 Task: Search for people on LinkedIn who work at 'Management Solution International', studied at 'MICA', offer 'Mobile Marketing' services, and have 'Foreman' in their title.
Action: Mouse moved to (728, 94)
Screenshot: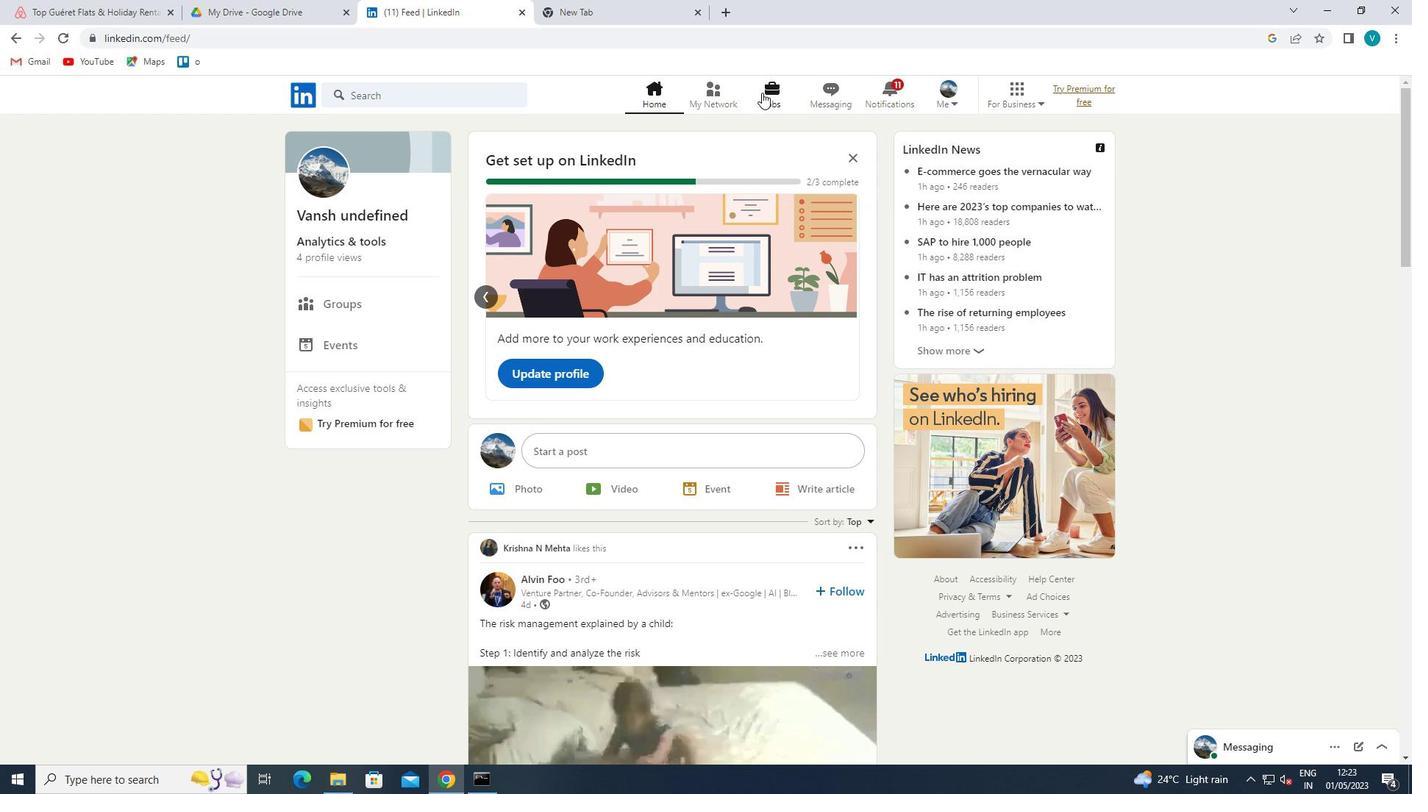 
Action: Mouse pressed left at (728, 94)
Screenshot: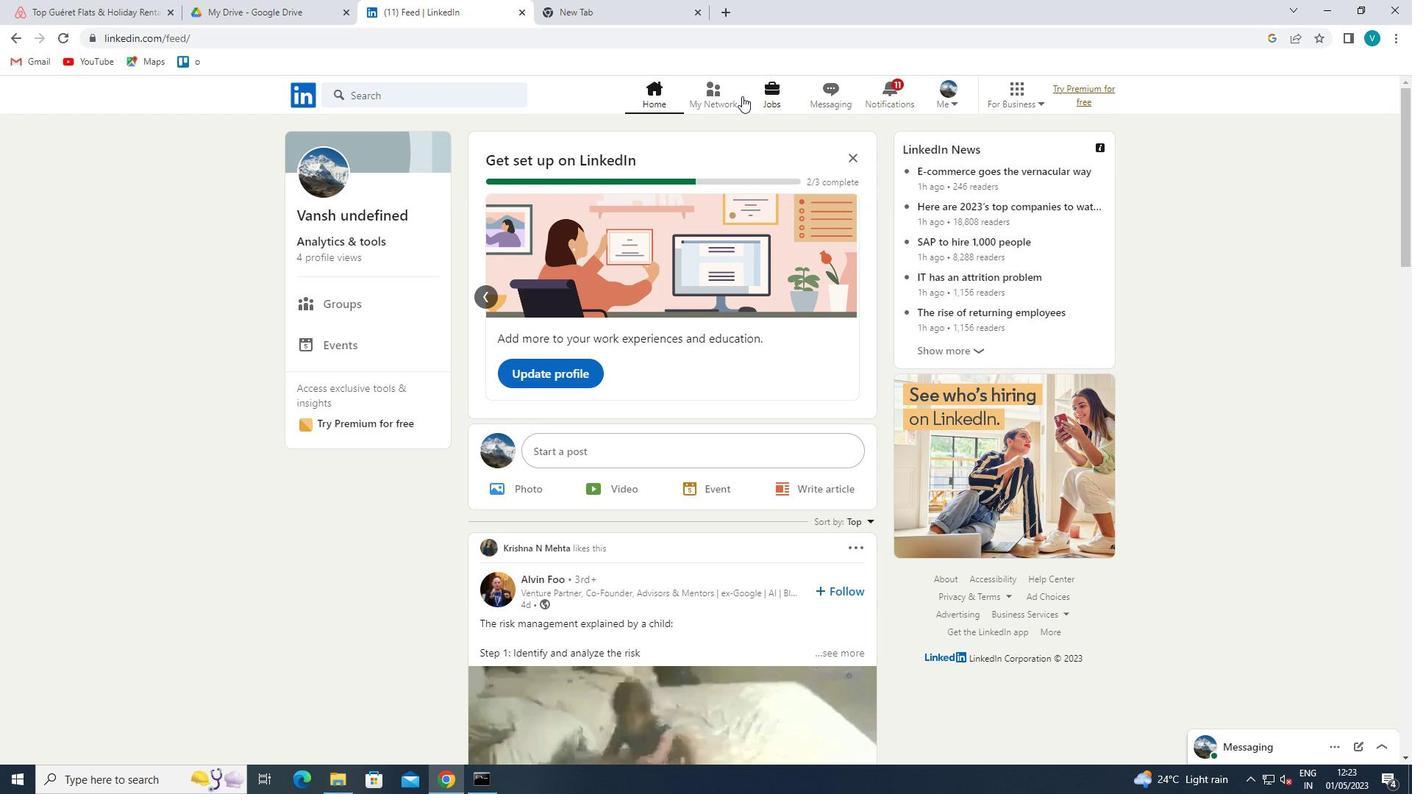 
Action: Mouse moved to (417, 180)
Screenshot: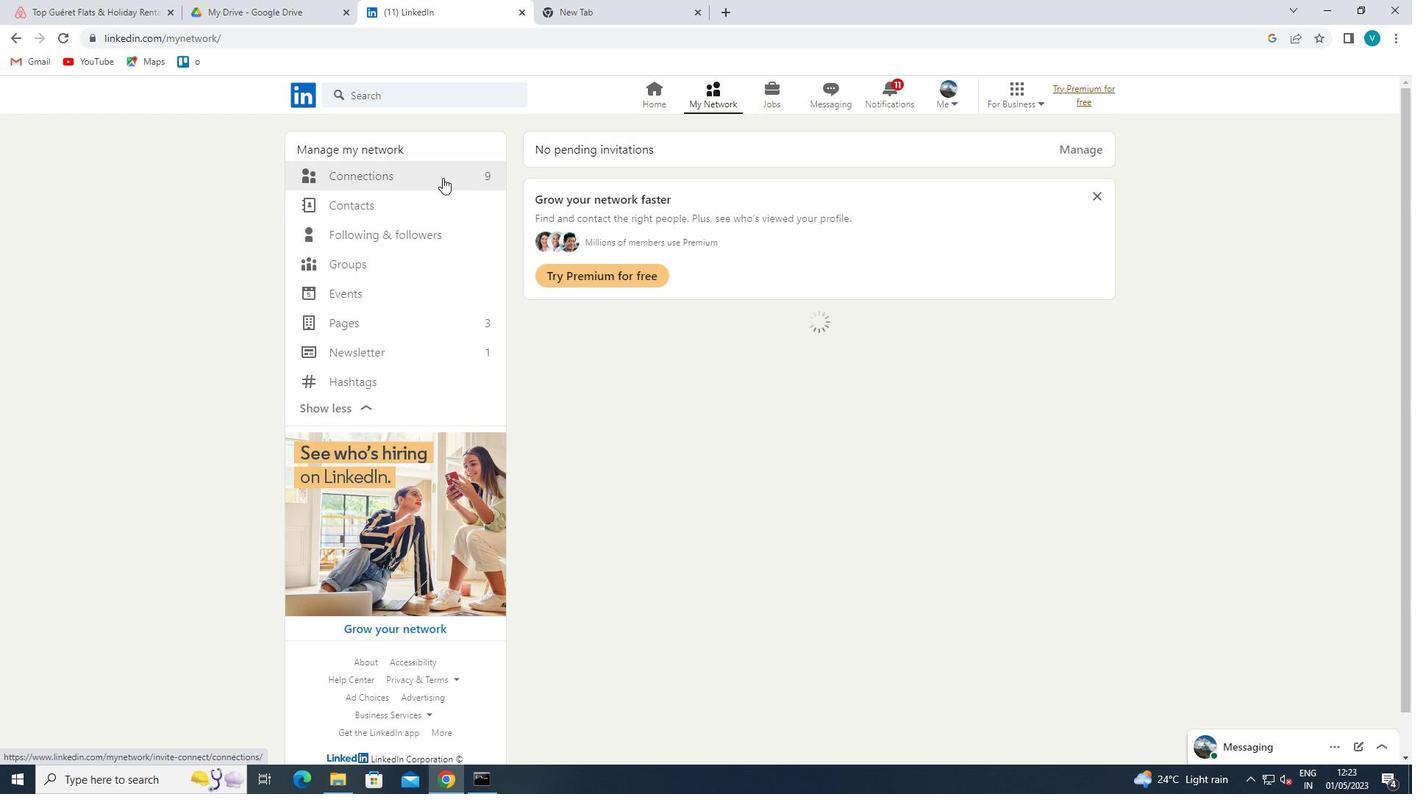 
Action: Mouse pressed left at (417, 180)
Screenshot: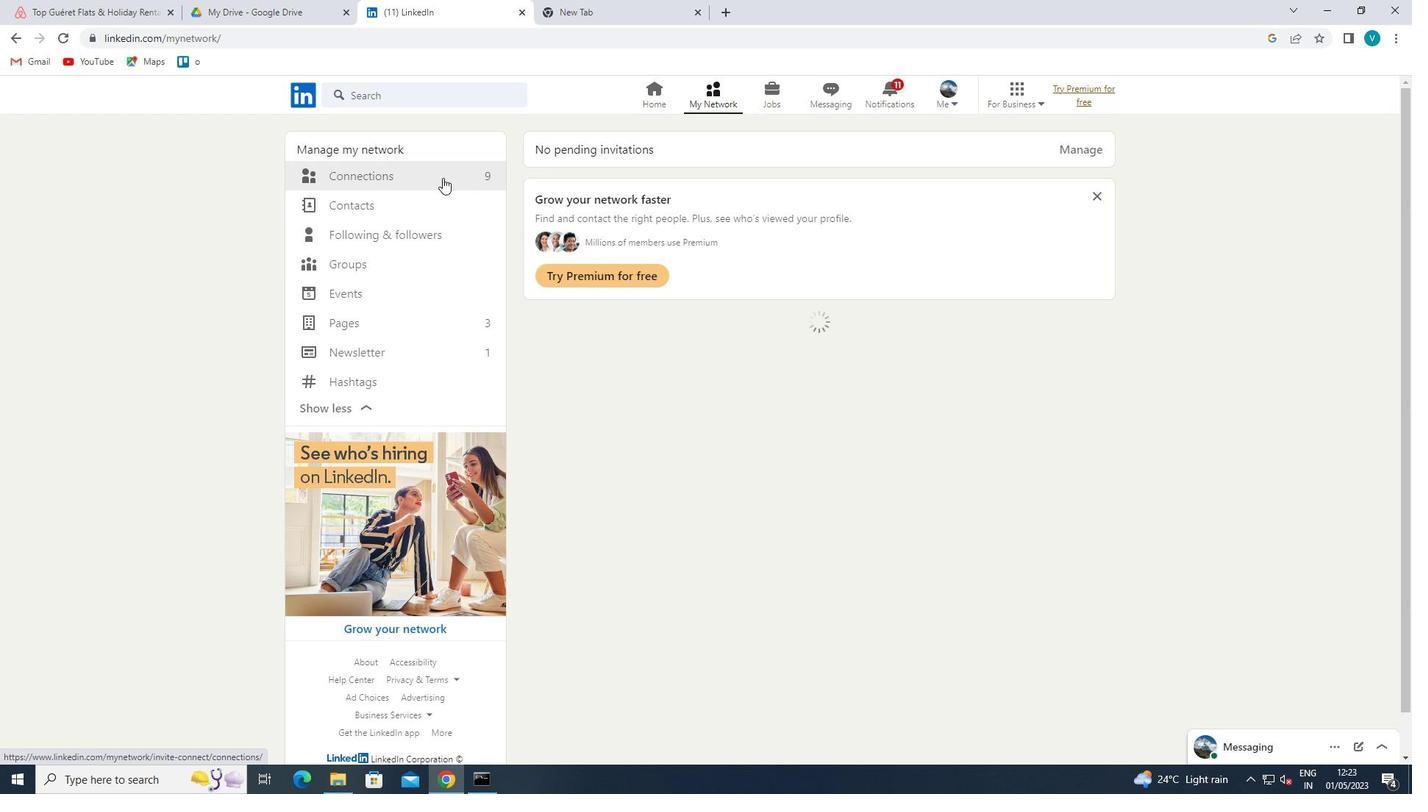 
Action: Mouse moved to (786, 174)
Screenshot: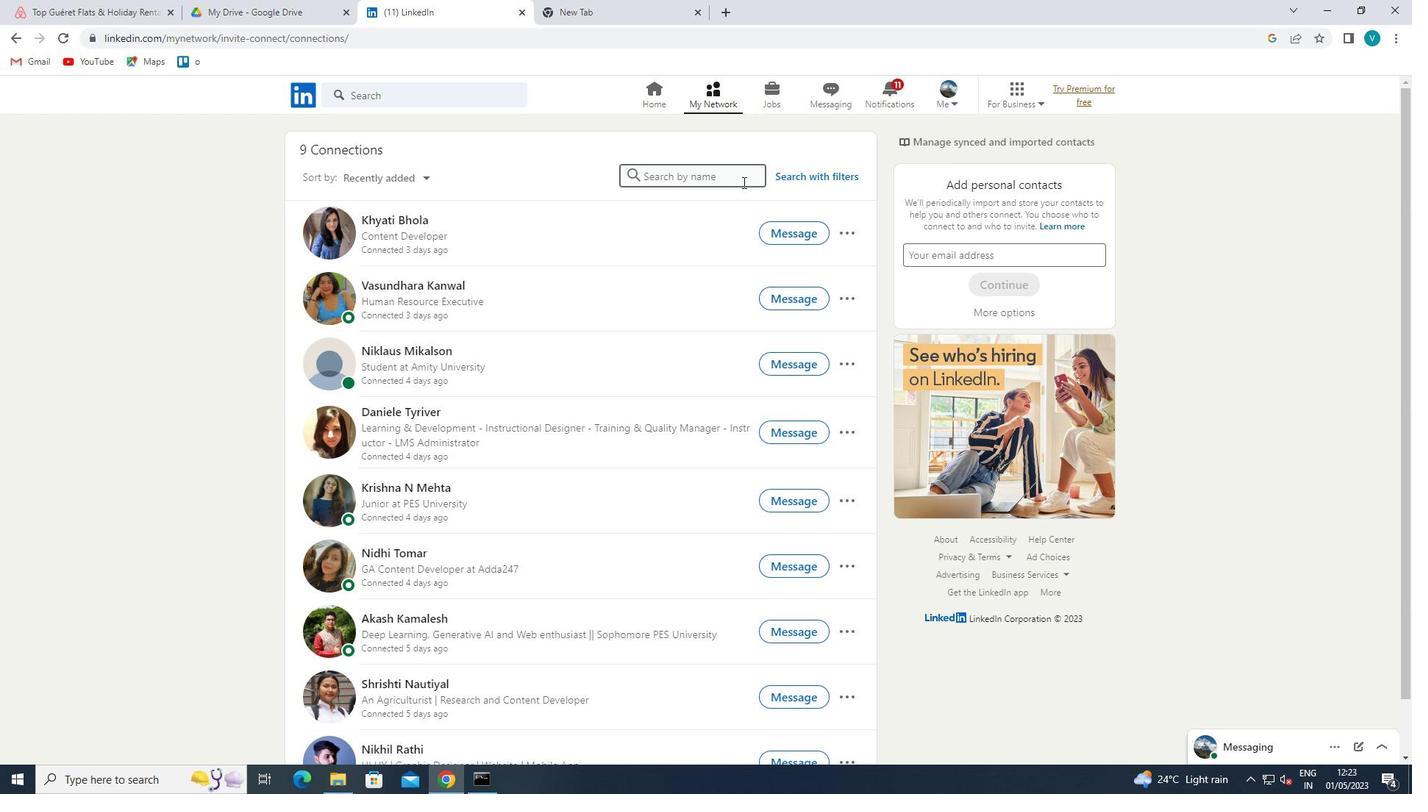 
Action: Mouse pressed left at (786, 174)
Screenshot: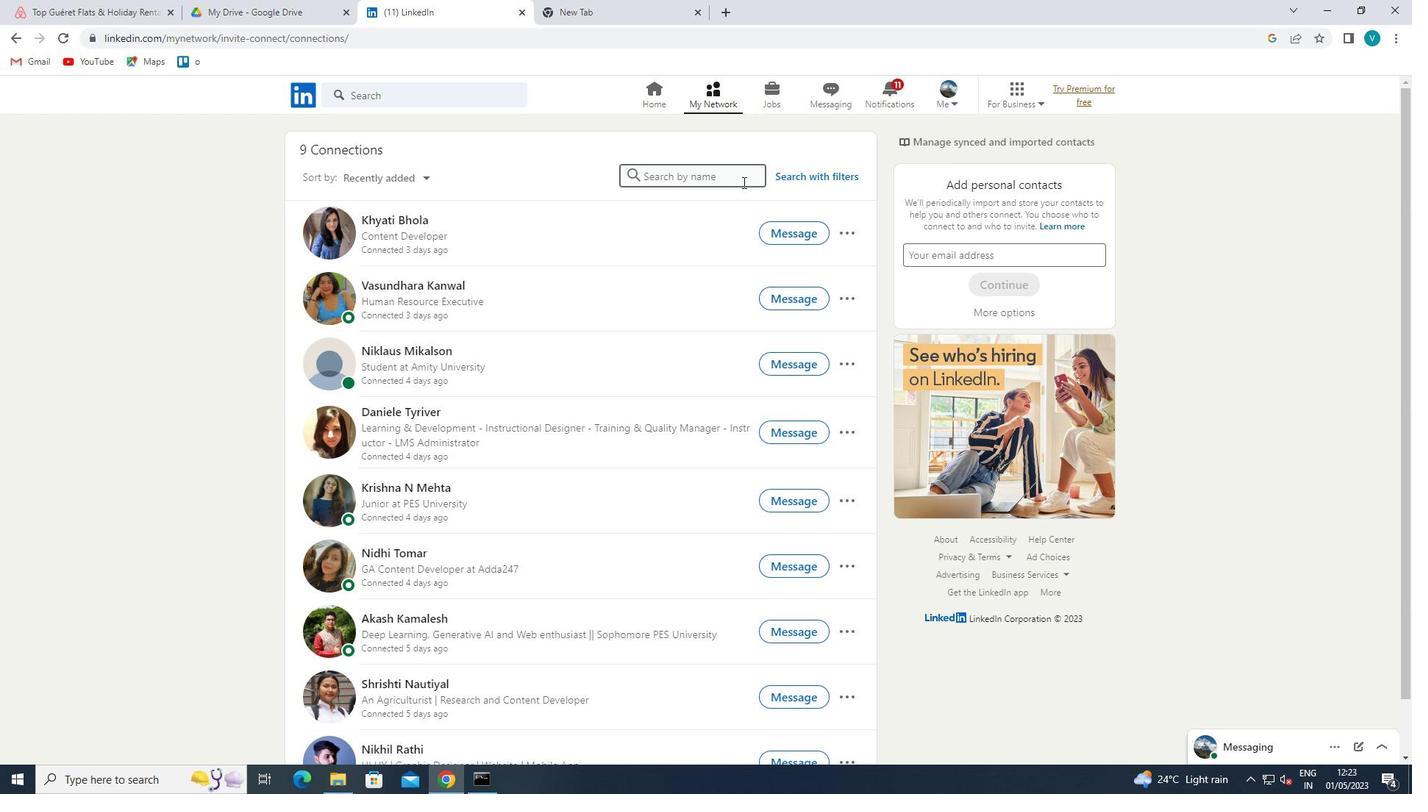 
Action: Mouse moved to (672, 133)
Screenshot: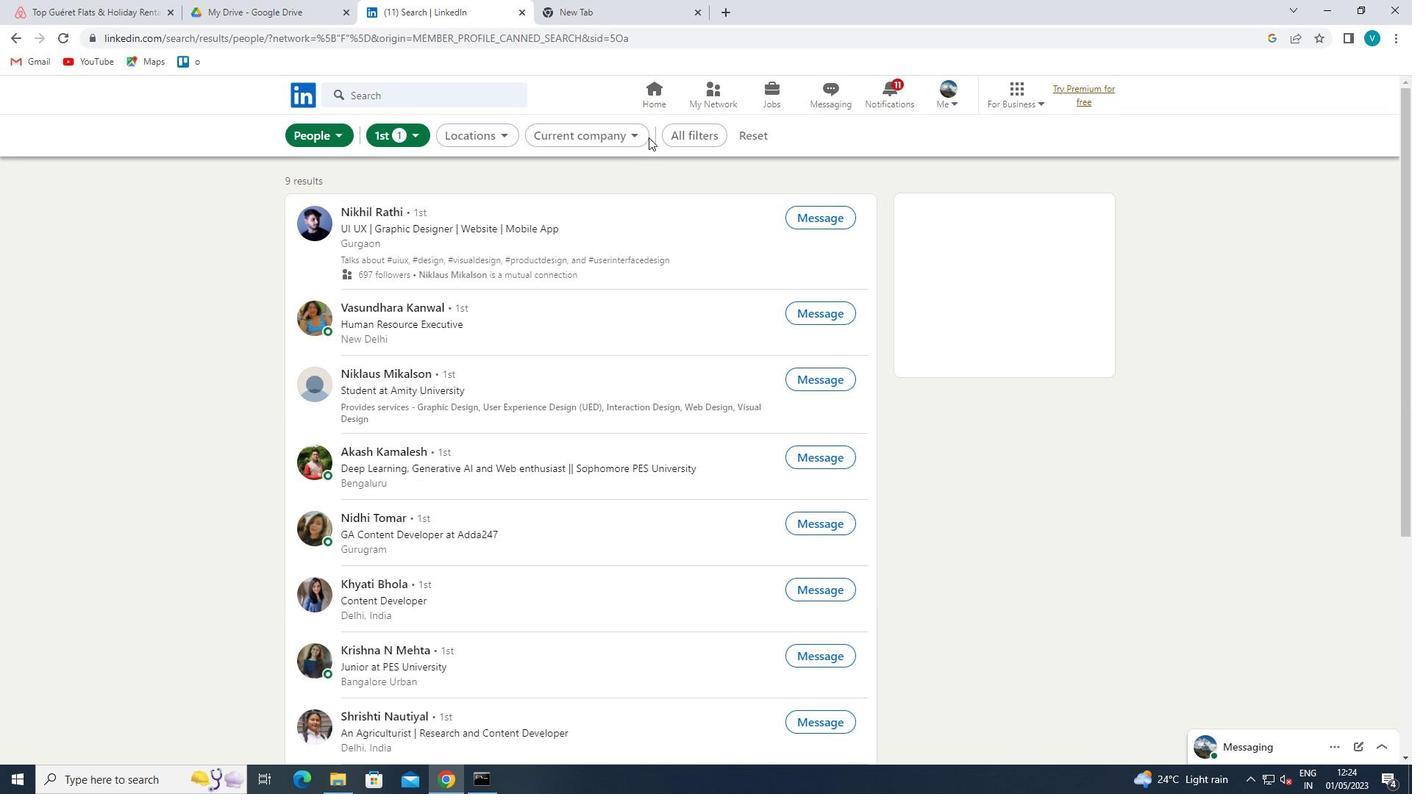 
Action: Mouse pressed left at (672, 133)
Screenshot: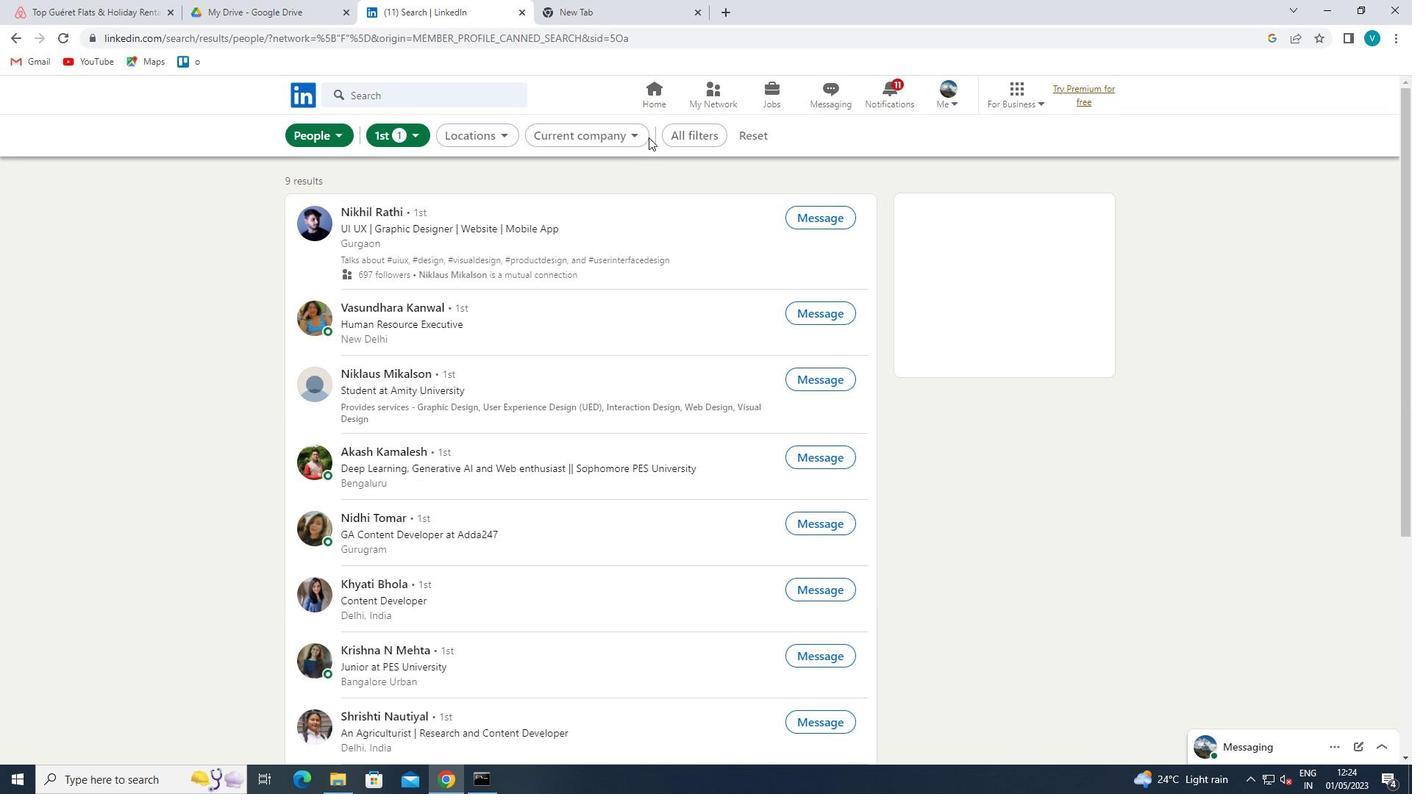 
Action: Mouse moved to (1142, 463)
Screenshot: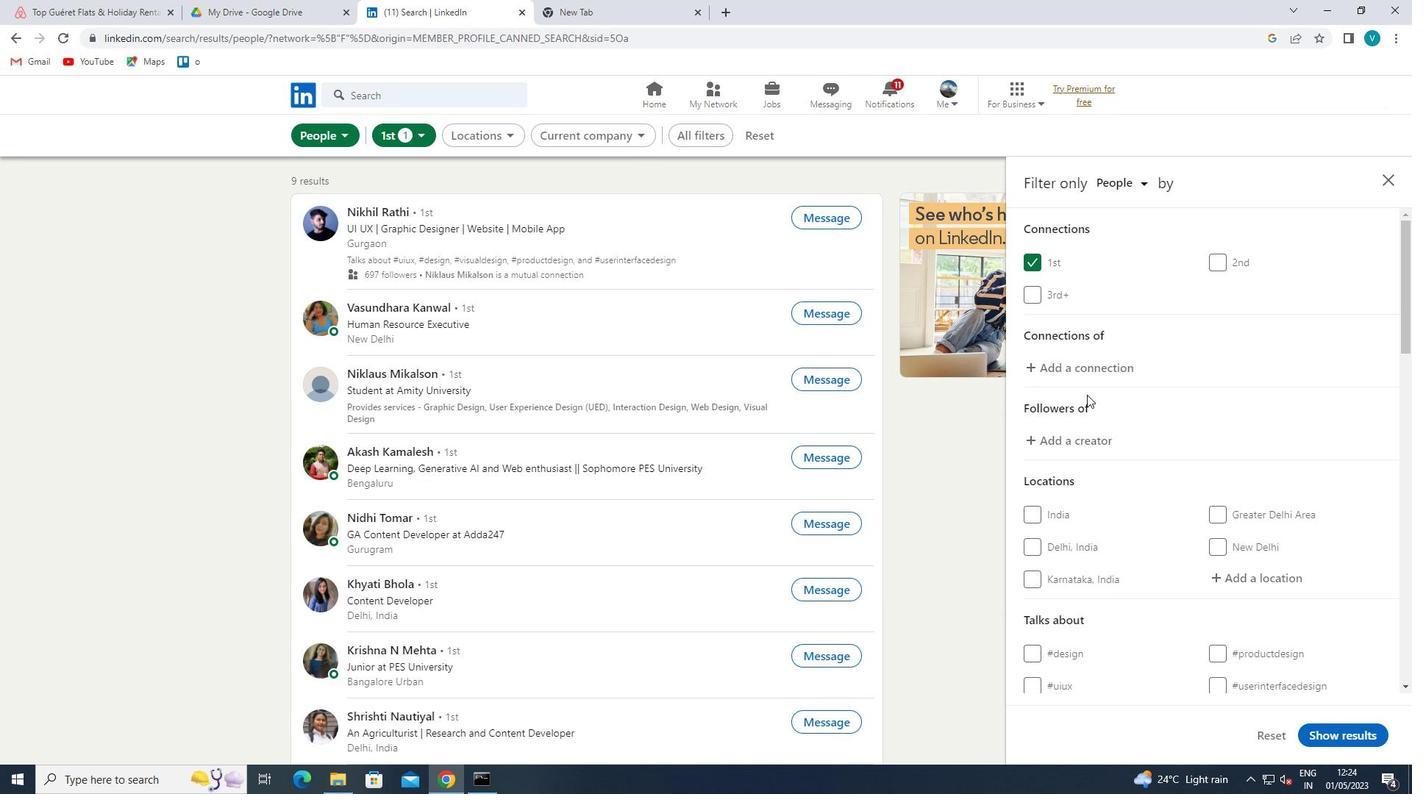 
Action: Mouse scrolled (1142, 462) with delta (0, 0)
Screenshot: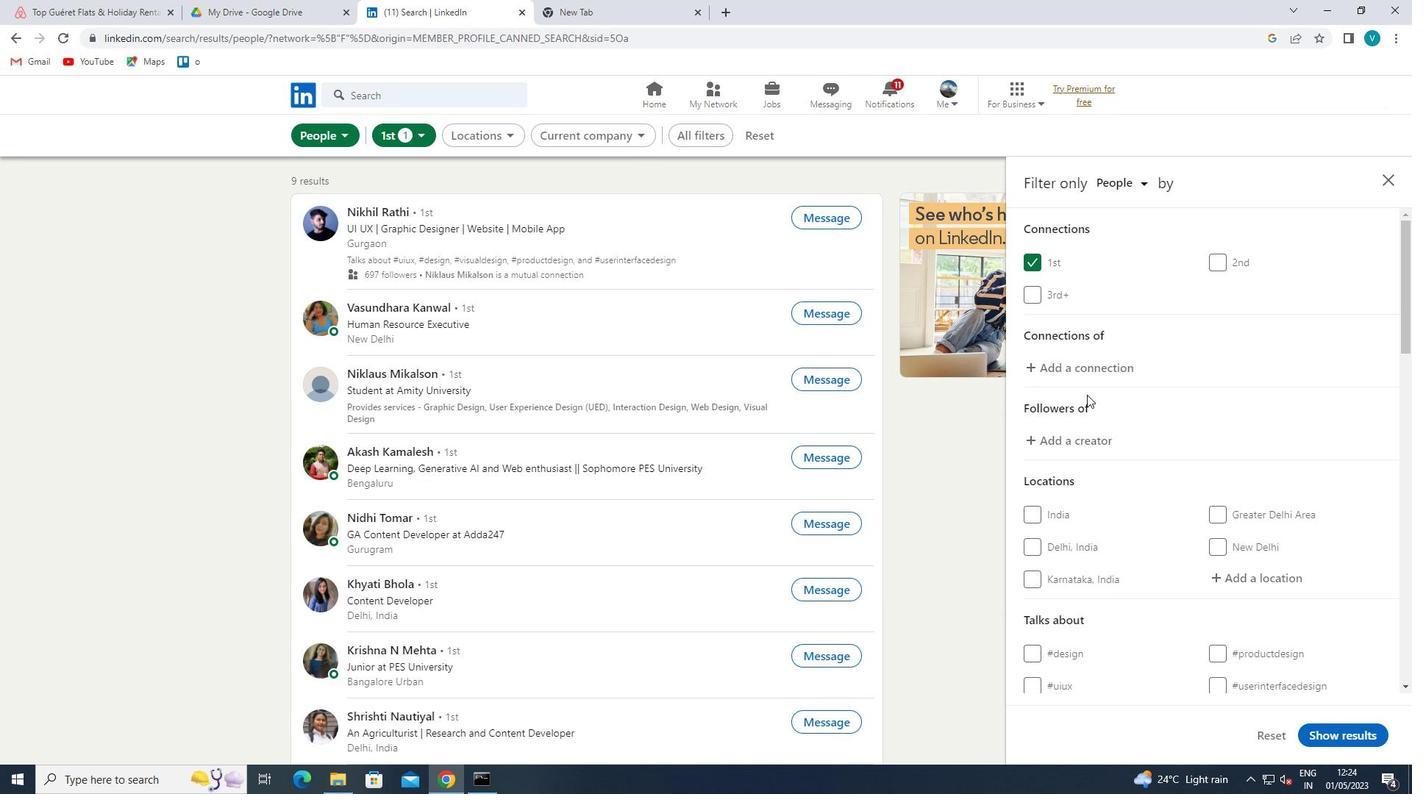 
Action: Mouse moved to (1143, 464)
Screenshot: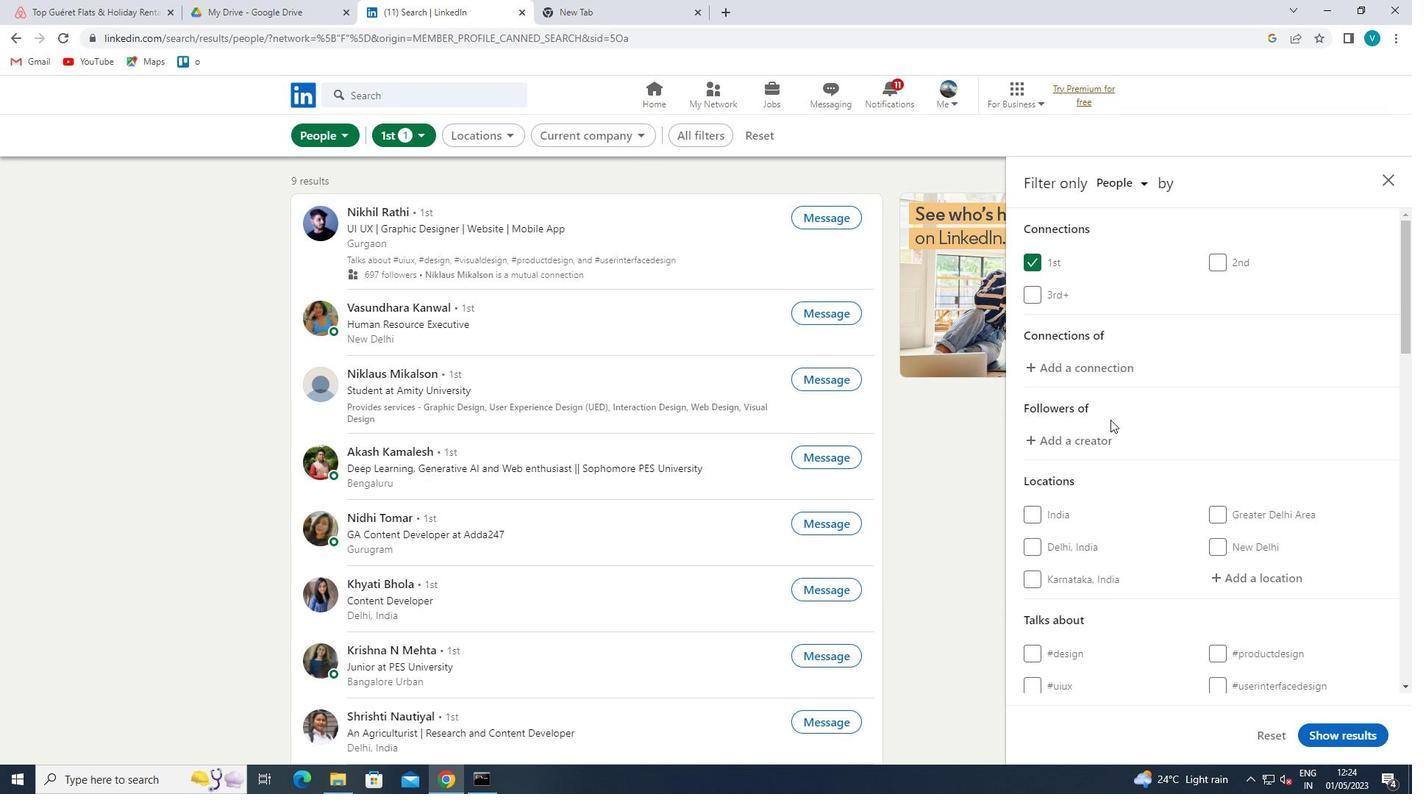 
Action: Mouse scrolled (1143, 464) with delta (0, 0)
Screenshot: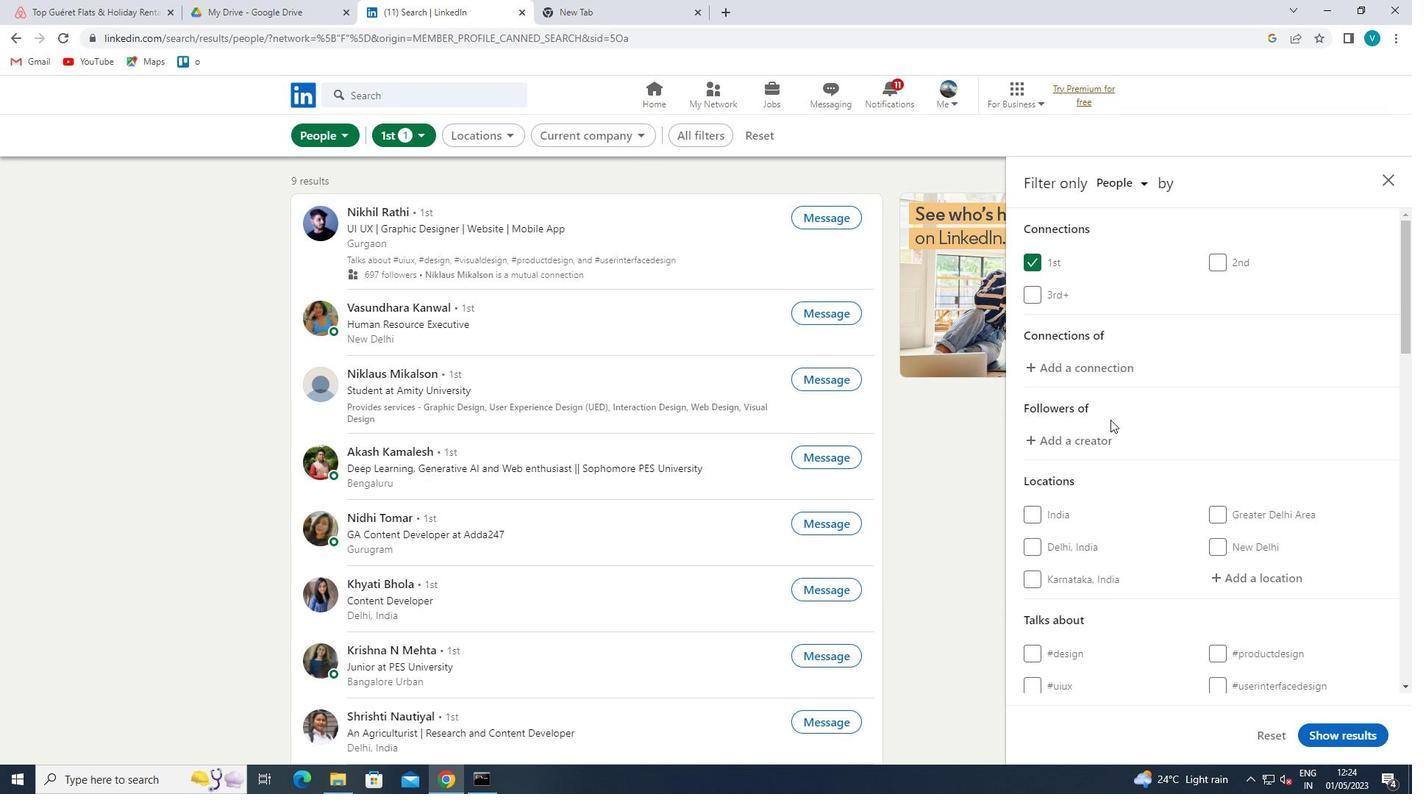 
Action: Mouse moved to (1231, 435)
Screenshot: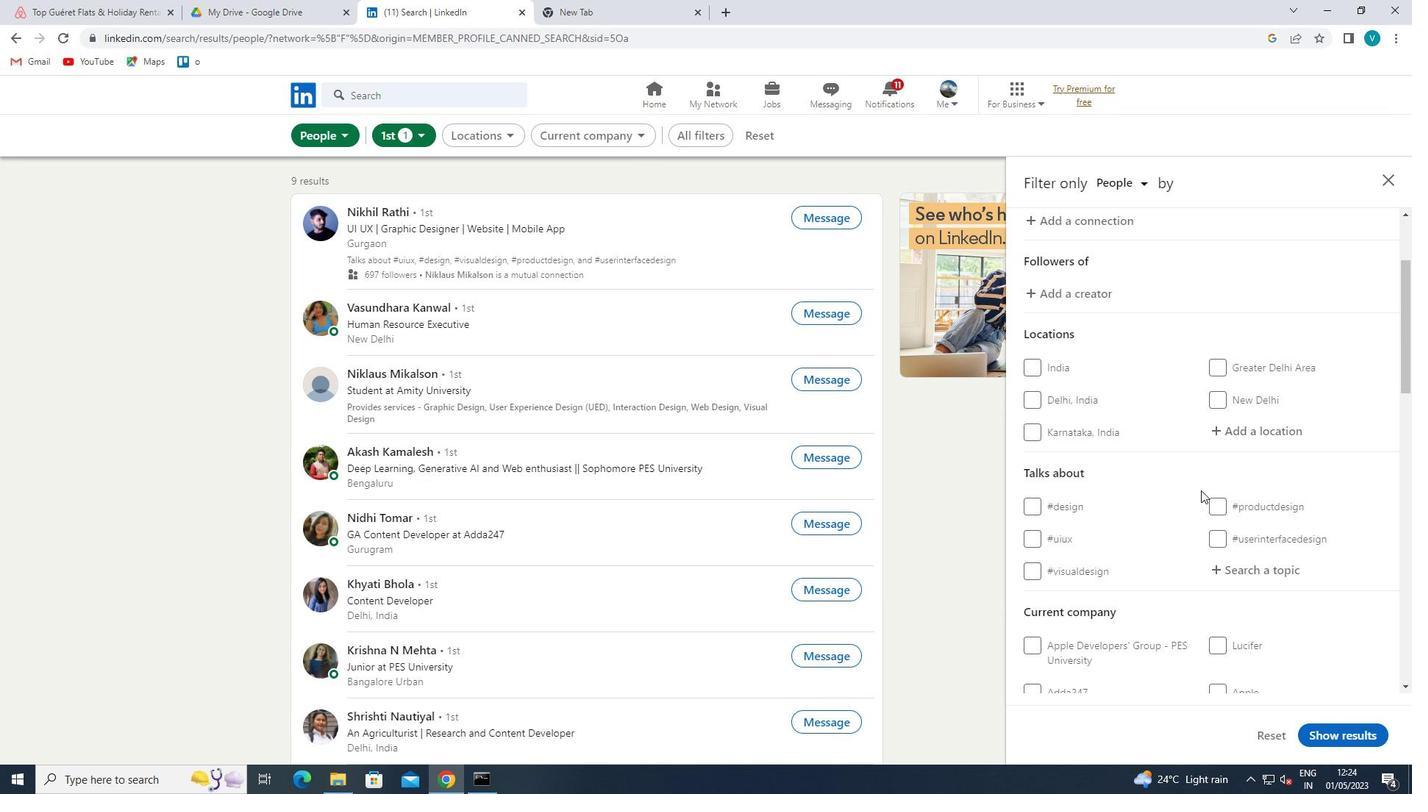 
Action: Mouse pressed left at (1231, 435)
Screenshot: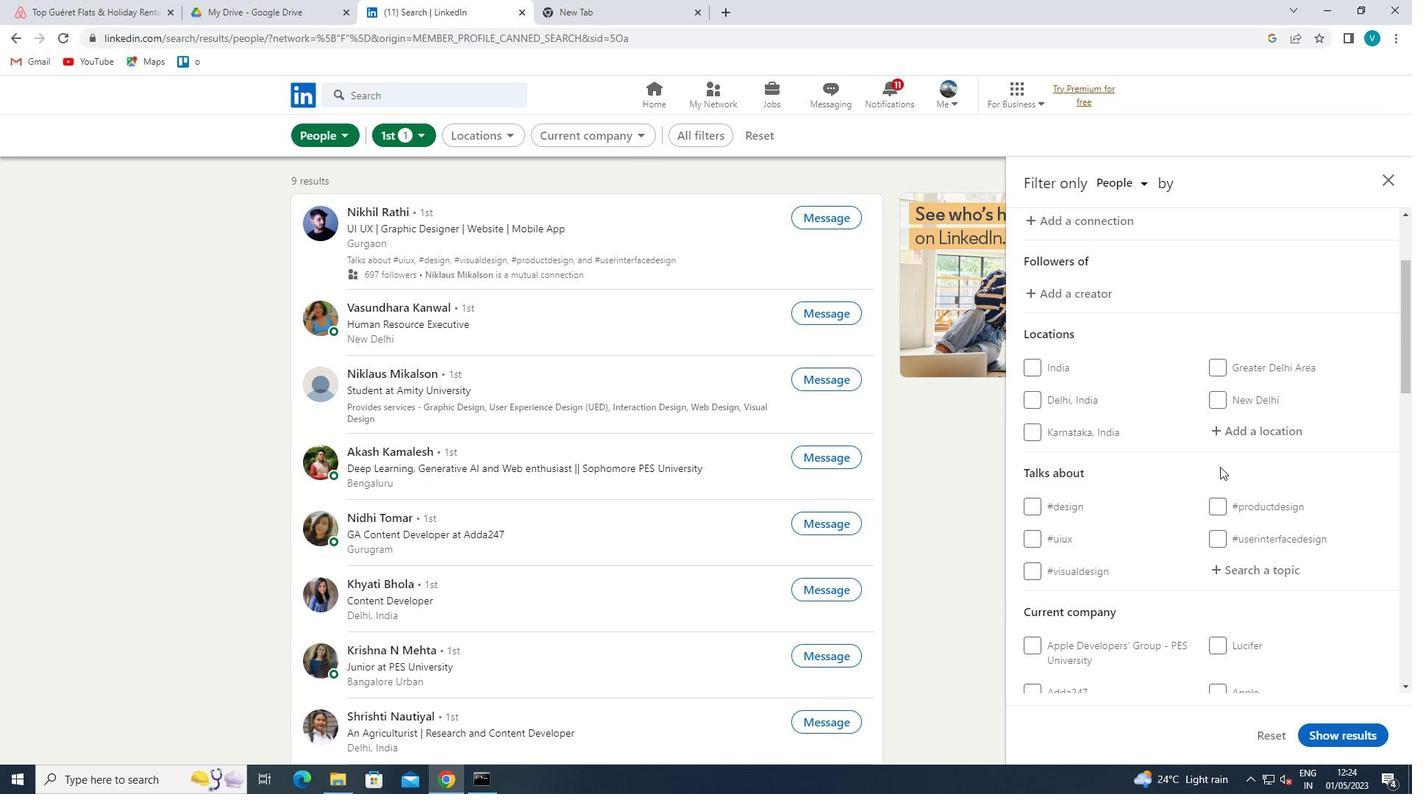 
Action: Mouse moved to (1148, 482)
Screenshot: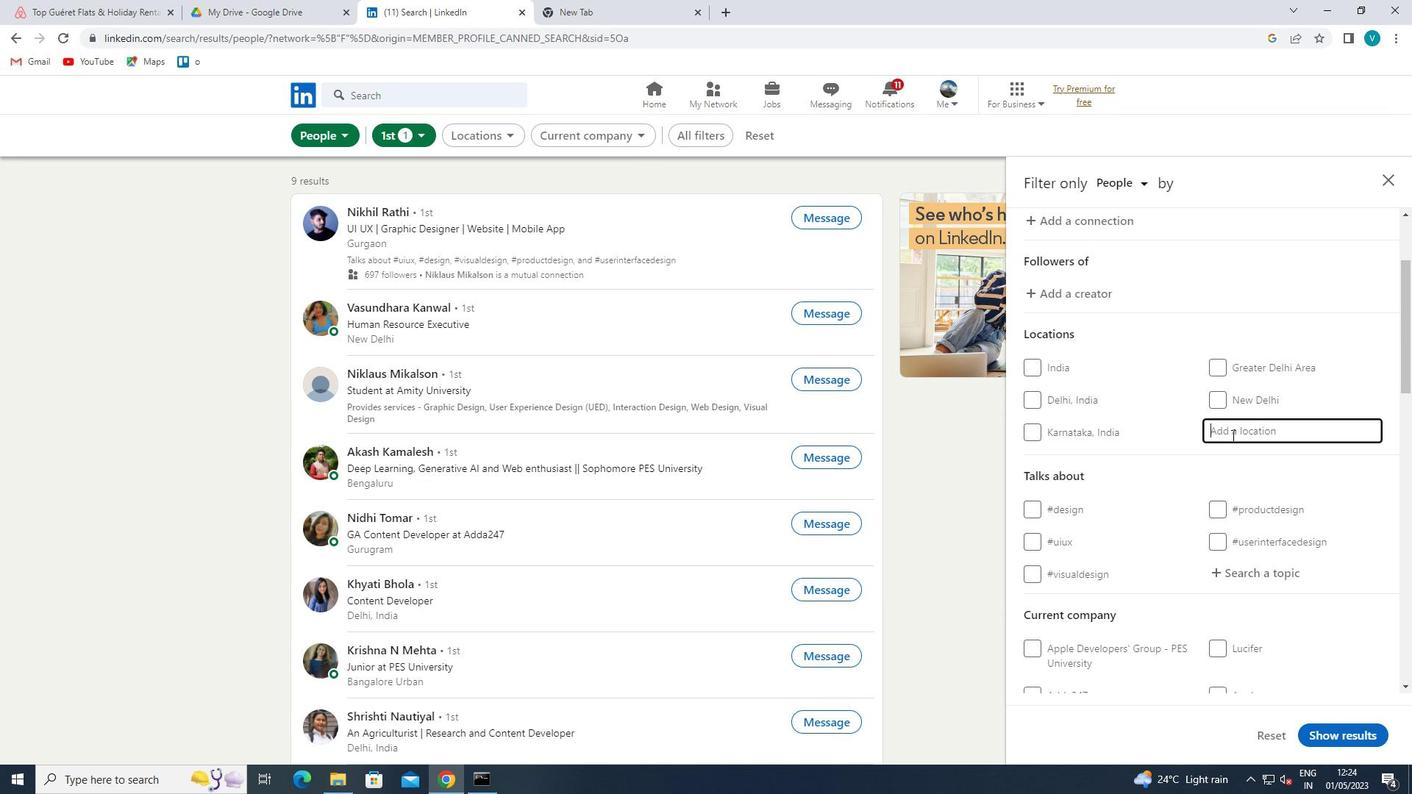 
Action: Key pressed <Key.shift>PANSHI<Key.space>
Screenshot: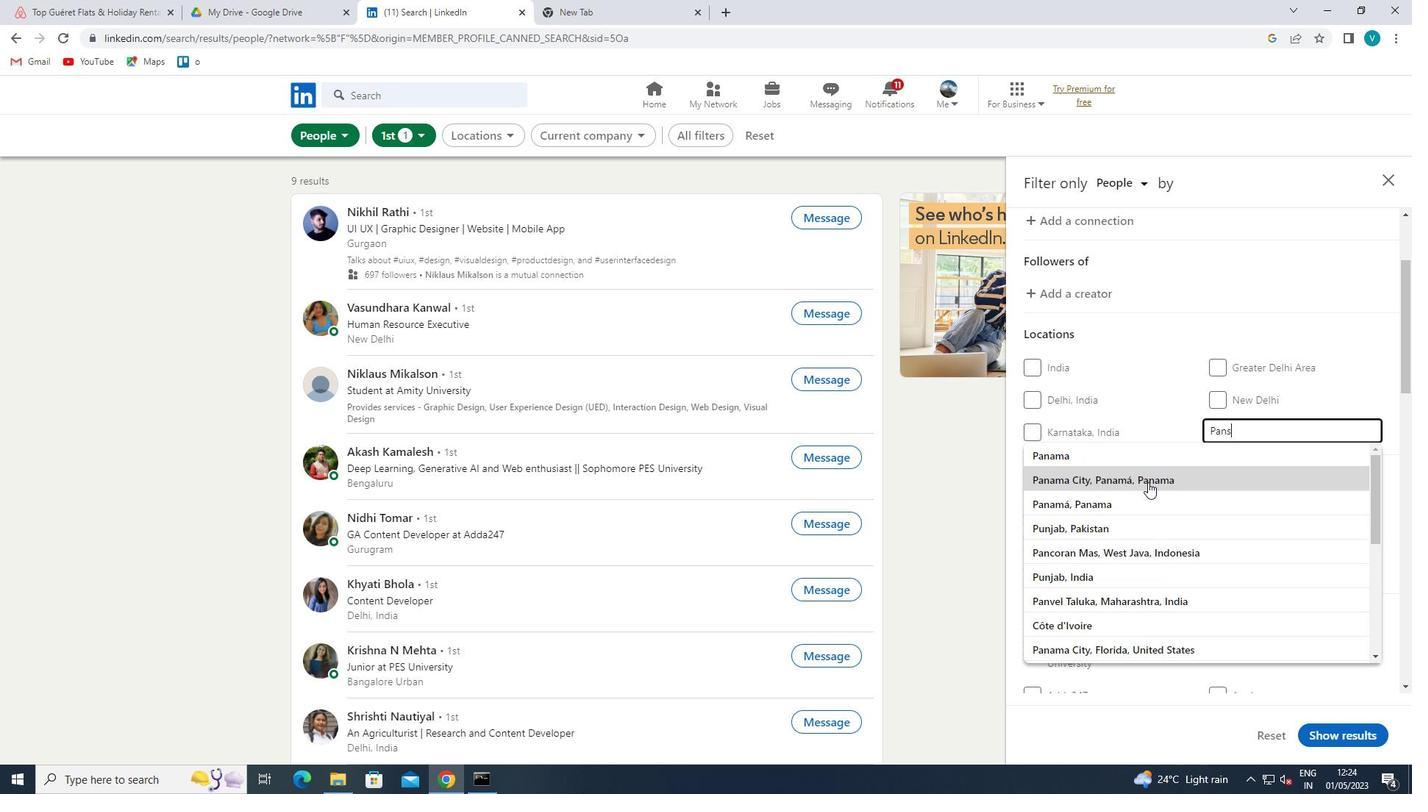 
Action: Mouse moved to (1182, 422)
Screenshot: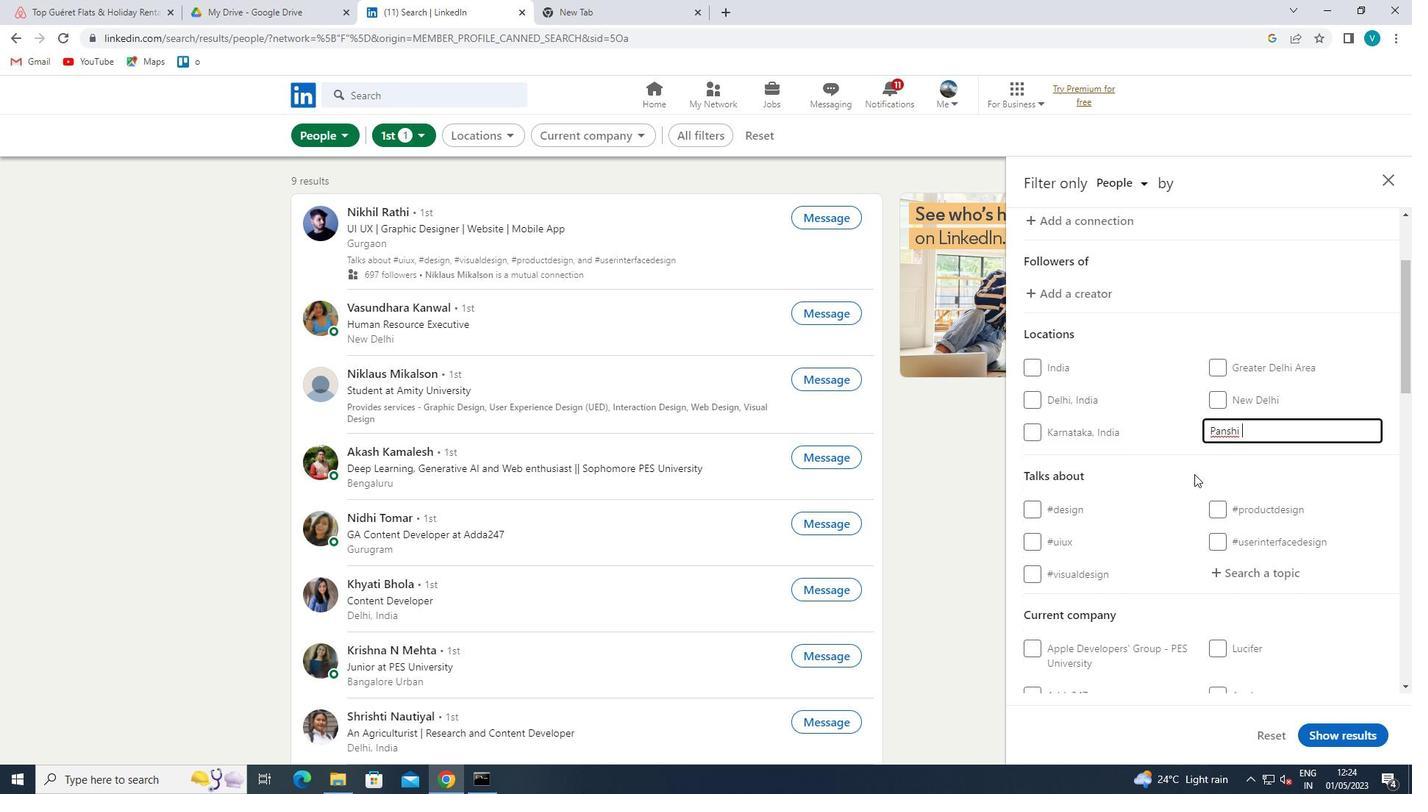 
Action: Mouse pressed left at (1182, 422)
Screenshot: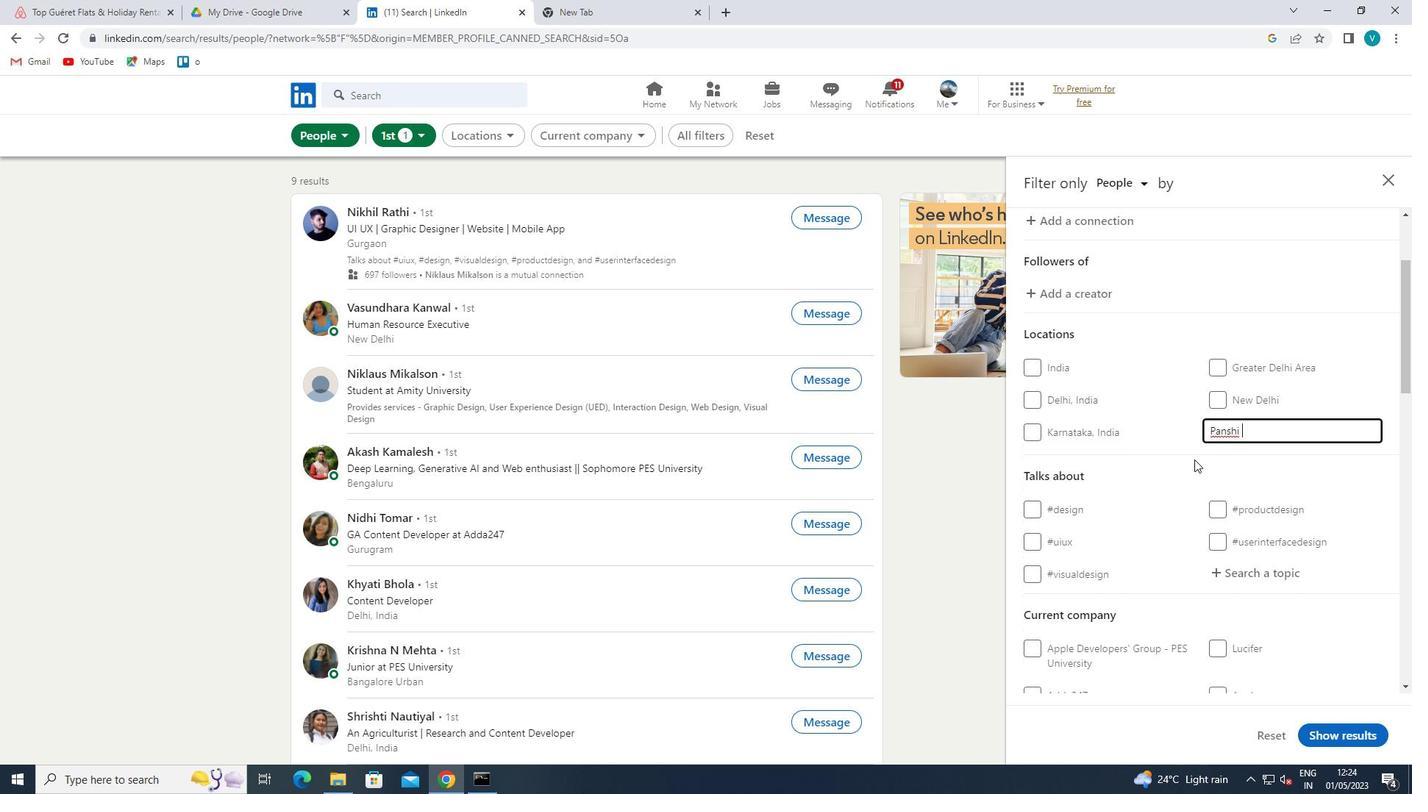 
Action: Mouse moved to (1177, 415)
Screenshot: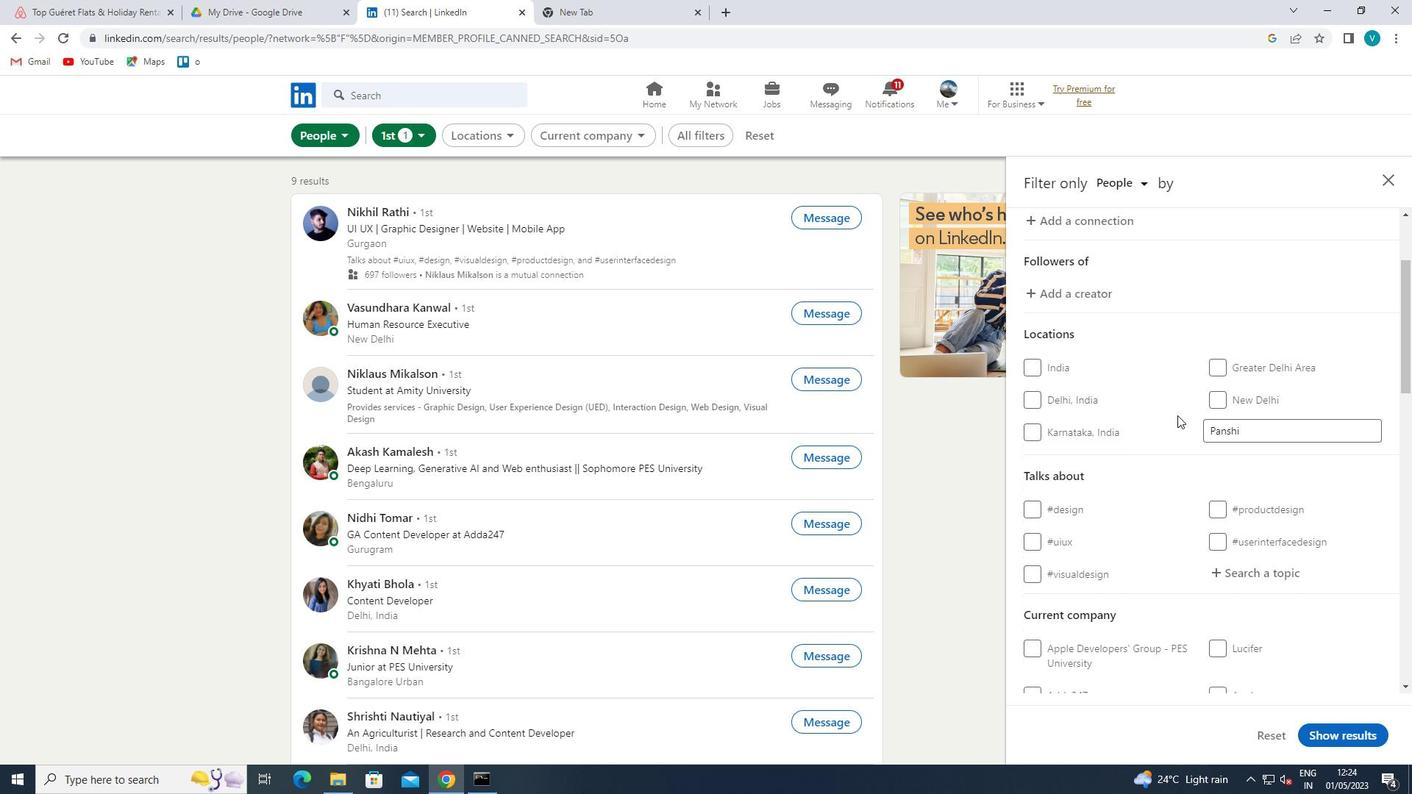 
Action: Mouse scrolled (1177, 414) with delta (0, 0)
Screenshot: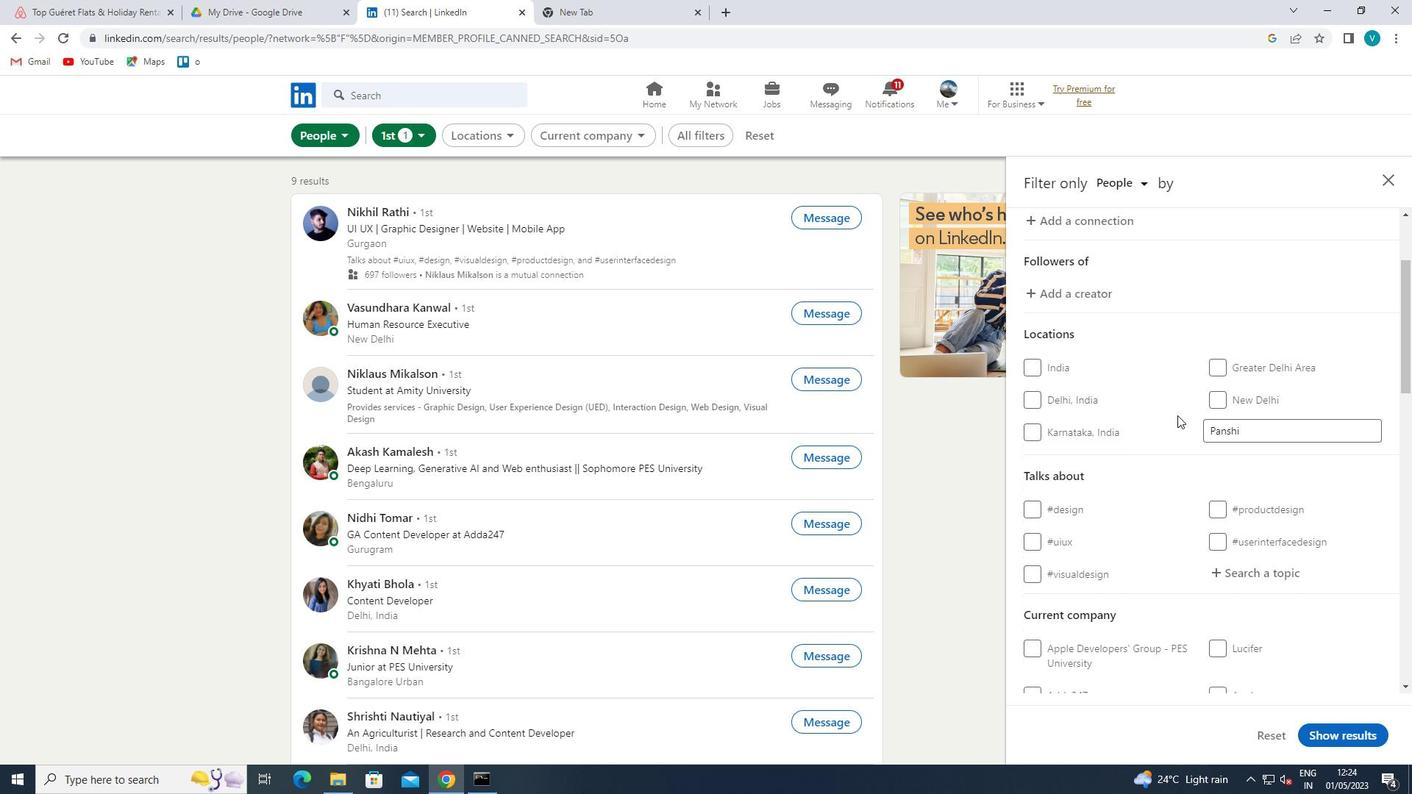 
Action: Mouse moved to (1203, 450)
Screenshot: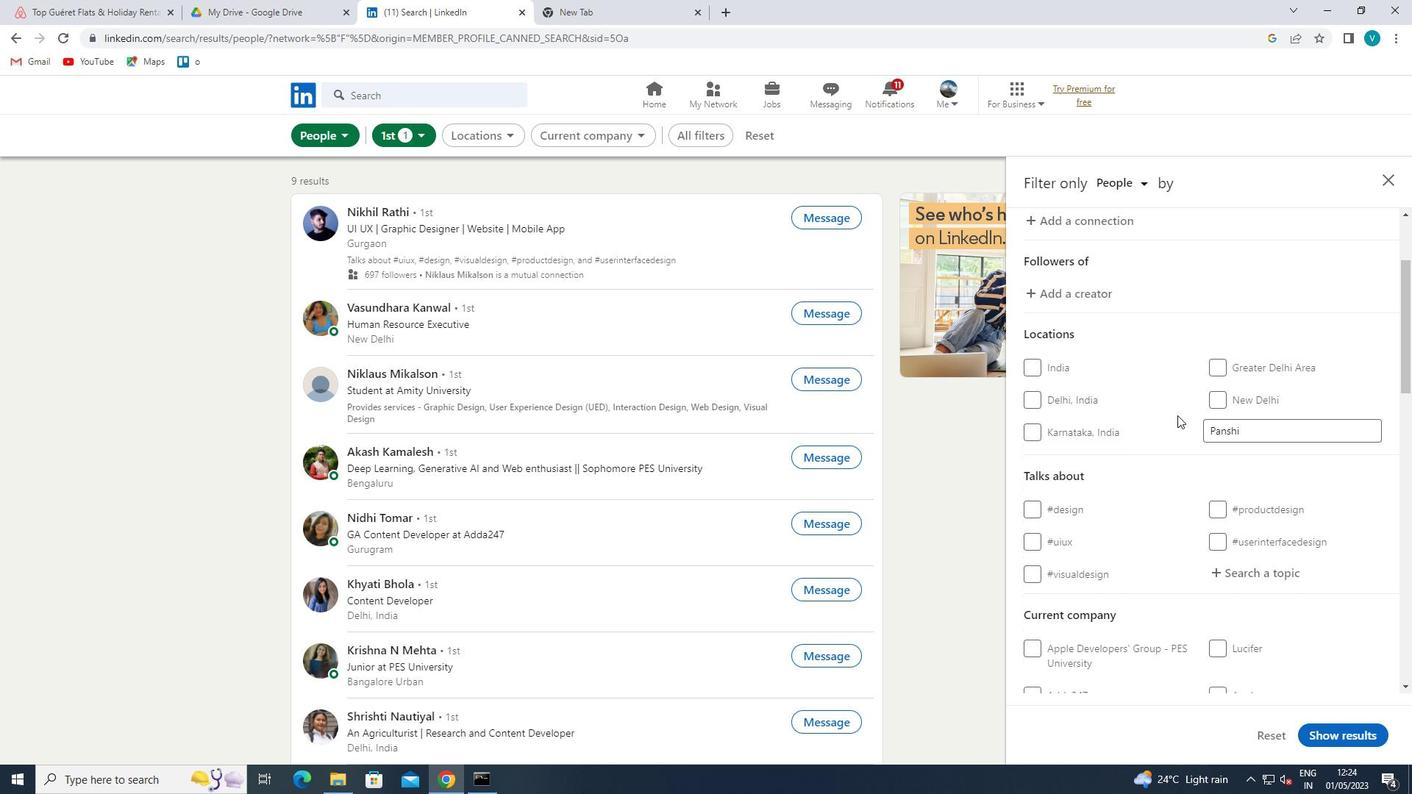 
Action: Mouse scrolled (1203, 449) with delta (0, 0)
Screenshot: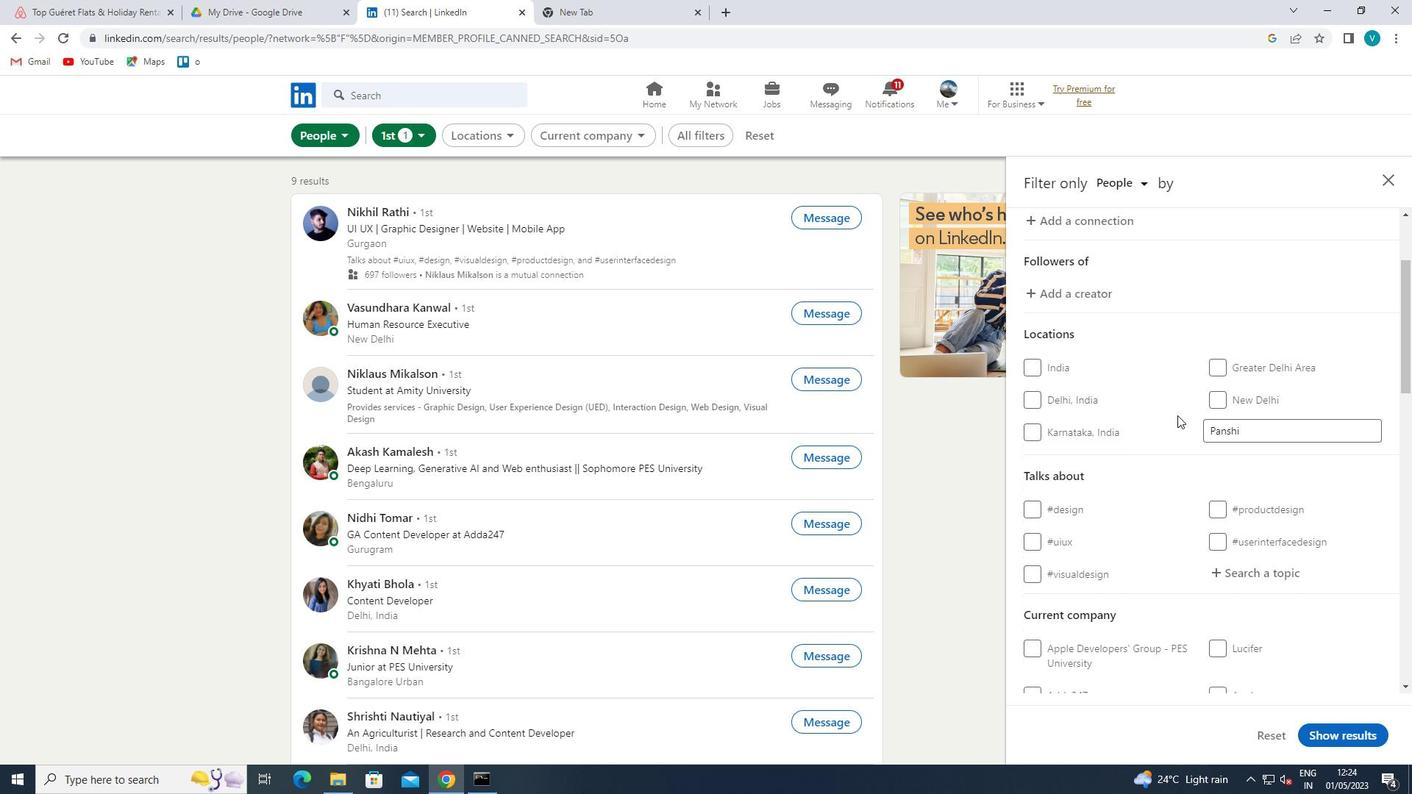 
Action: Mouse moved to (1283, 425)
Screenshot: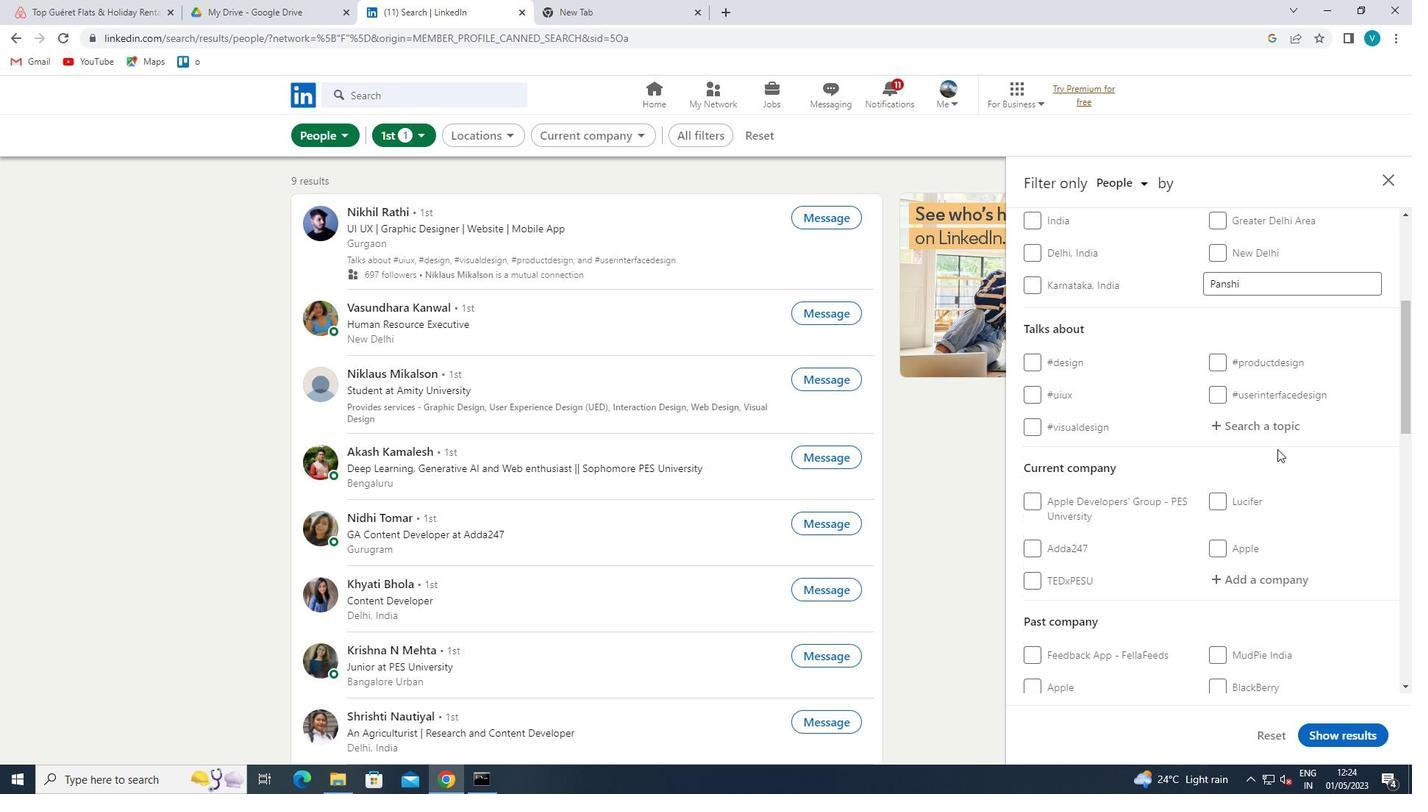 
Action: Mouse pressed left at (1283, 425)
Screenshot: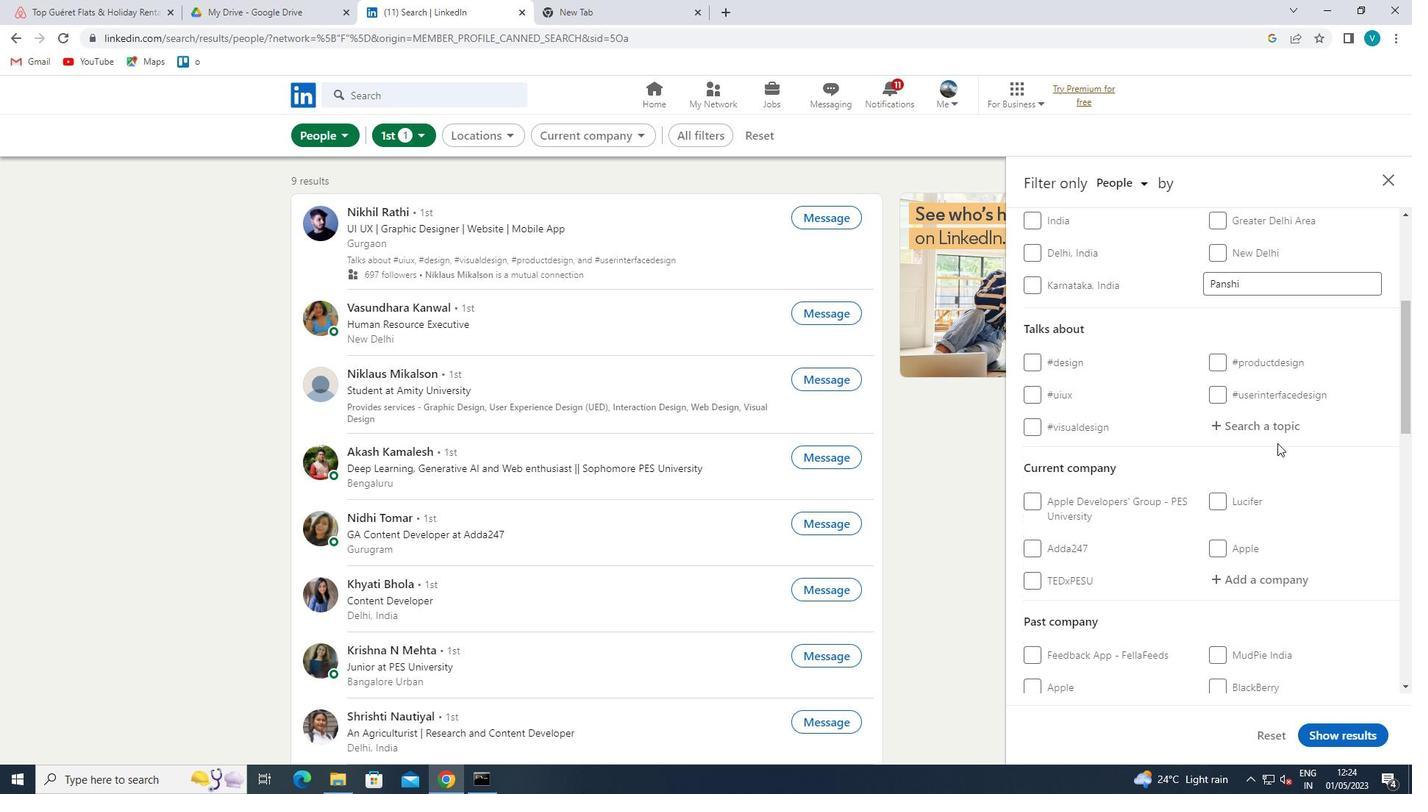 
Action: Key pressed <Key.shift>
Screenshot: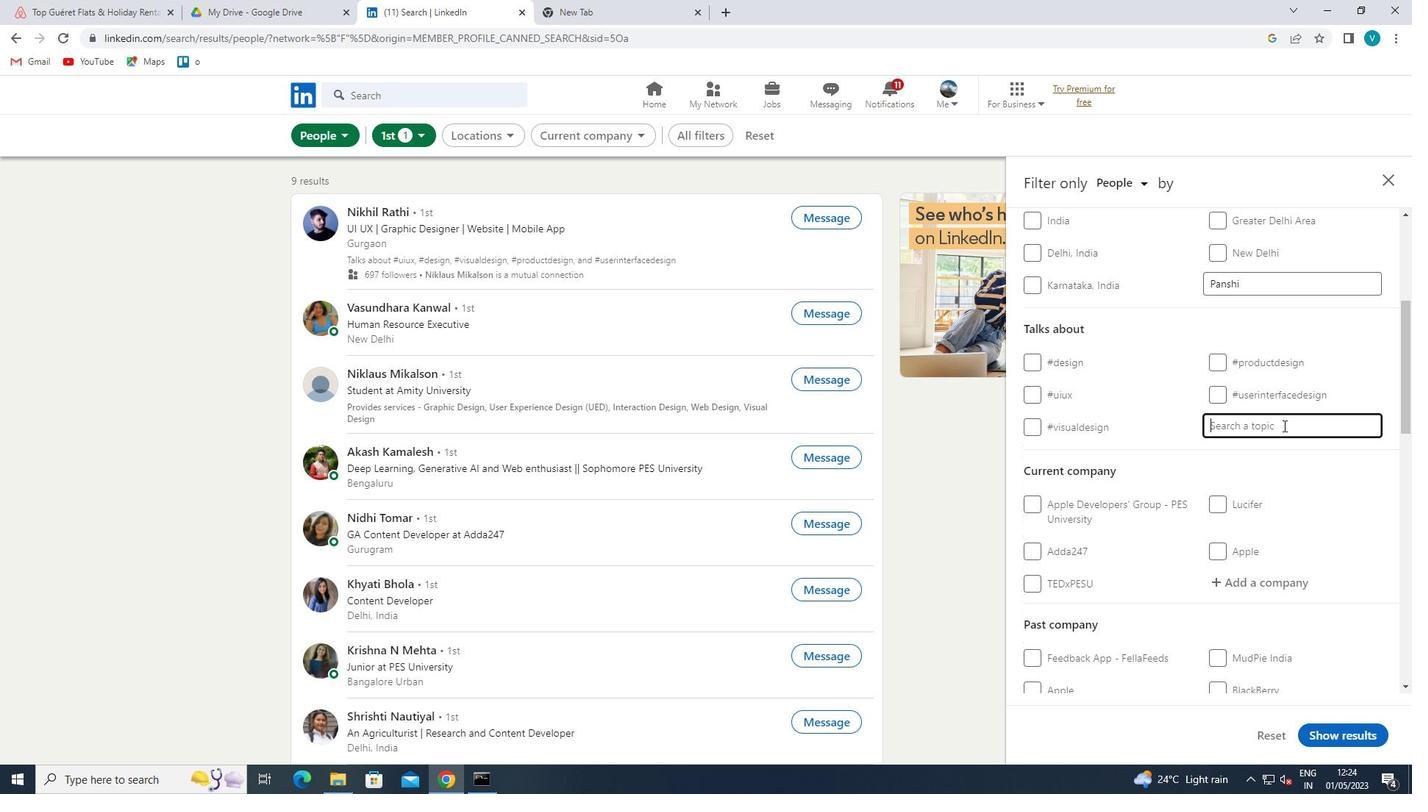 
Action: Mouse moved to (1278, 428)
Screenshot: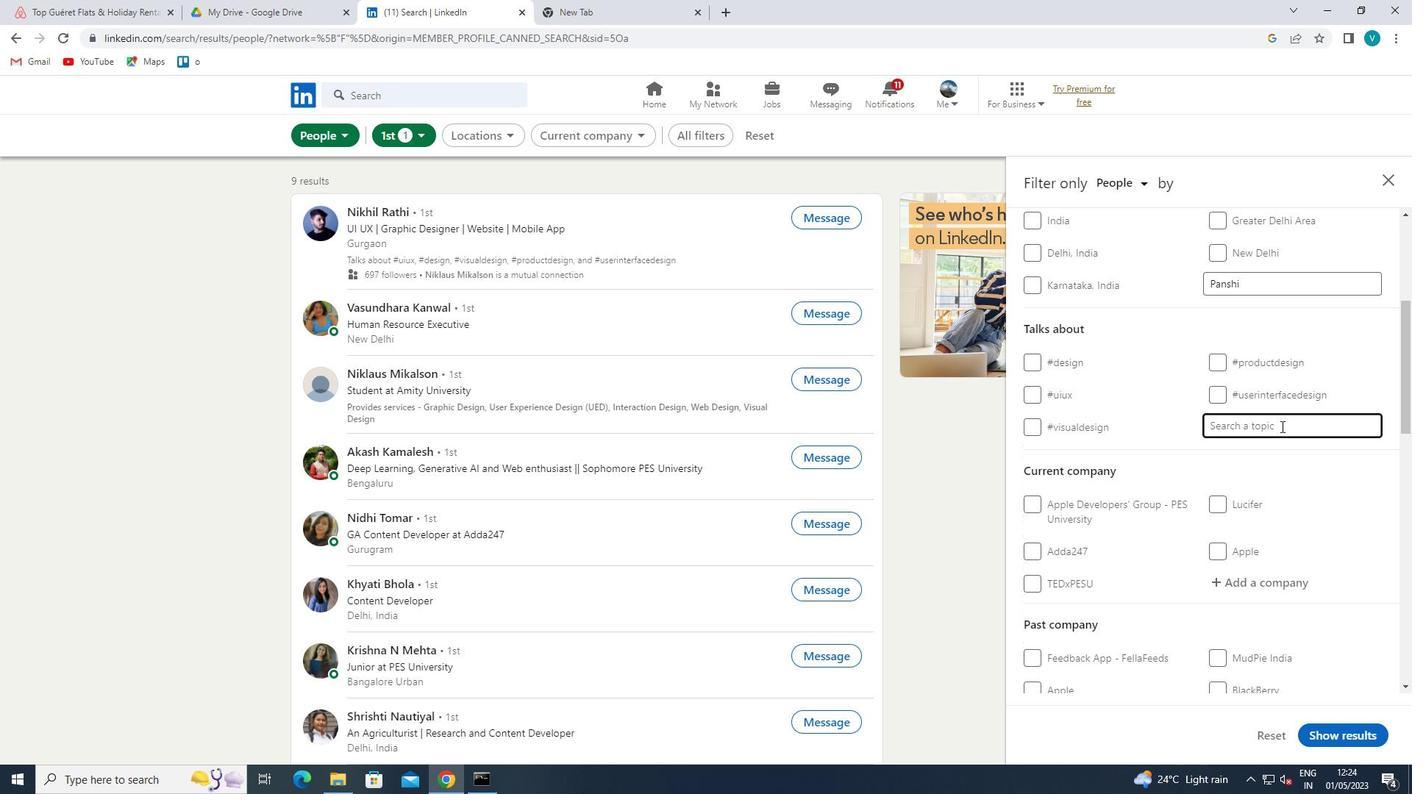 
Action: Key pressed <Key.shift><Key.shift>
Screenshot: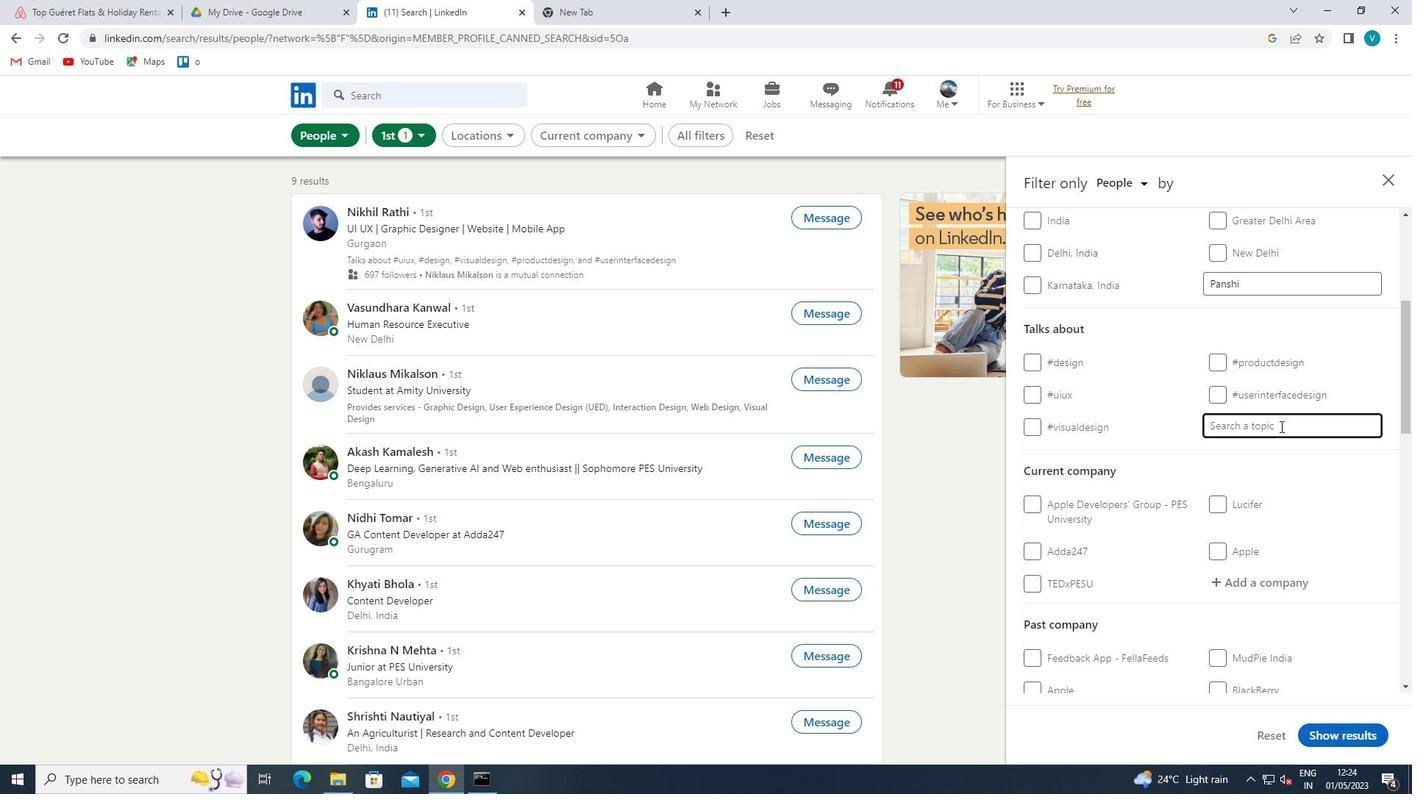 
Action: Mouse moved to (1277, 428)
Screenshot: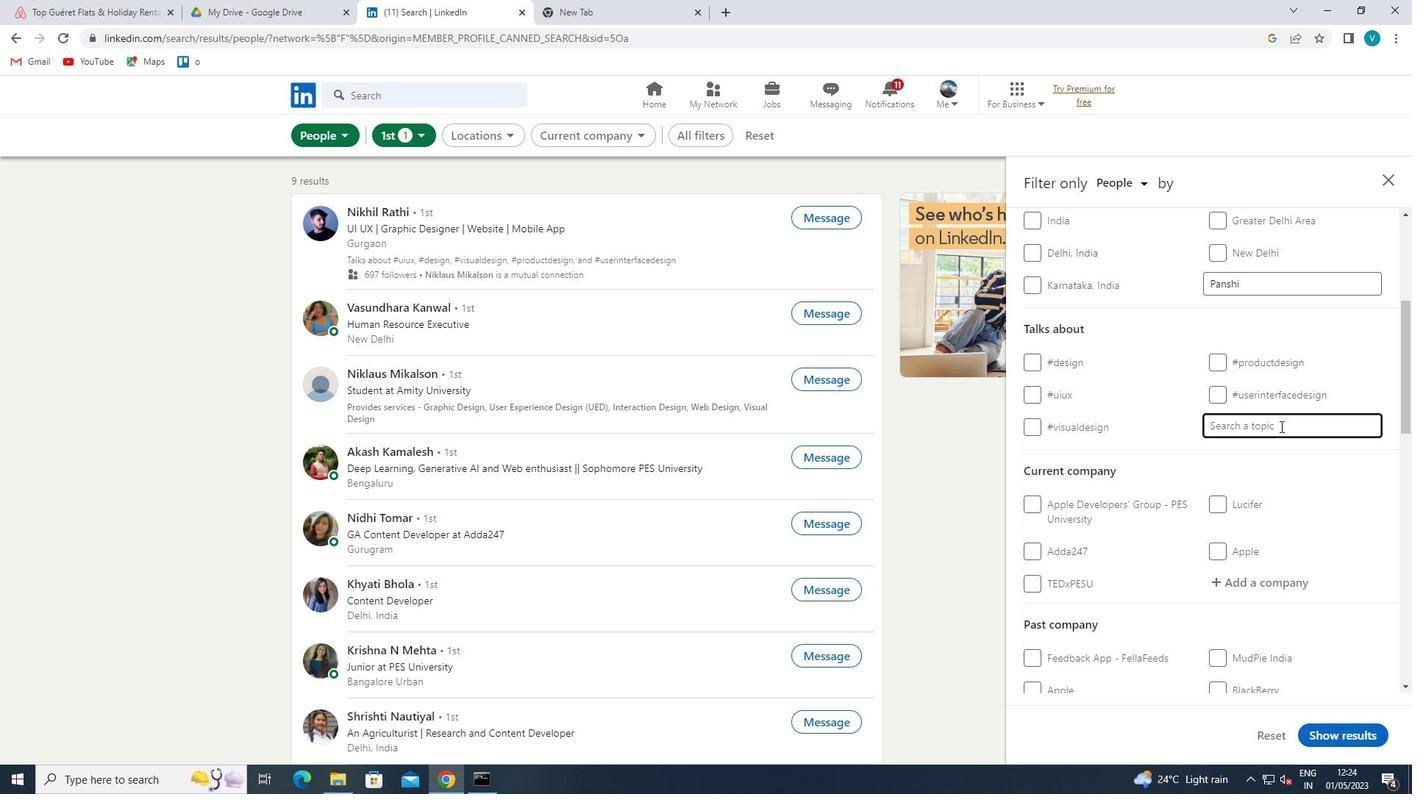 
Action: Key pressed <Key.shift>
Screenshot: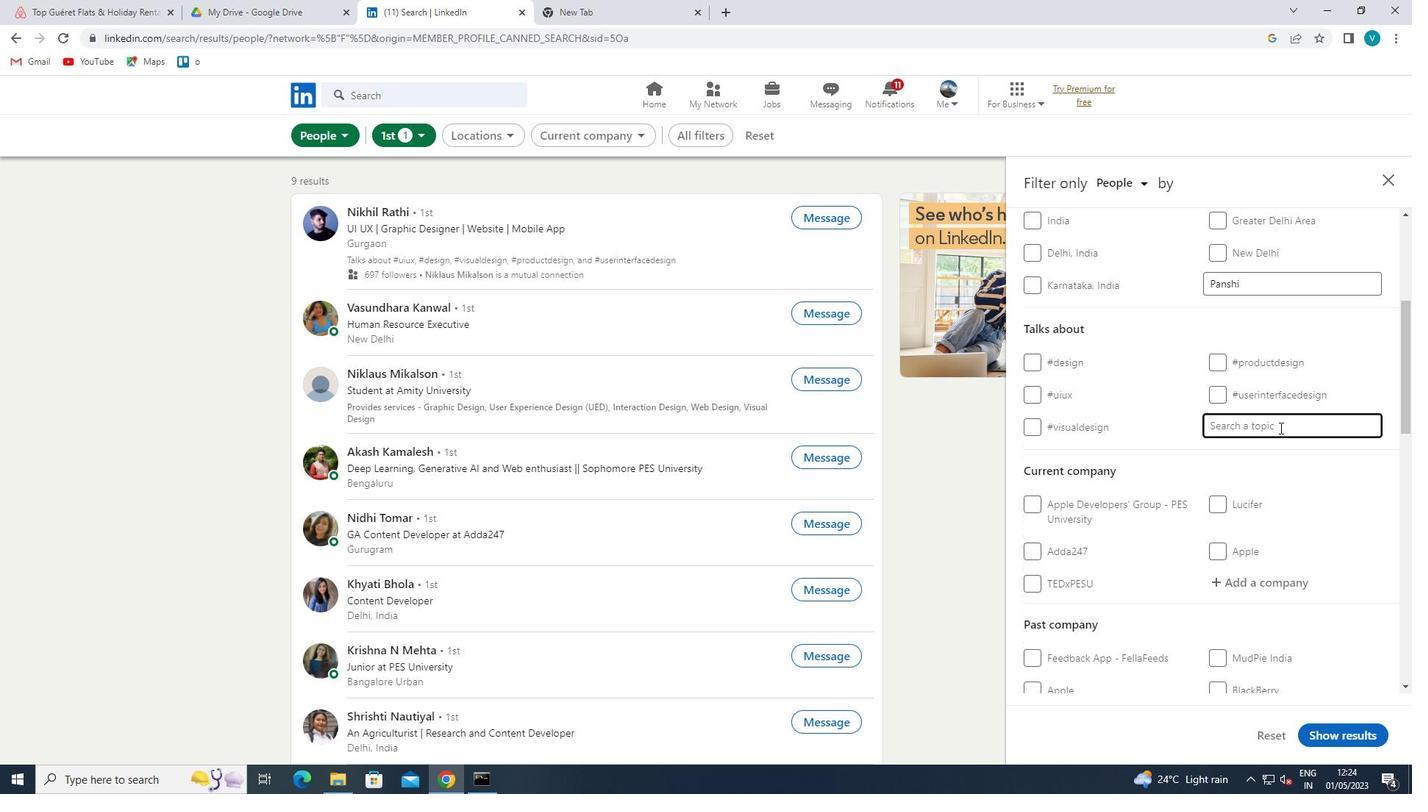 
Action: Mouse moved to (1277, 428)
Screenshot: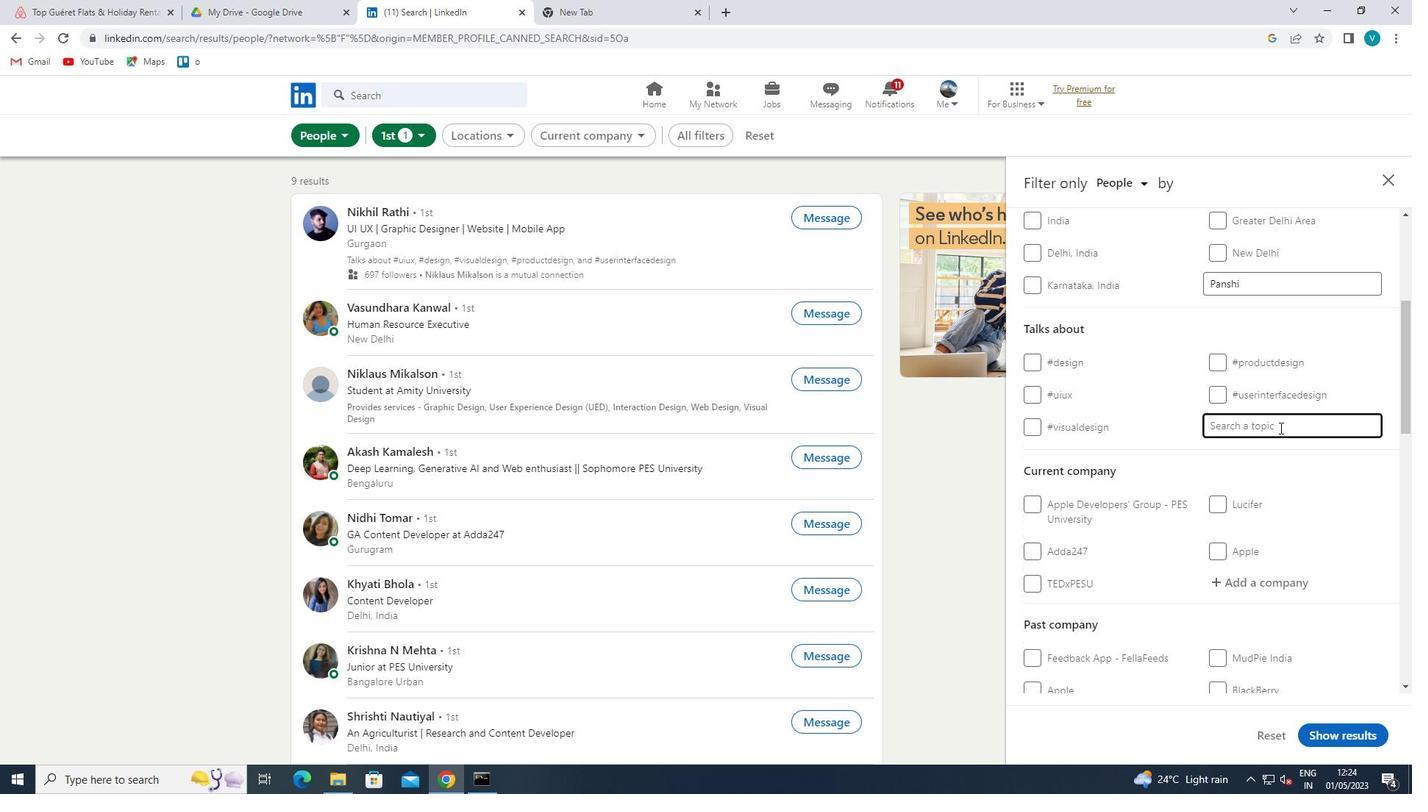
Action: Key pressed <Key.shift>
Screenshot: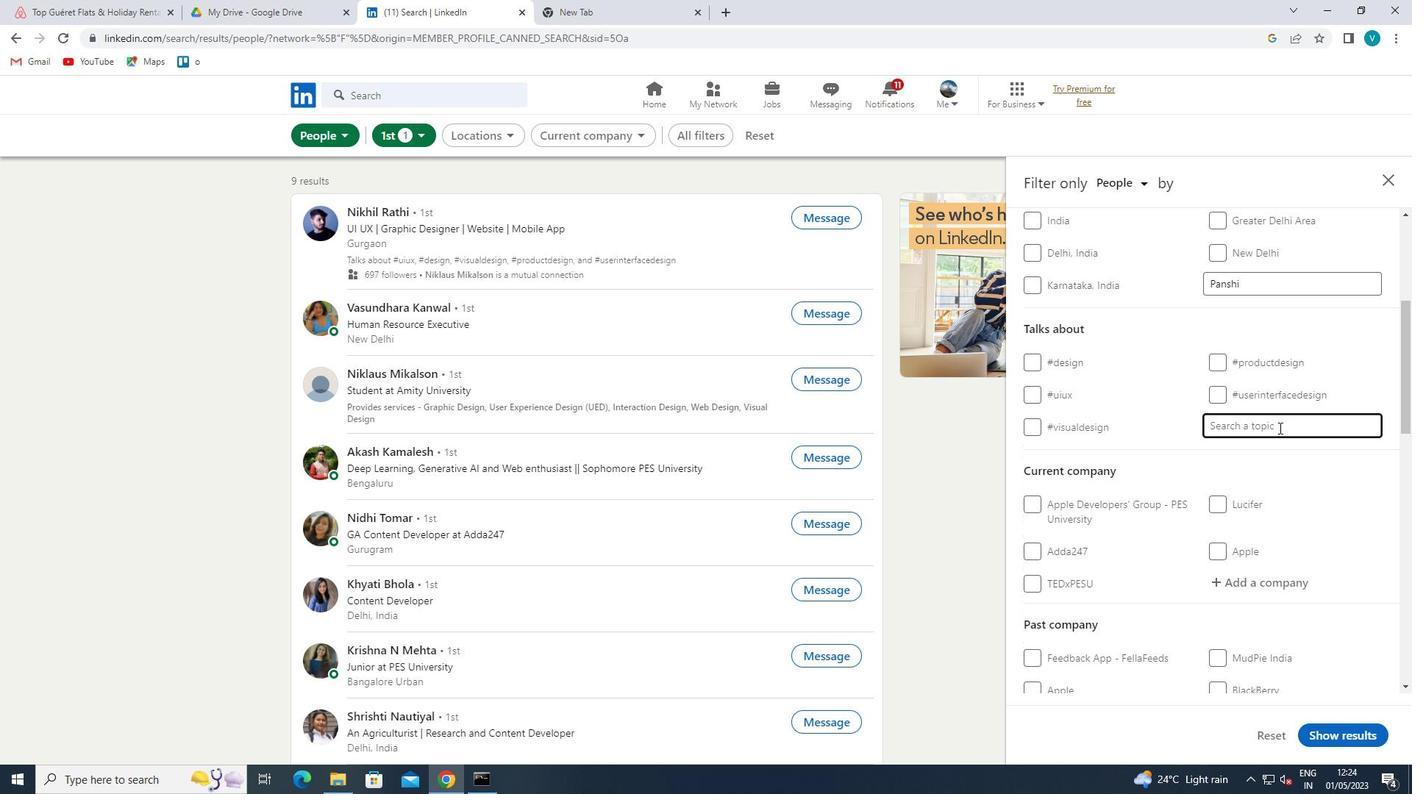 
Action: Mouse moved to (1275, 430)
Screenshot: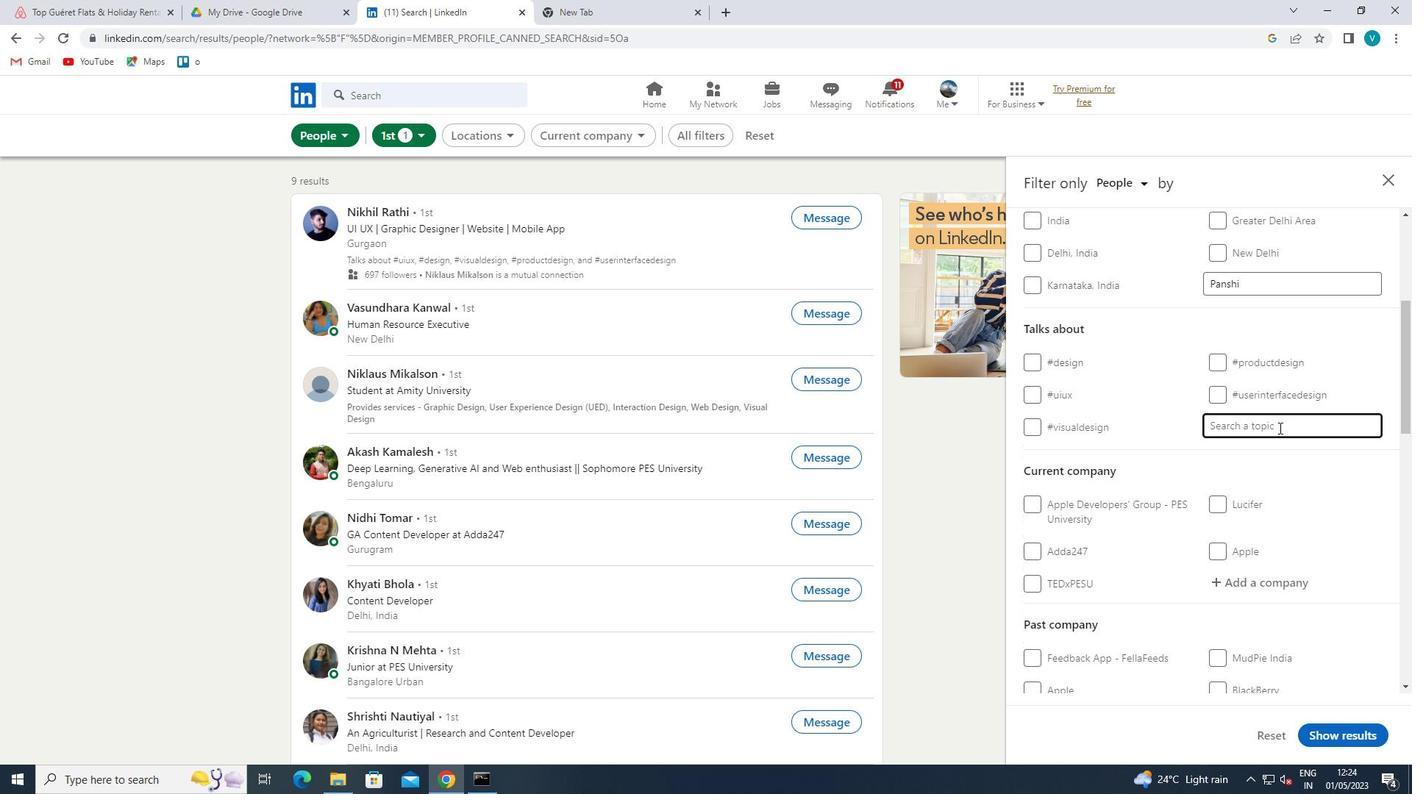
Action: Key pressed <Key.shift><Key.shift>#
Screenshot: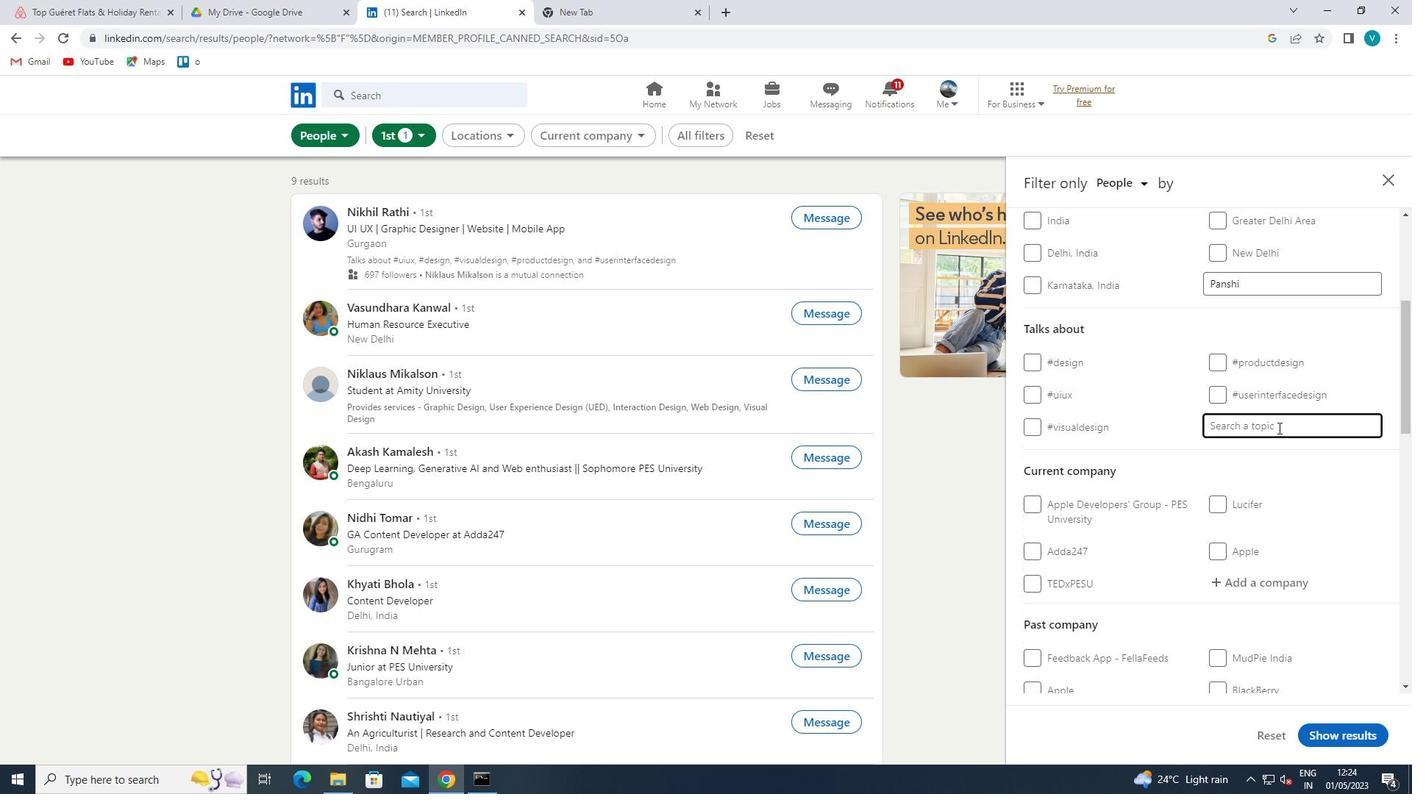 
Action: Mouse moved to (1274, 430)
Screenshot: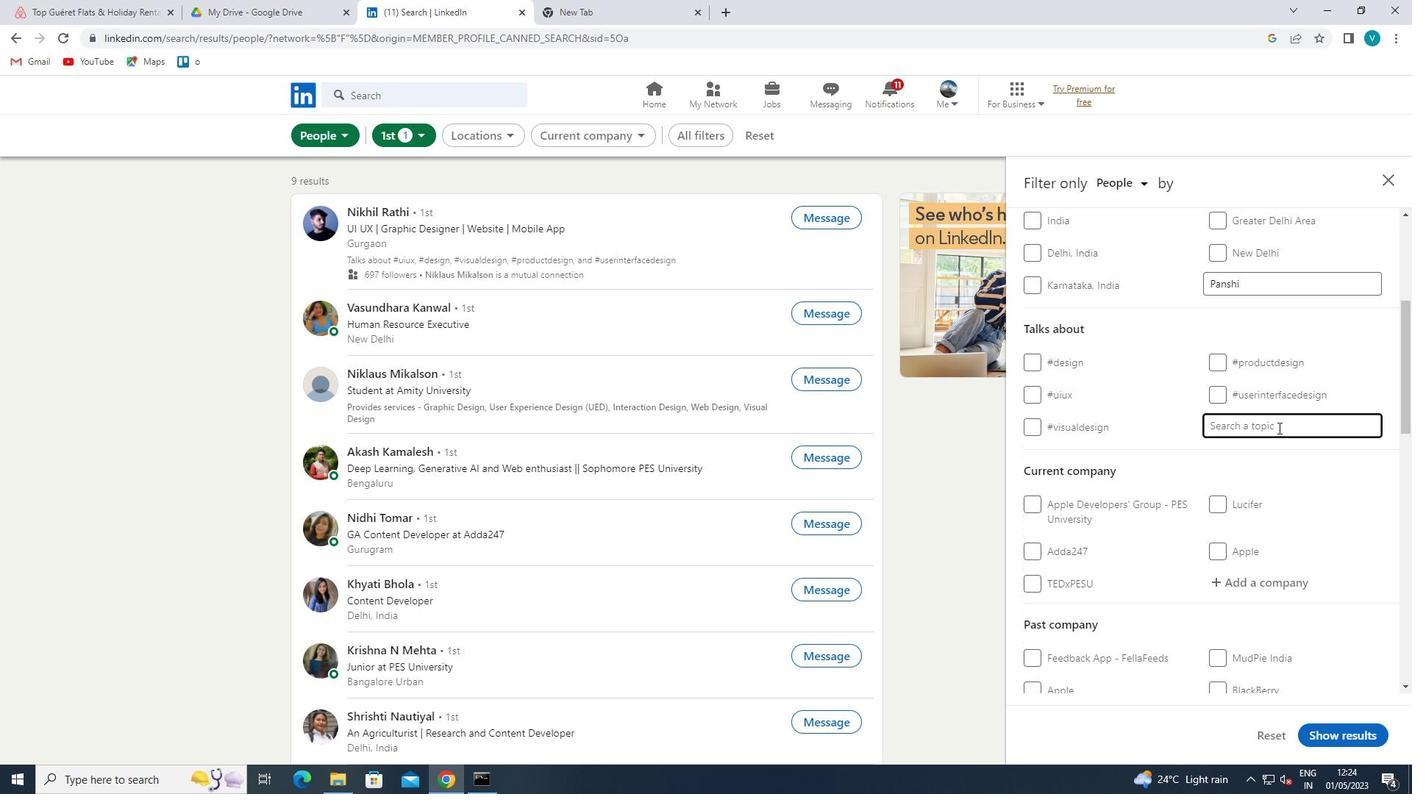 
Action: Key pressed MANAGEMENT
Screenshot: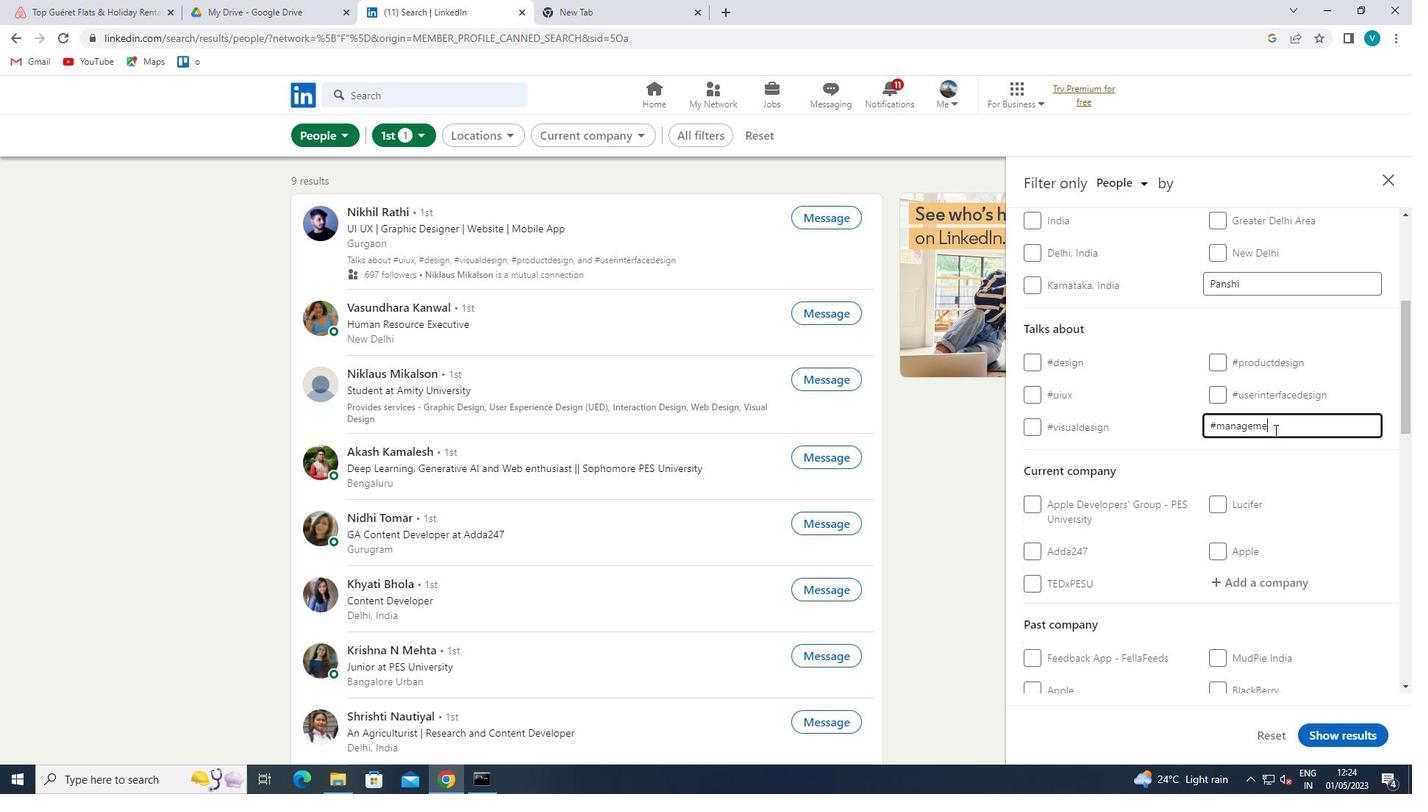 
Action: Mouse moved to (1245, 447)
Screenshot: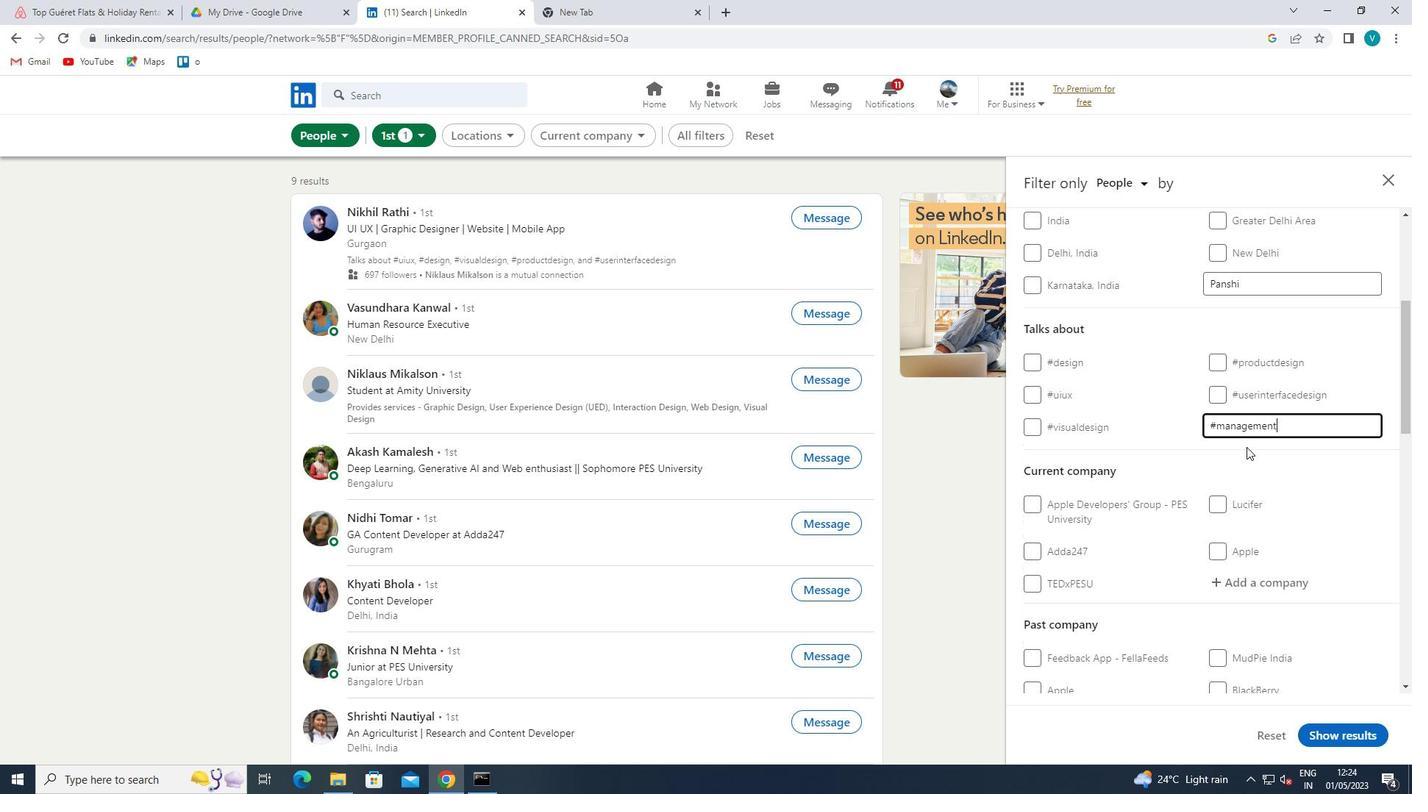 
Action: Mouse scrolled (1245, 447) with delta (0, 0)
Screenshot: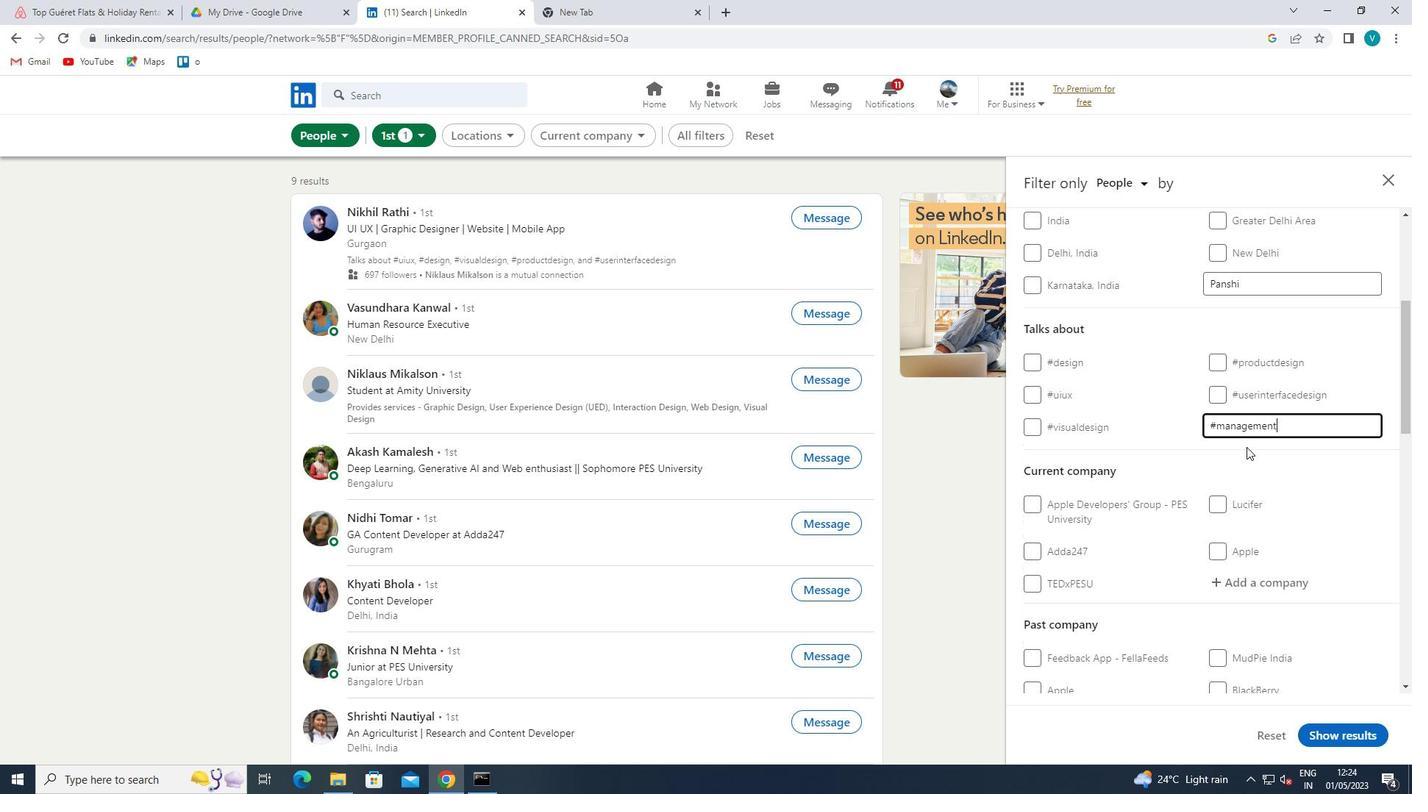 
Action: Mouse scrolled (1245, 447) with delta (0, 0)
Screenshot: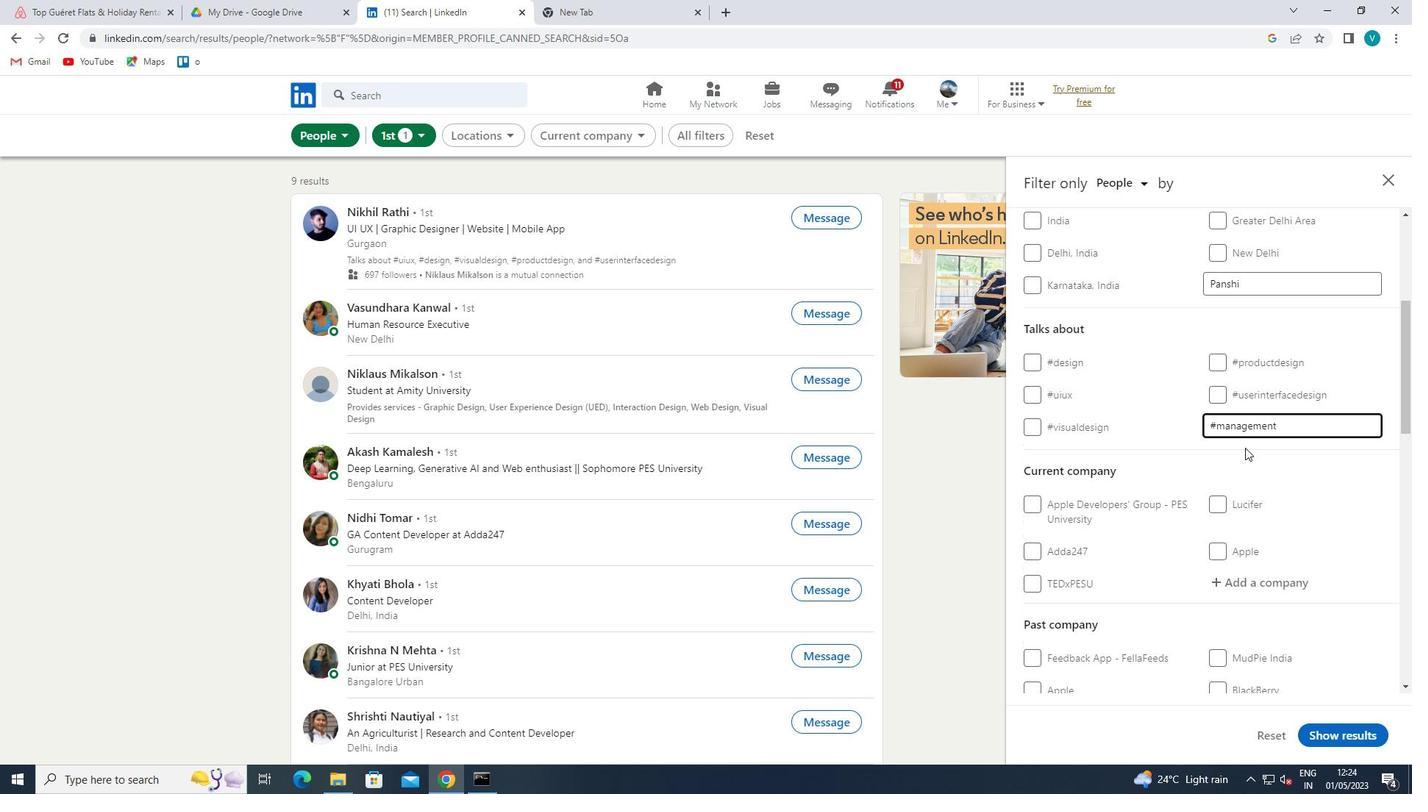 
Action: Mouse moved to (1252, 444)
Screenshot: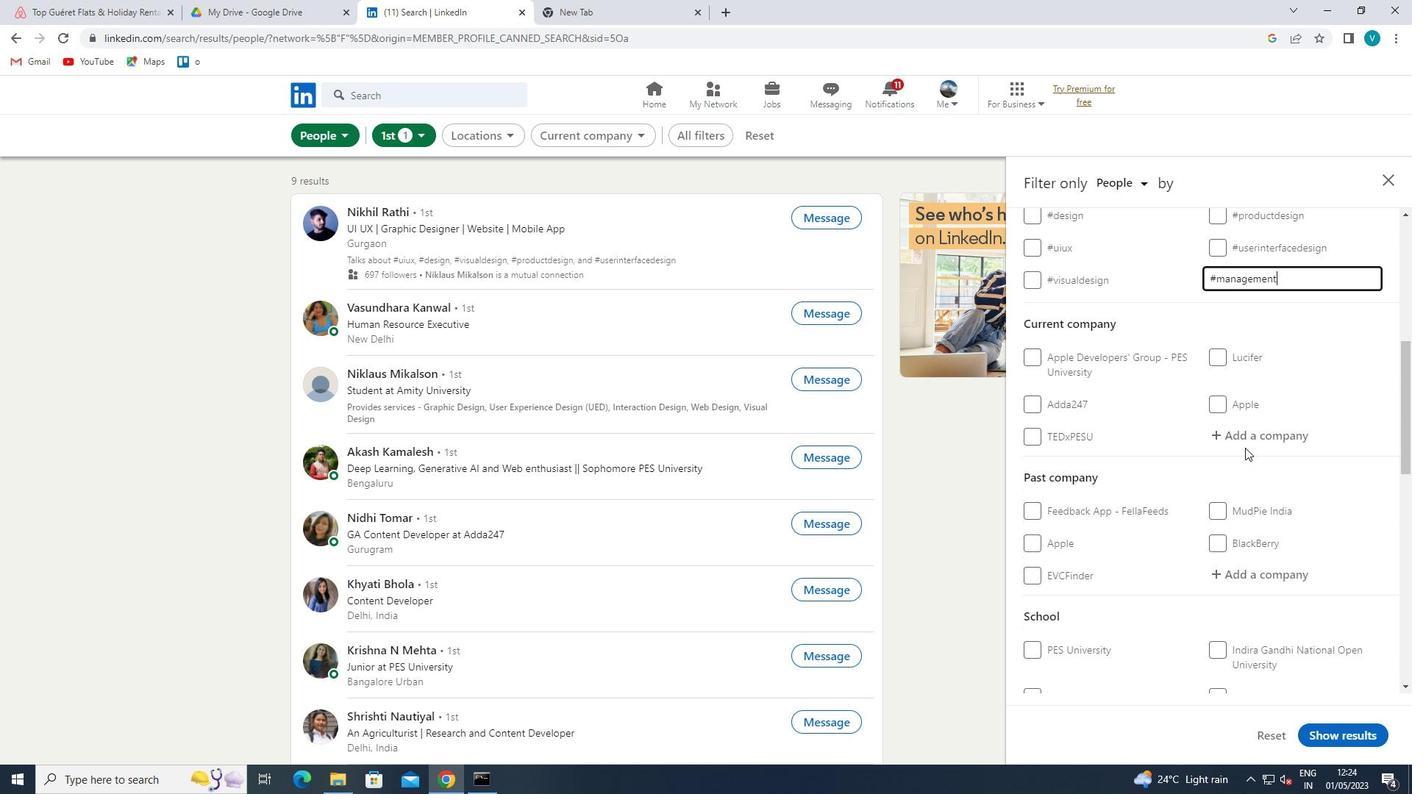 
Action: Mouse pressed left at (1252, 444)
Screenshot: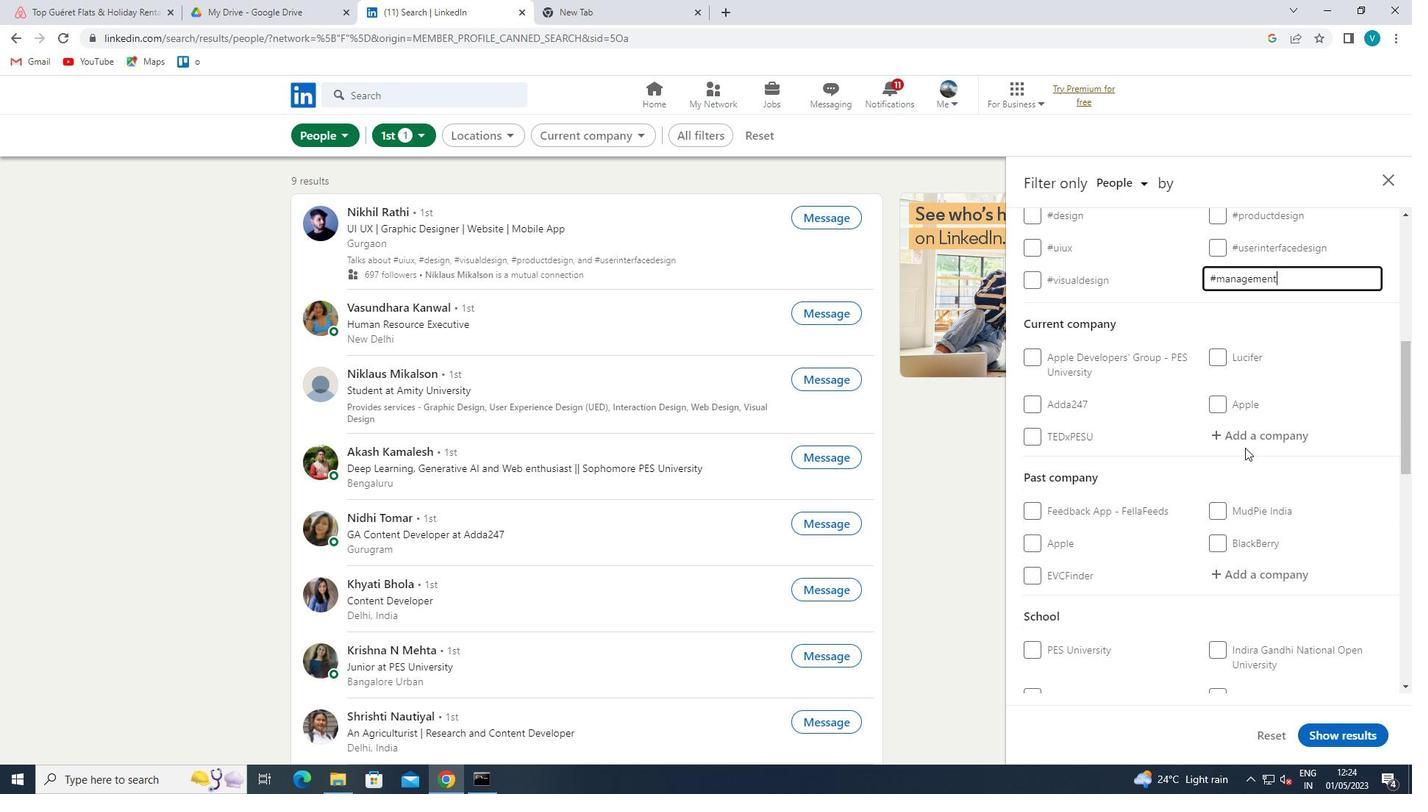 
Action: Mouse moved to (1253, 443)
Screenshot: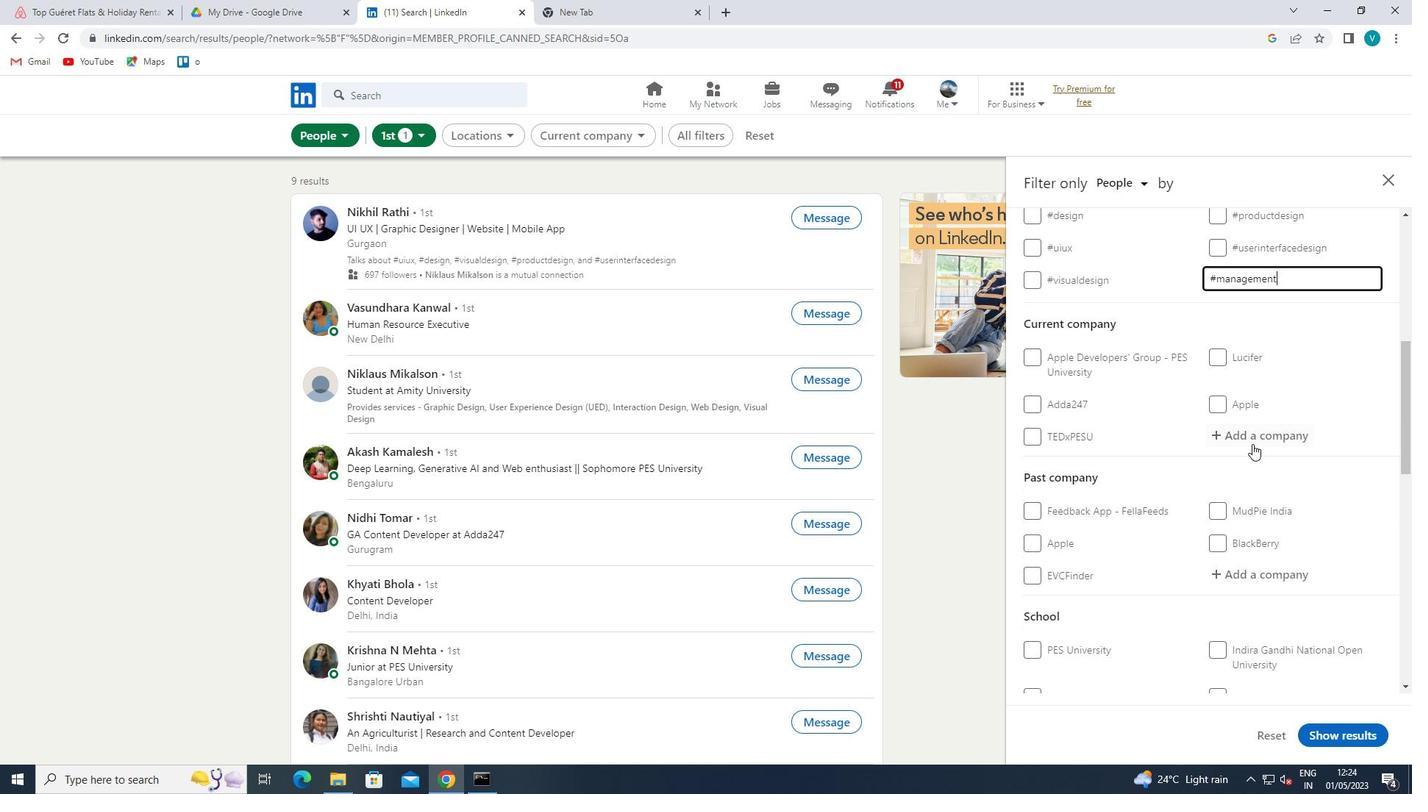 
Action: Key pressed <Key.shift>MANAGEMENT<Key.space><Key.shift>SOLUTION<Key.space>S<Key.backspace>
Screenshot: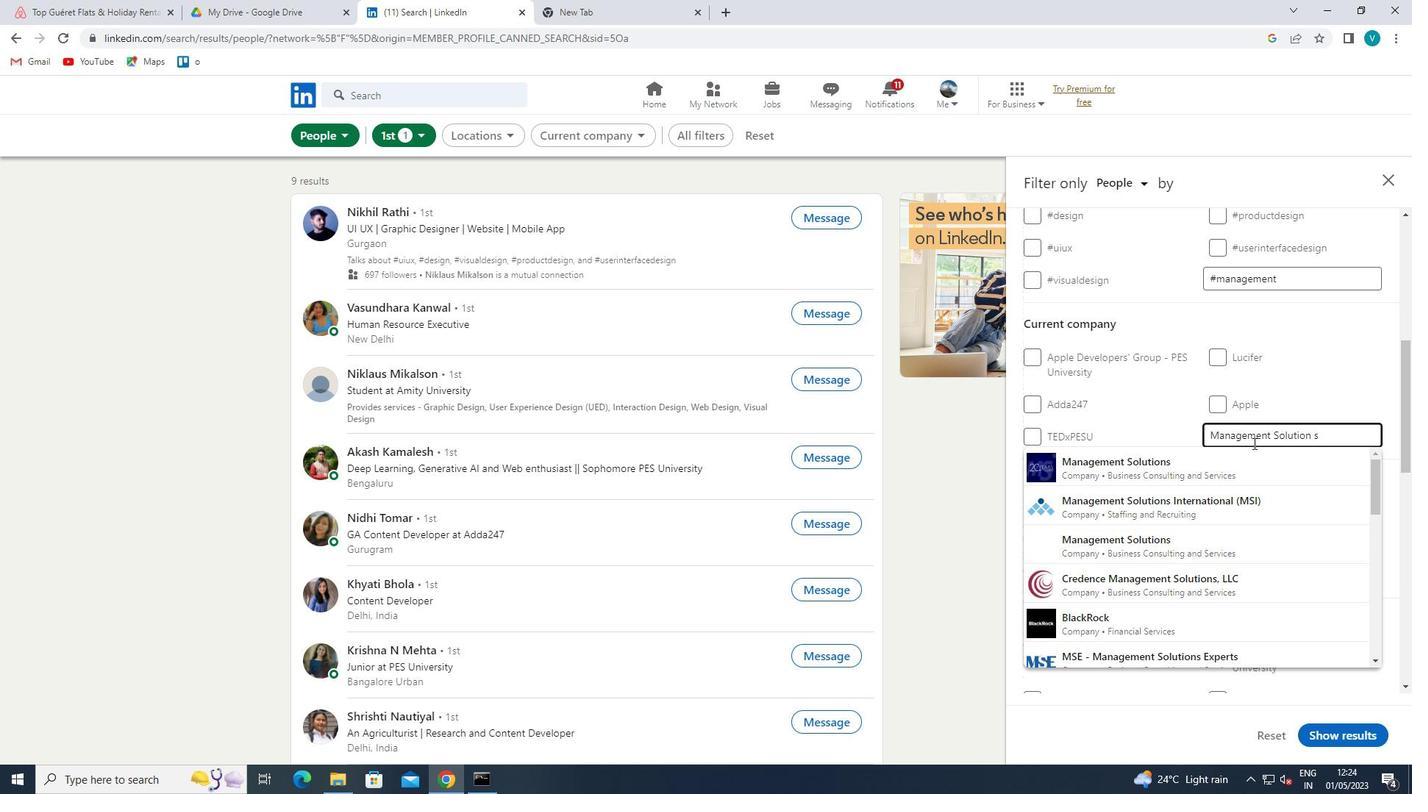 
Action: Mouse moved to (1259, 439)
Screenshot: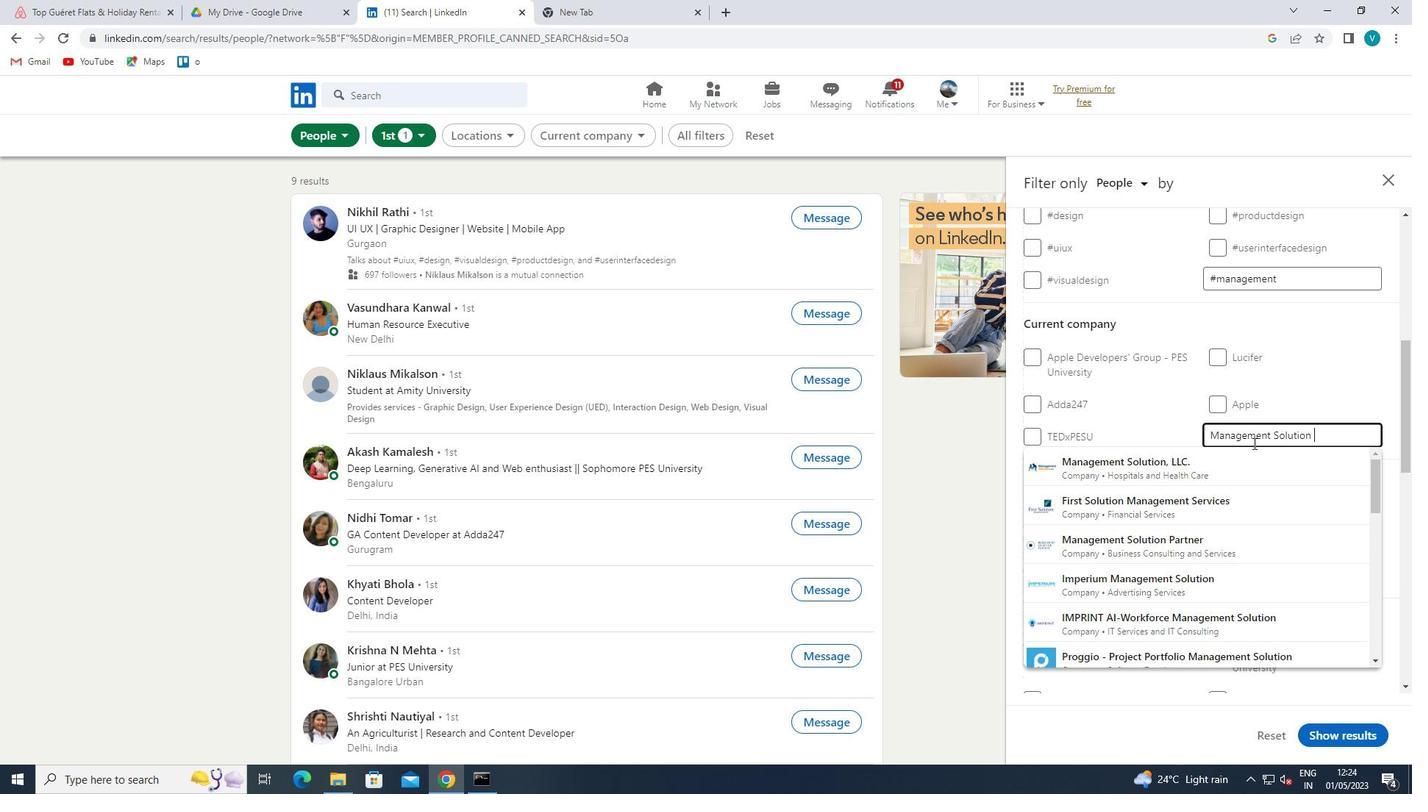 
Action: Key pressed <Key.shift>INTERNATIONAL<Key.space><Key.shift>(MSI)
Screenshot: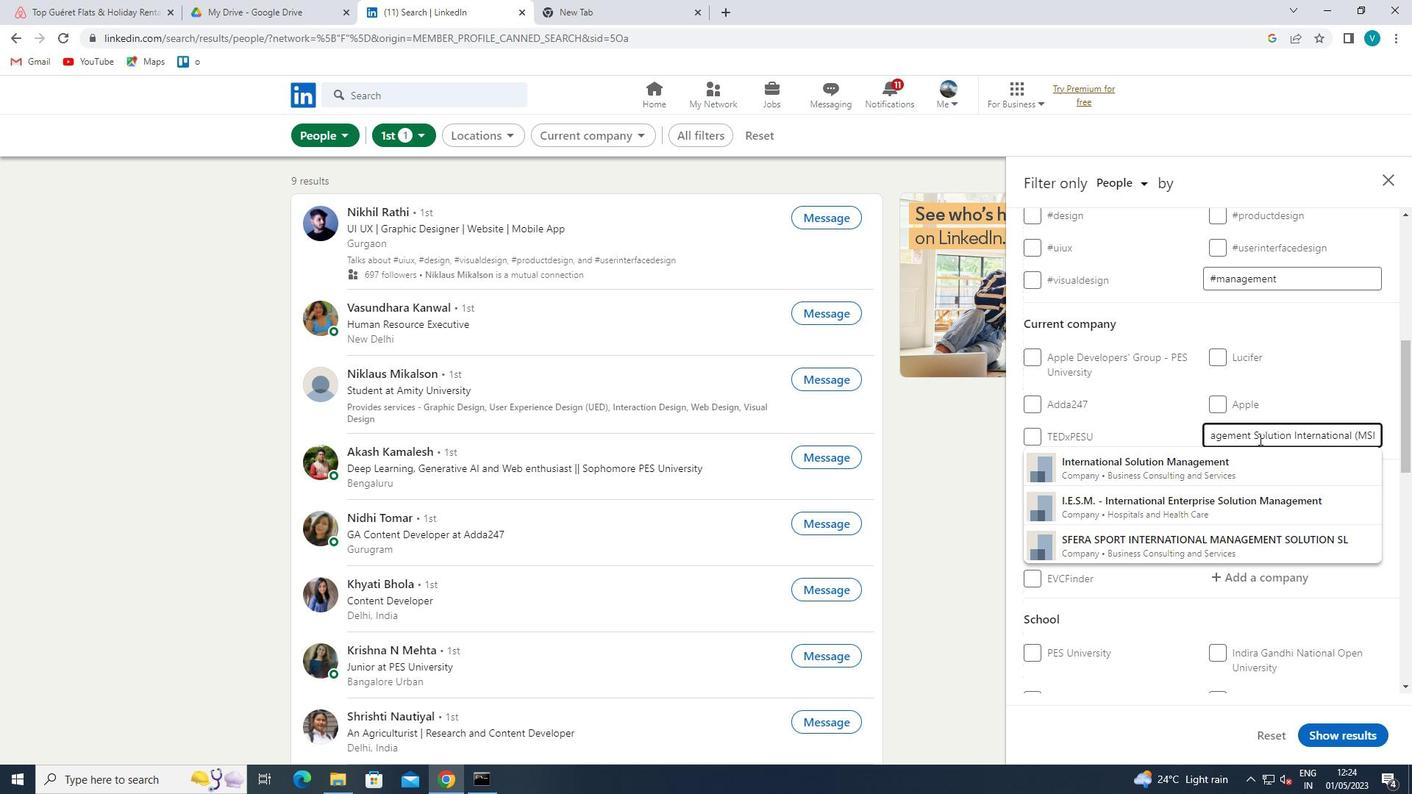 
Action: Mouse moved to (1169, 443)
Screenshot: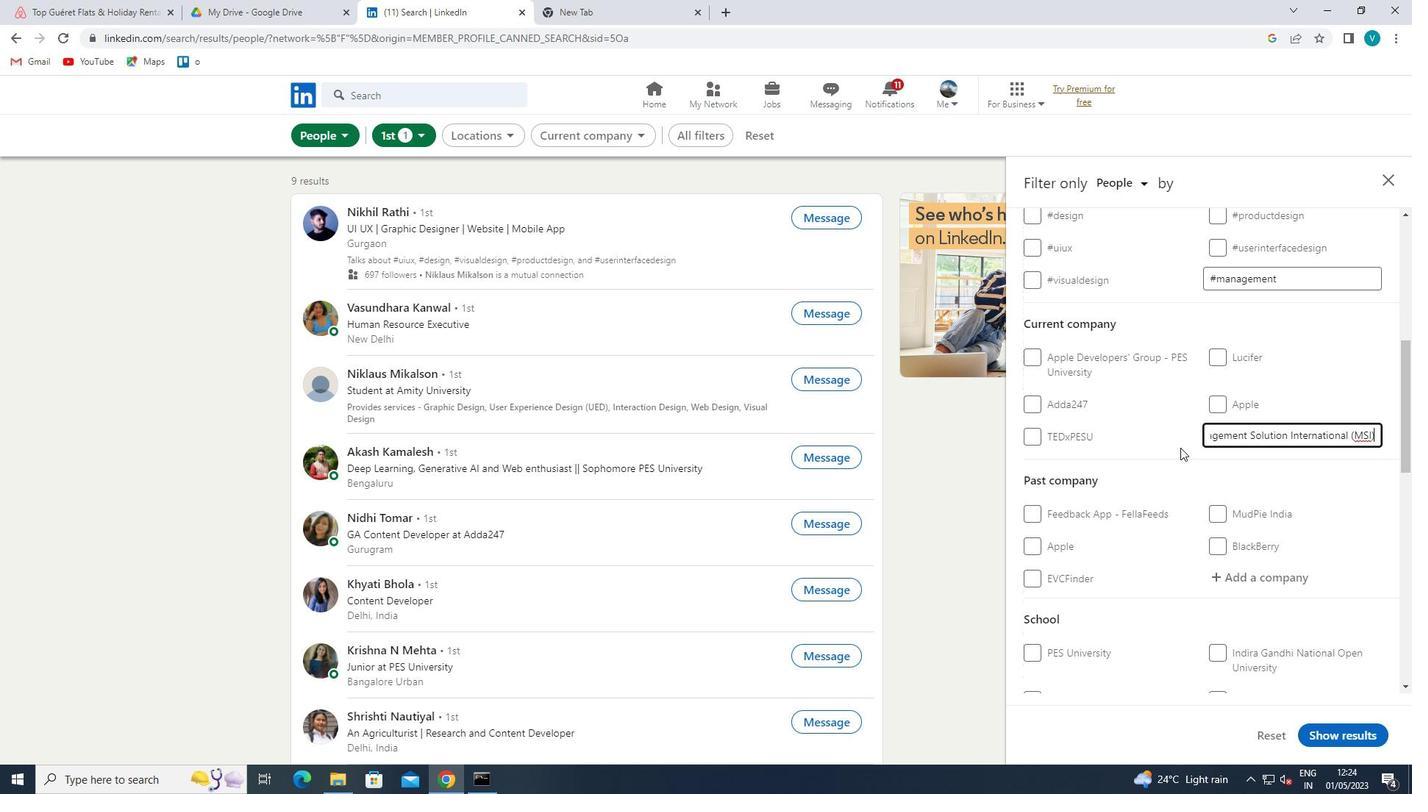 
Action: Mouse pressed left at (1169, 443)
Screenshot: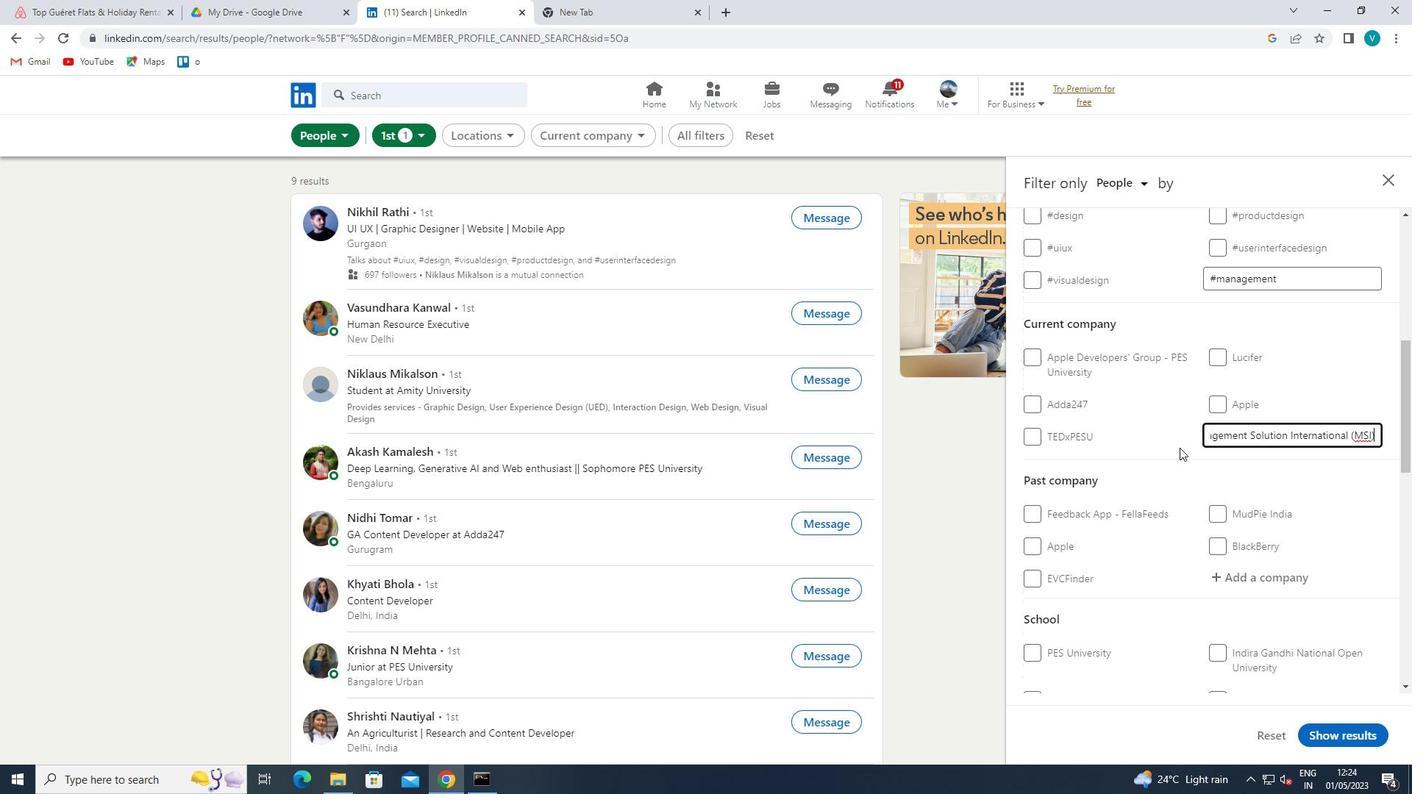 
Action: Mouse moved to (1194, 467)
Screenshot: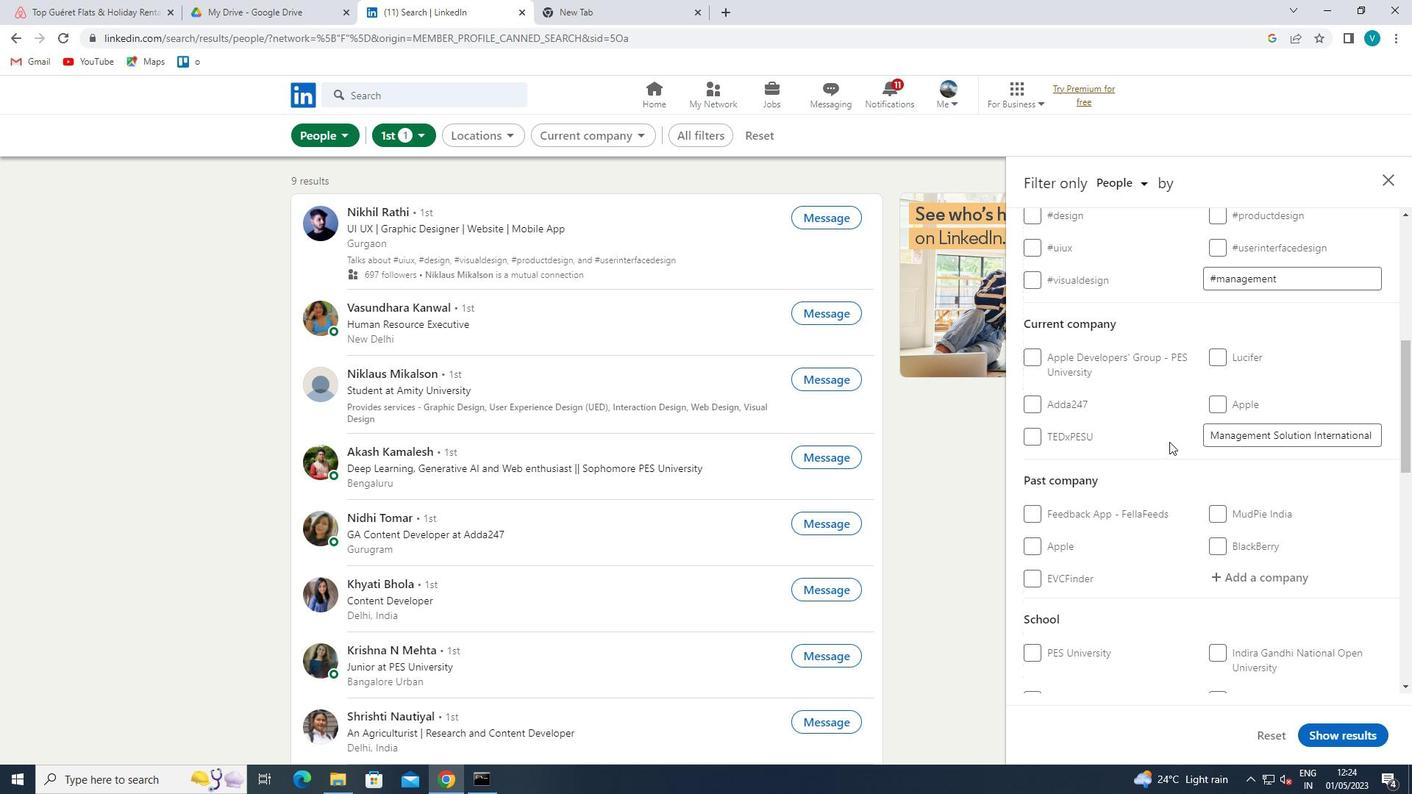 
Action: Mouse scrolled (1194, 467) with delta (0, 0)
Screenshot: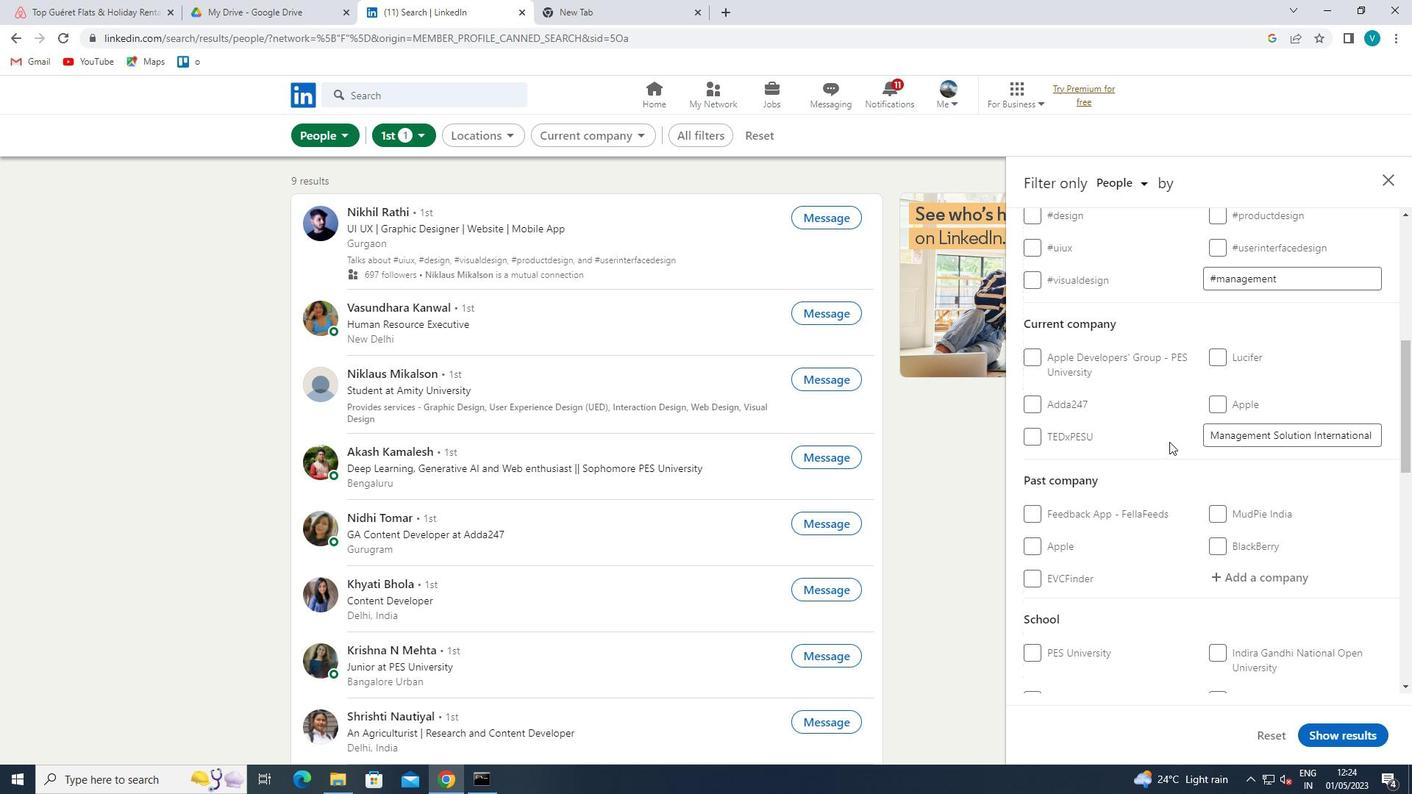 
Action: Mouse moved to (1196, 470)
Screenshot: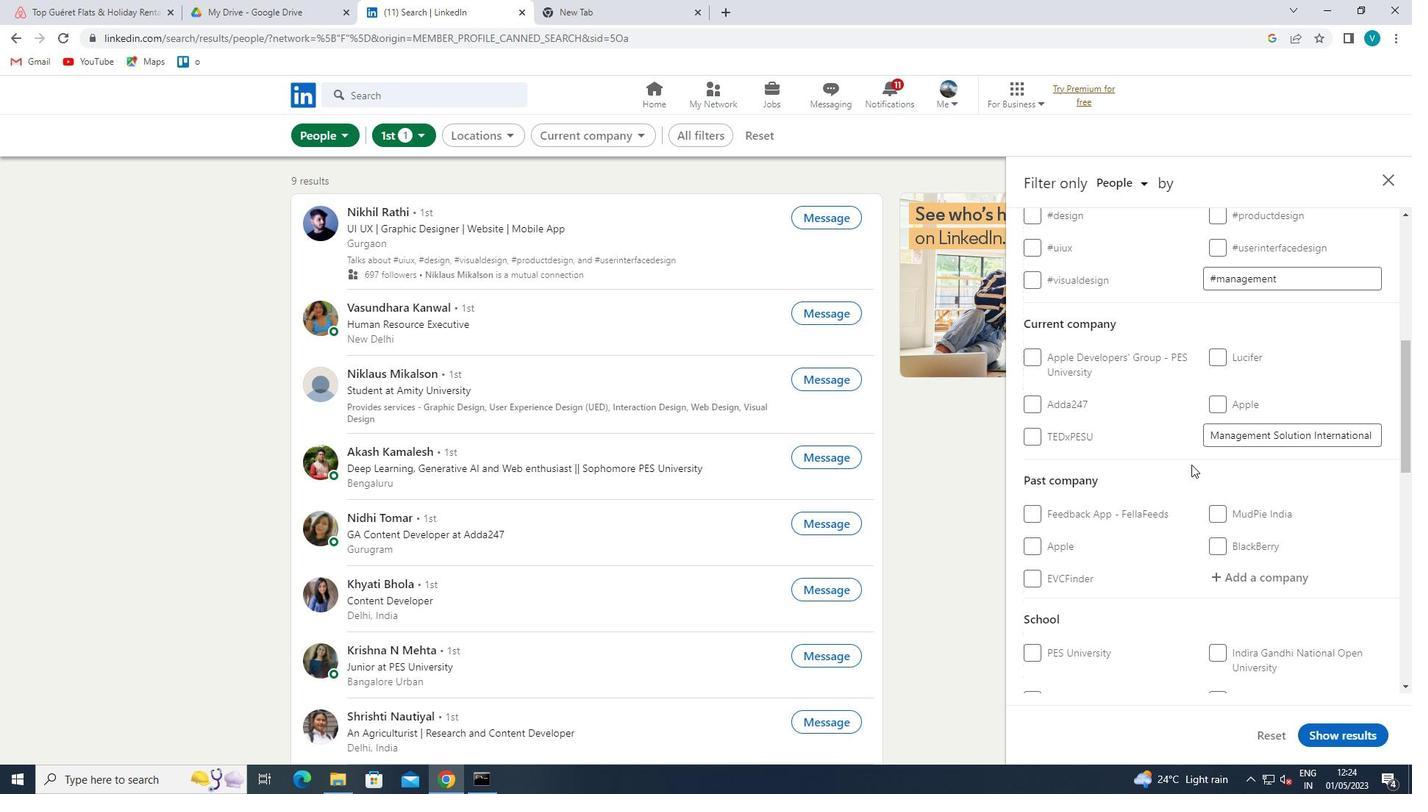 
Action: Mouse scrolled (1196, 469) with delta (0, 0)
Screenshot: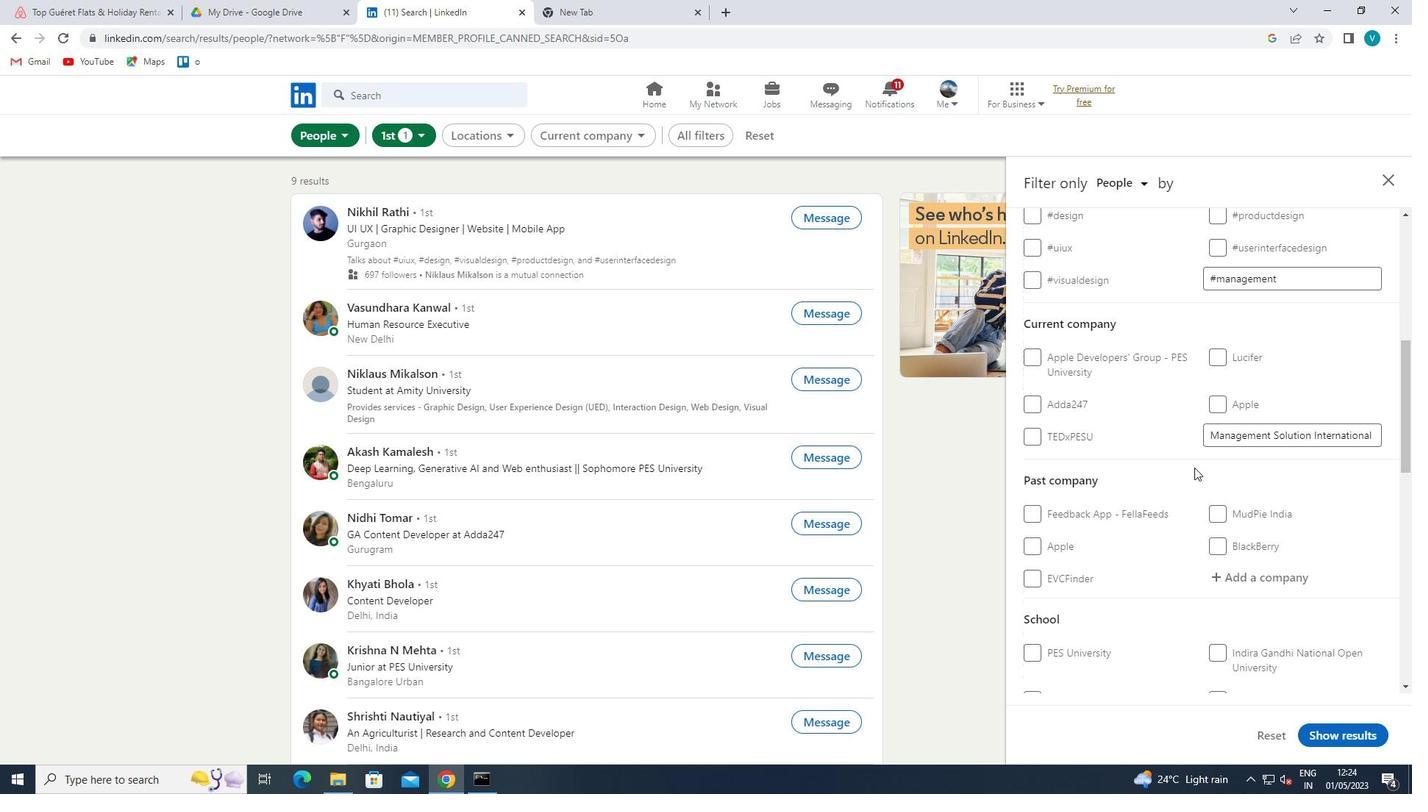 
Action: Mouse moved to (1196, 472)
Screenshot: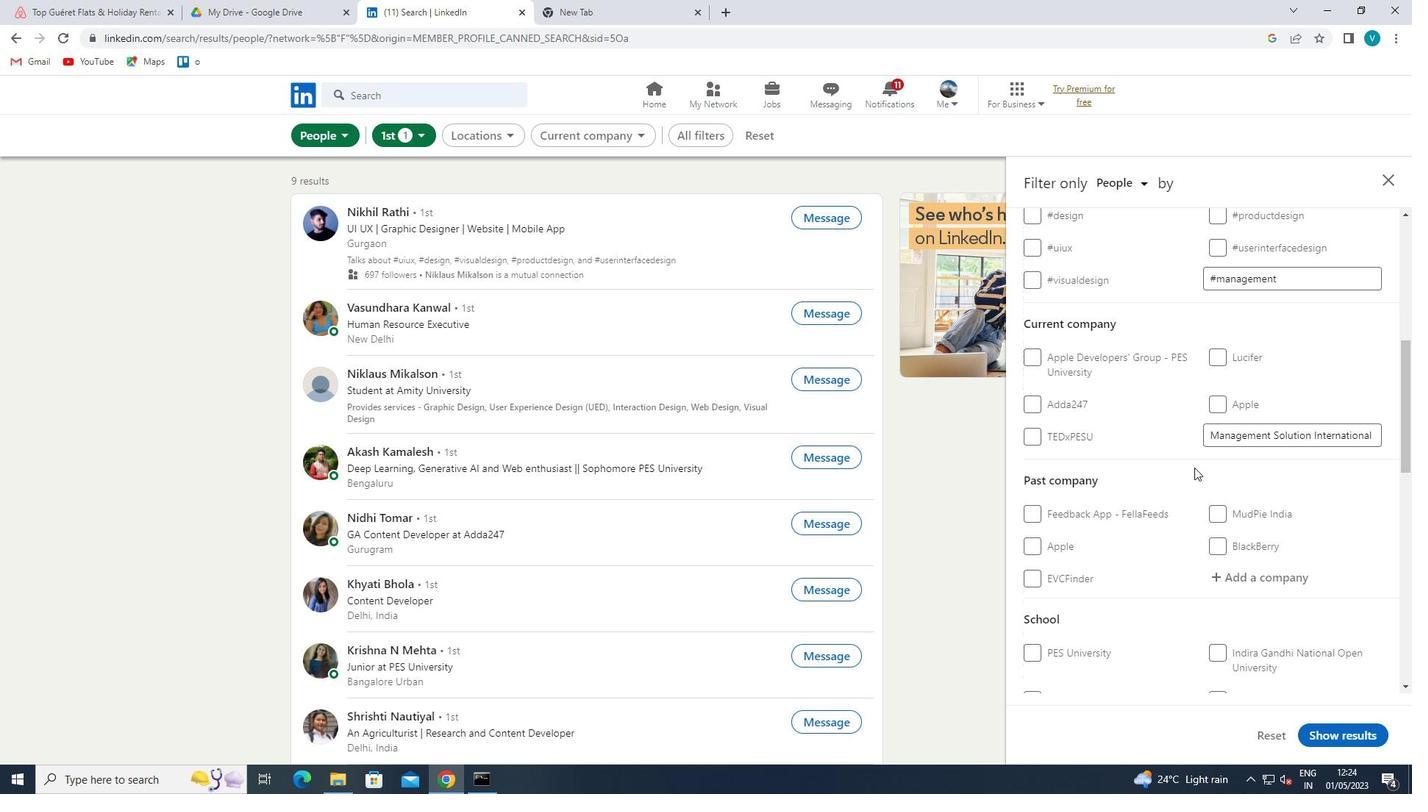 
Action: Mouse scrolled (1196, 472) with delta (0, 0)
Screenshot: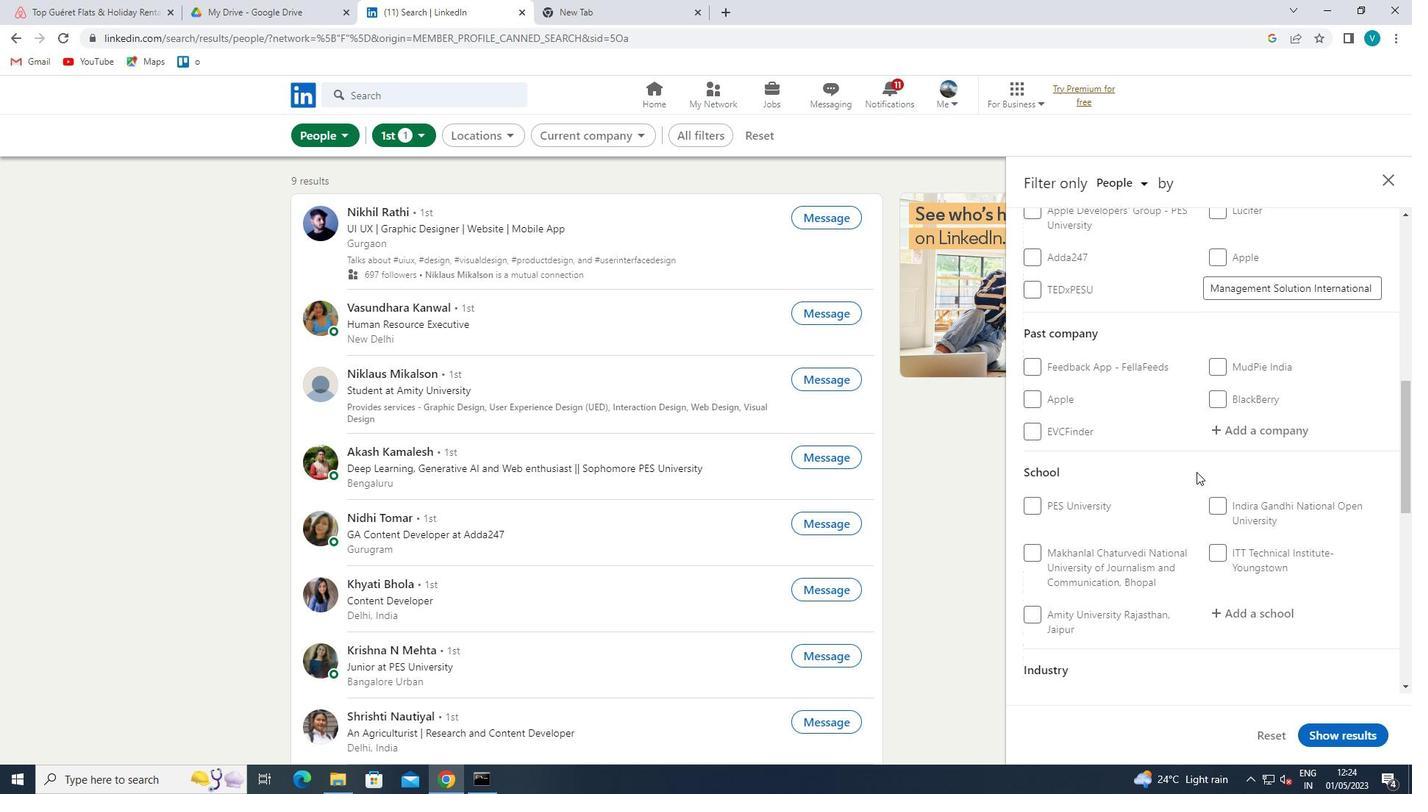 
Action: Mouse moved to (1198, 472)
Screenshot: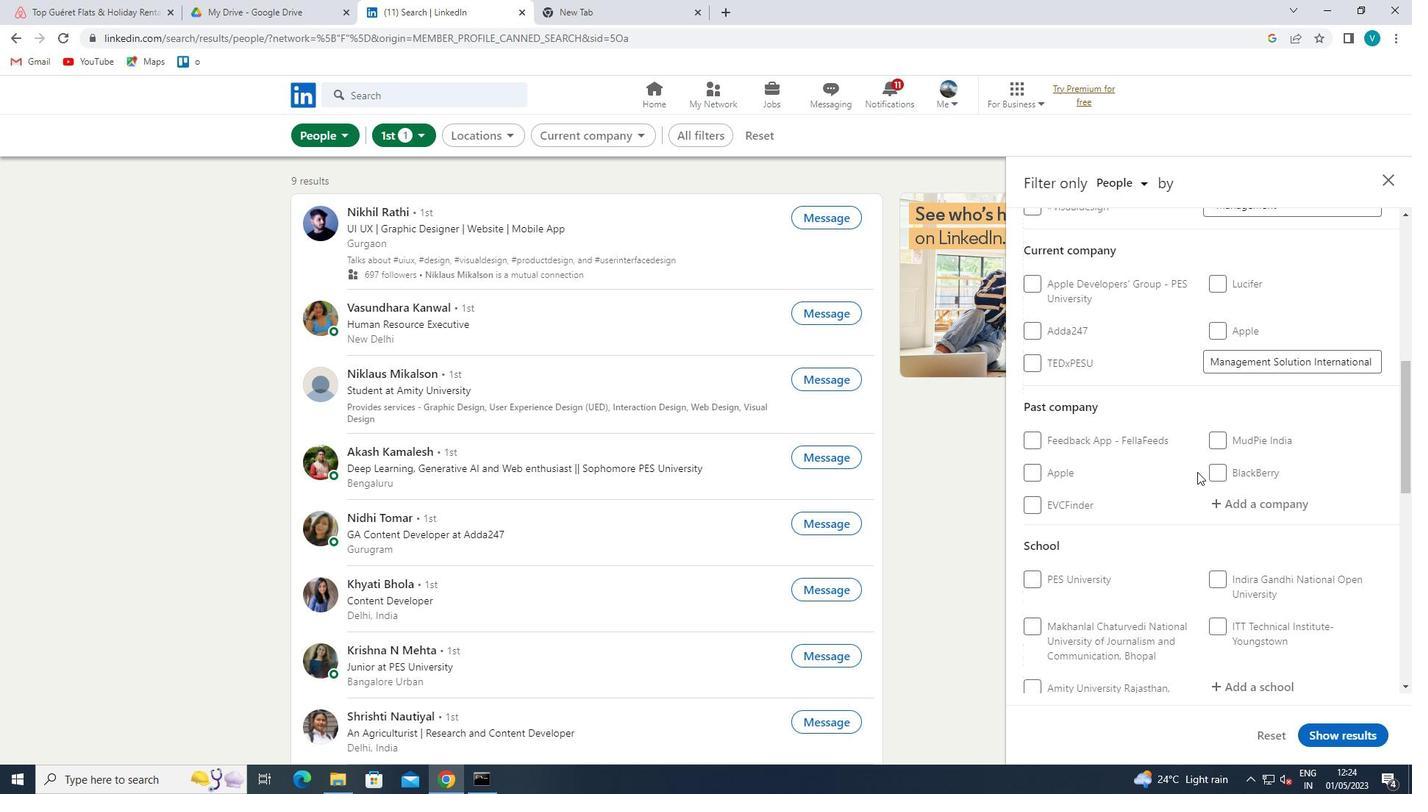 
Action: Mouse scrolled (1198, 471) with delta (0, 0)
Screenshot: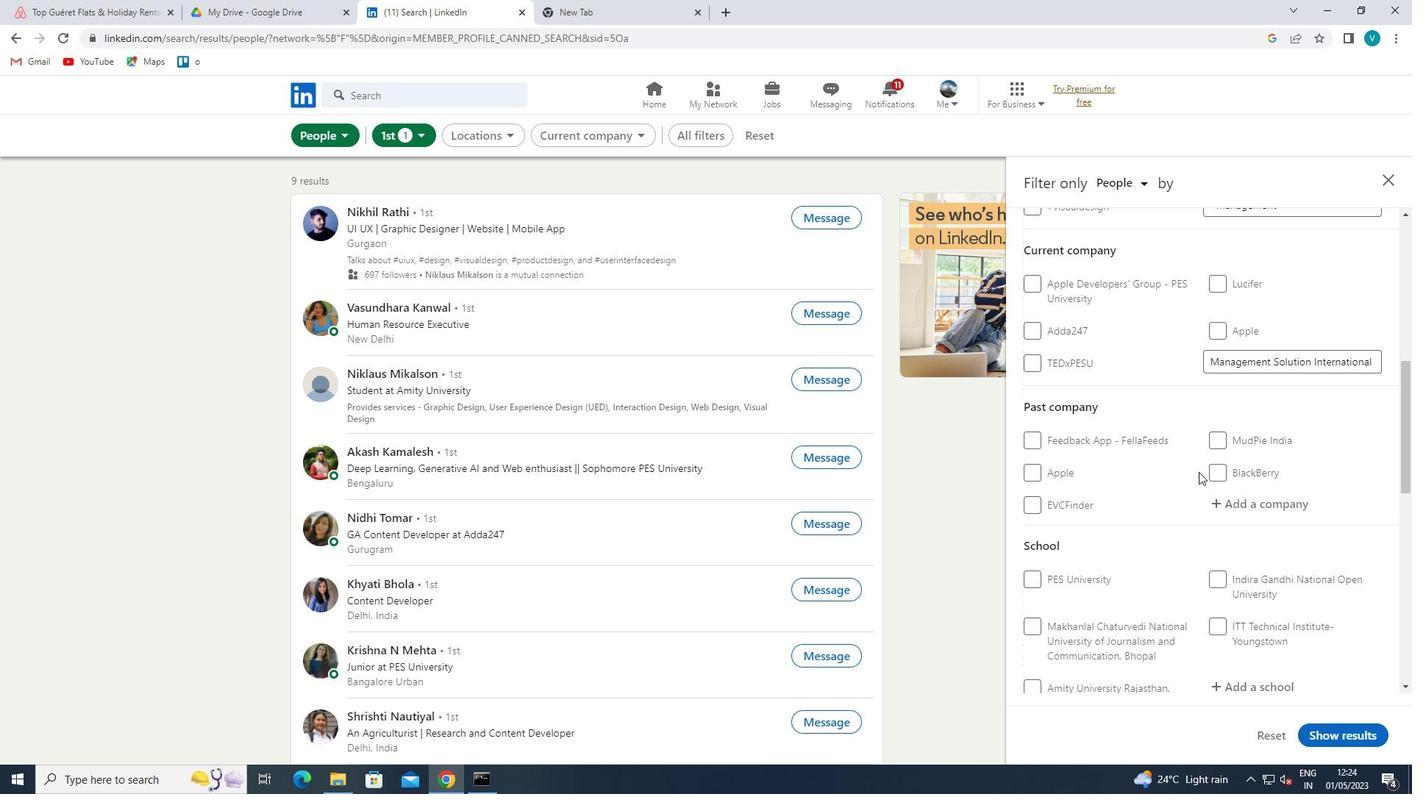 
Action: Mouse scrolled (1198, 471) with delta (0, 0)
Screenshot: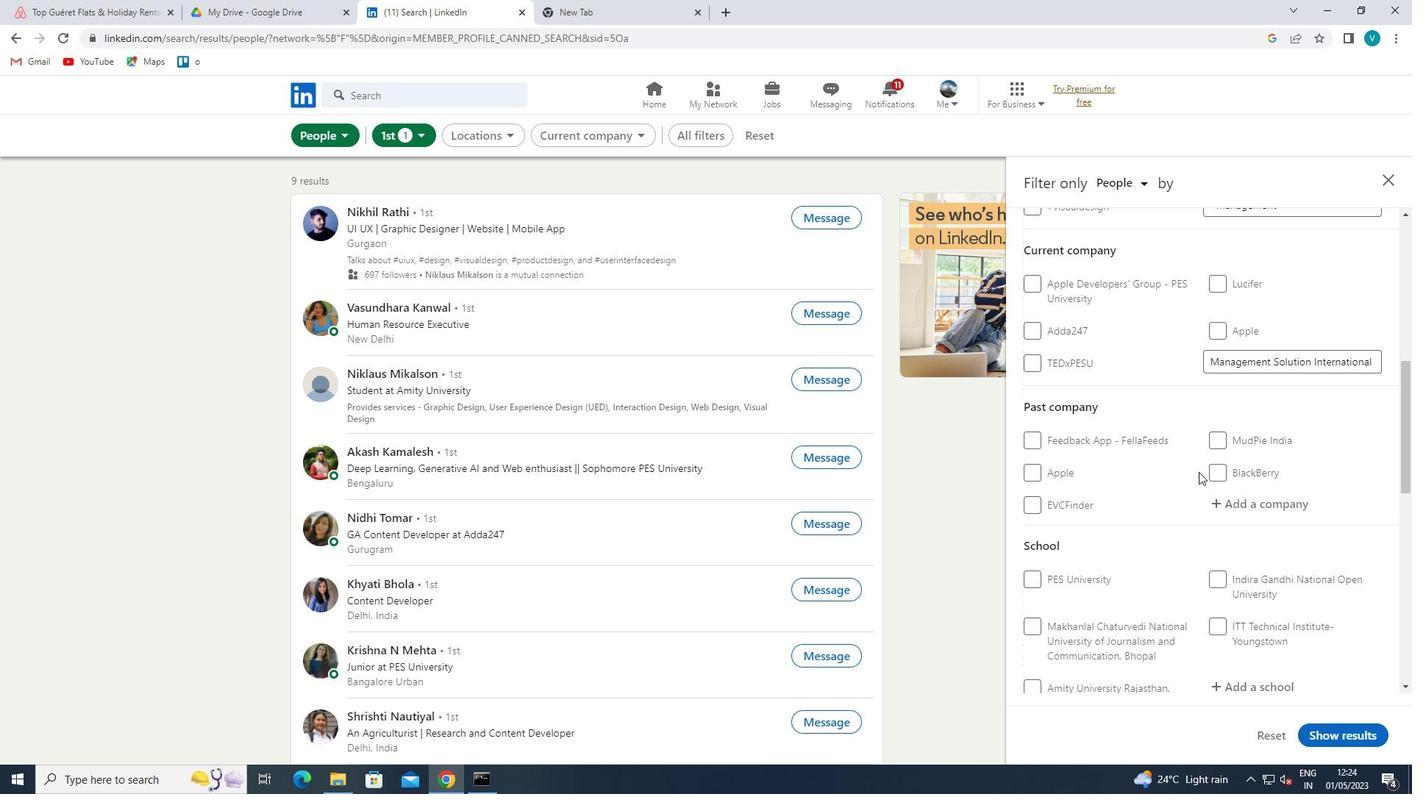 
Action: Mouse moved to (1242, 539)
Screenshot: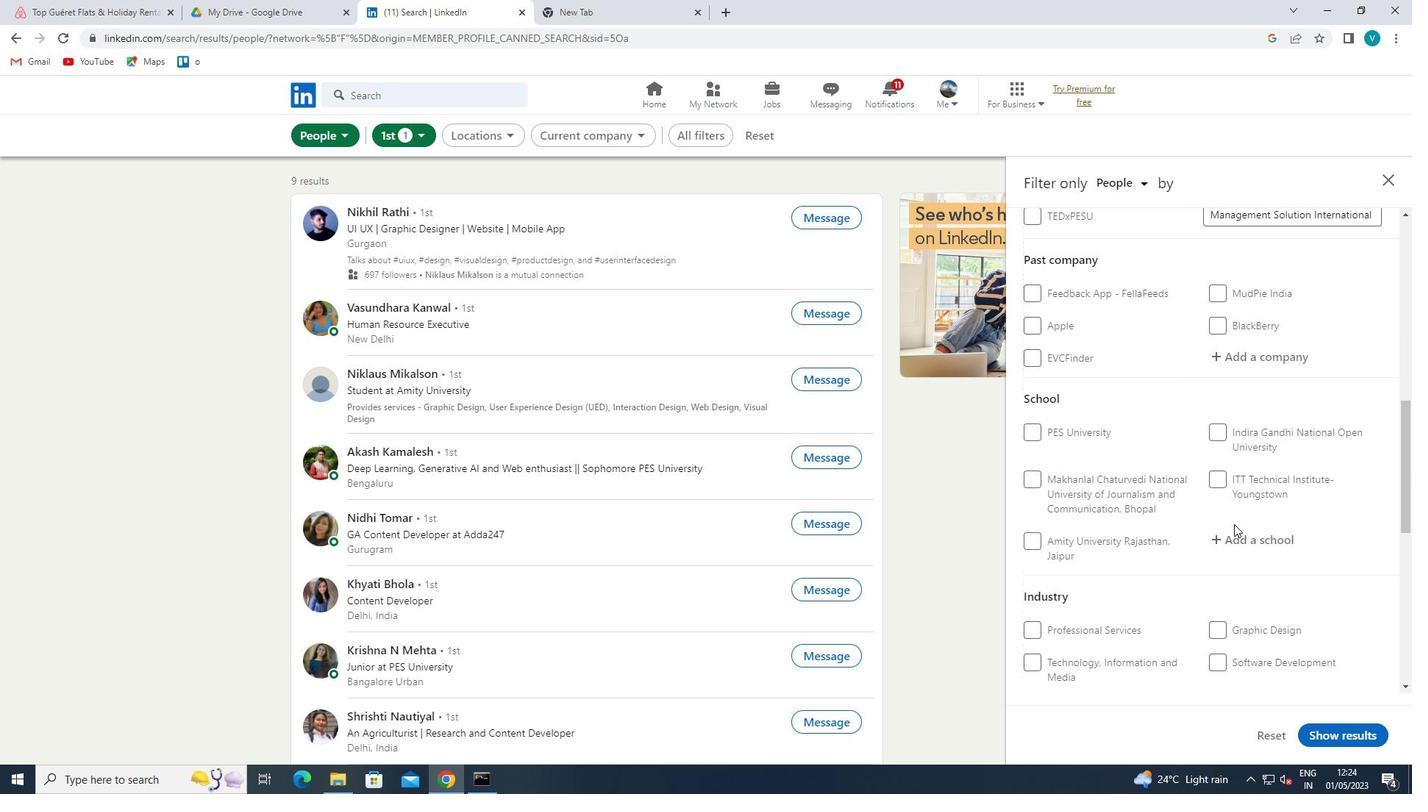 
Action: Mouse pressed left at (1242, 539)
Screenshot: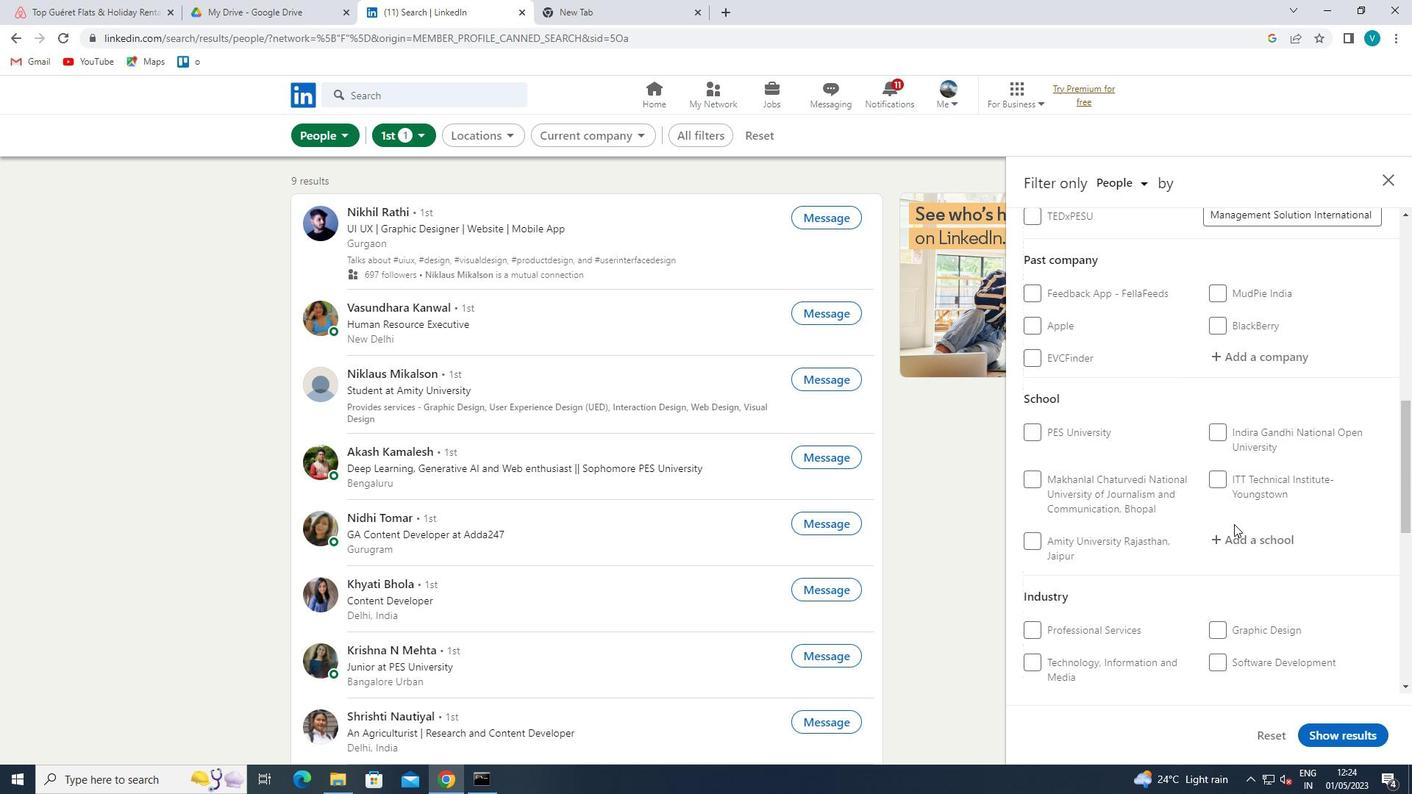 
Action: Key pressed <Key.shift>MICA<Key.space>
Screenshot: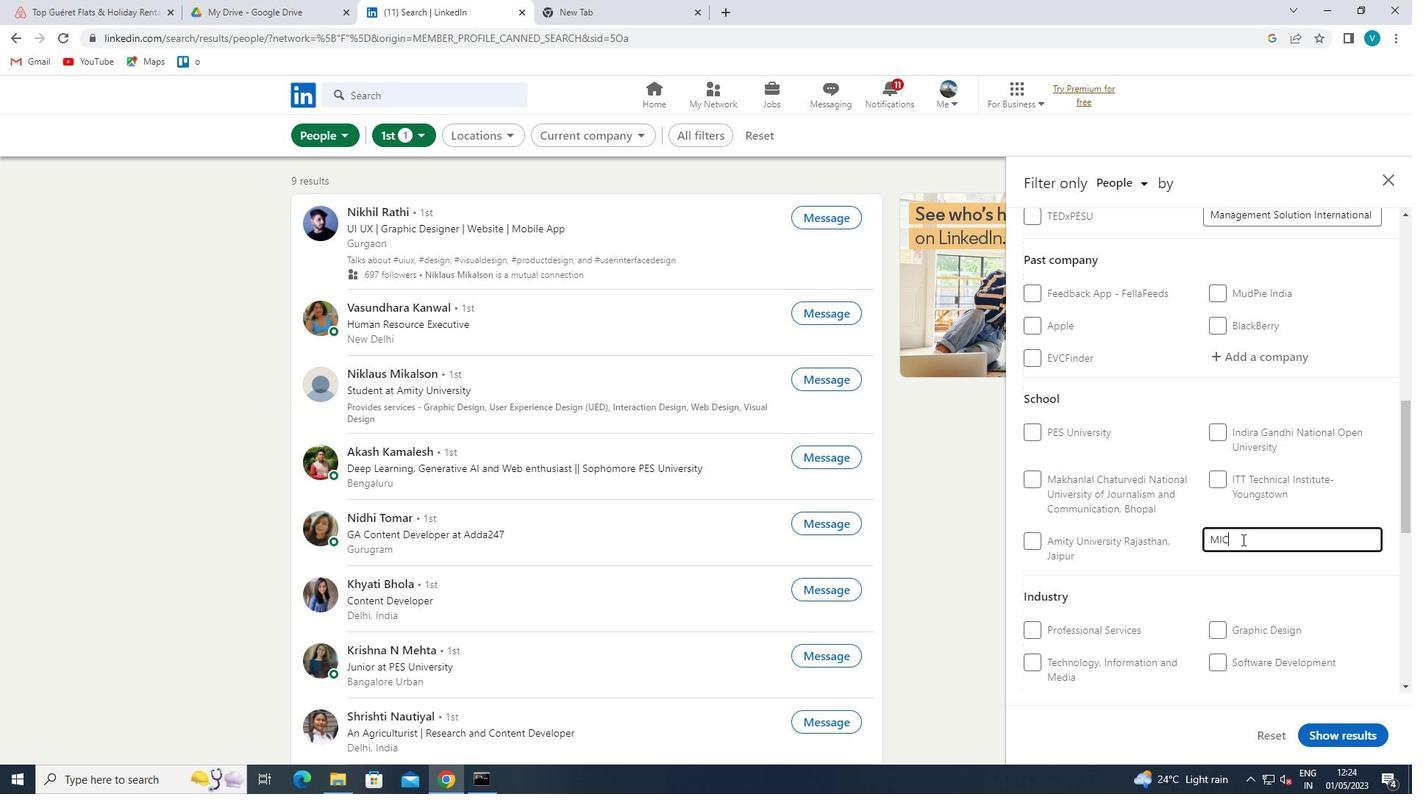 
Action: Mouse moved to (1227, 573)
Screenshot: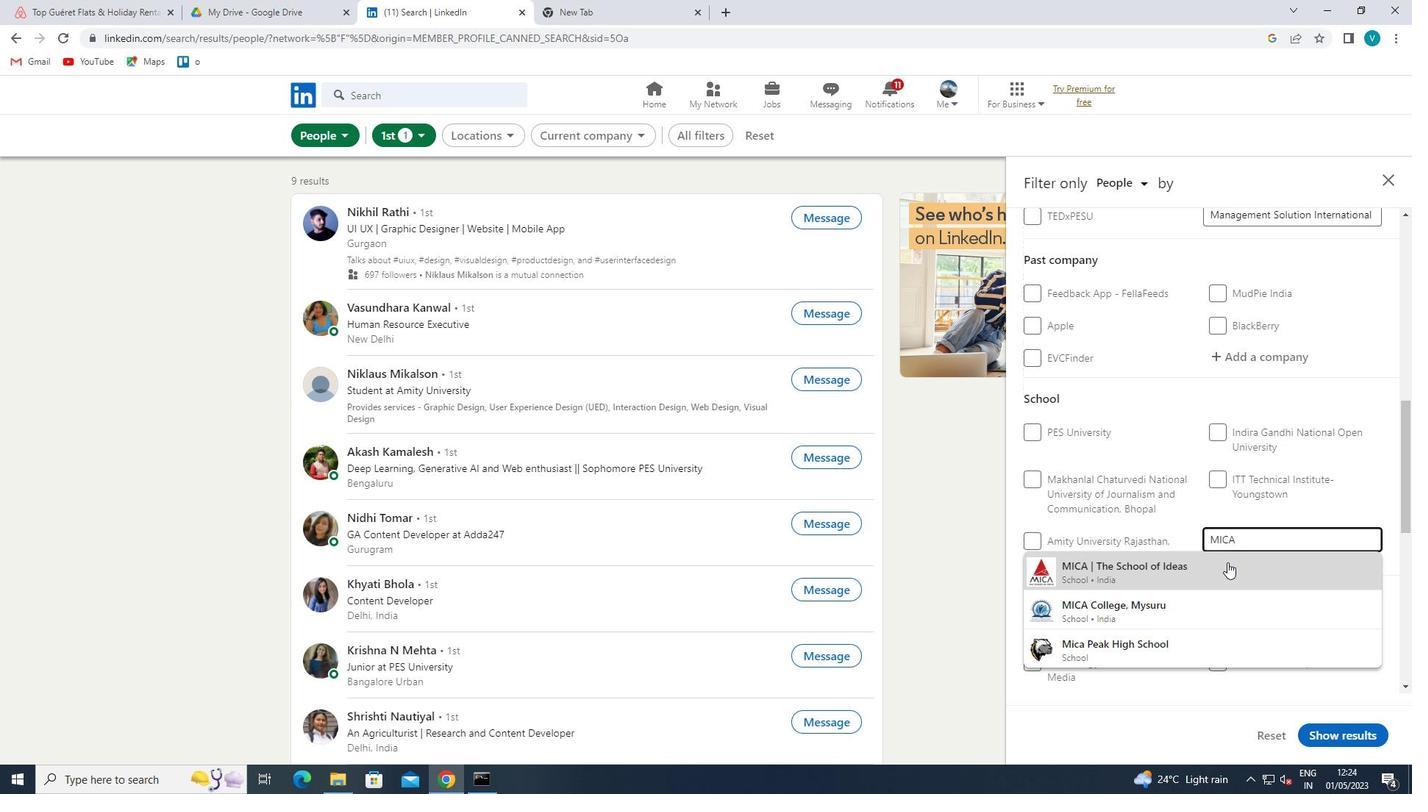 
Action: Mouse pressed left at (1227, 573)
Screenshot: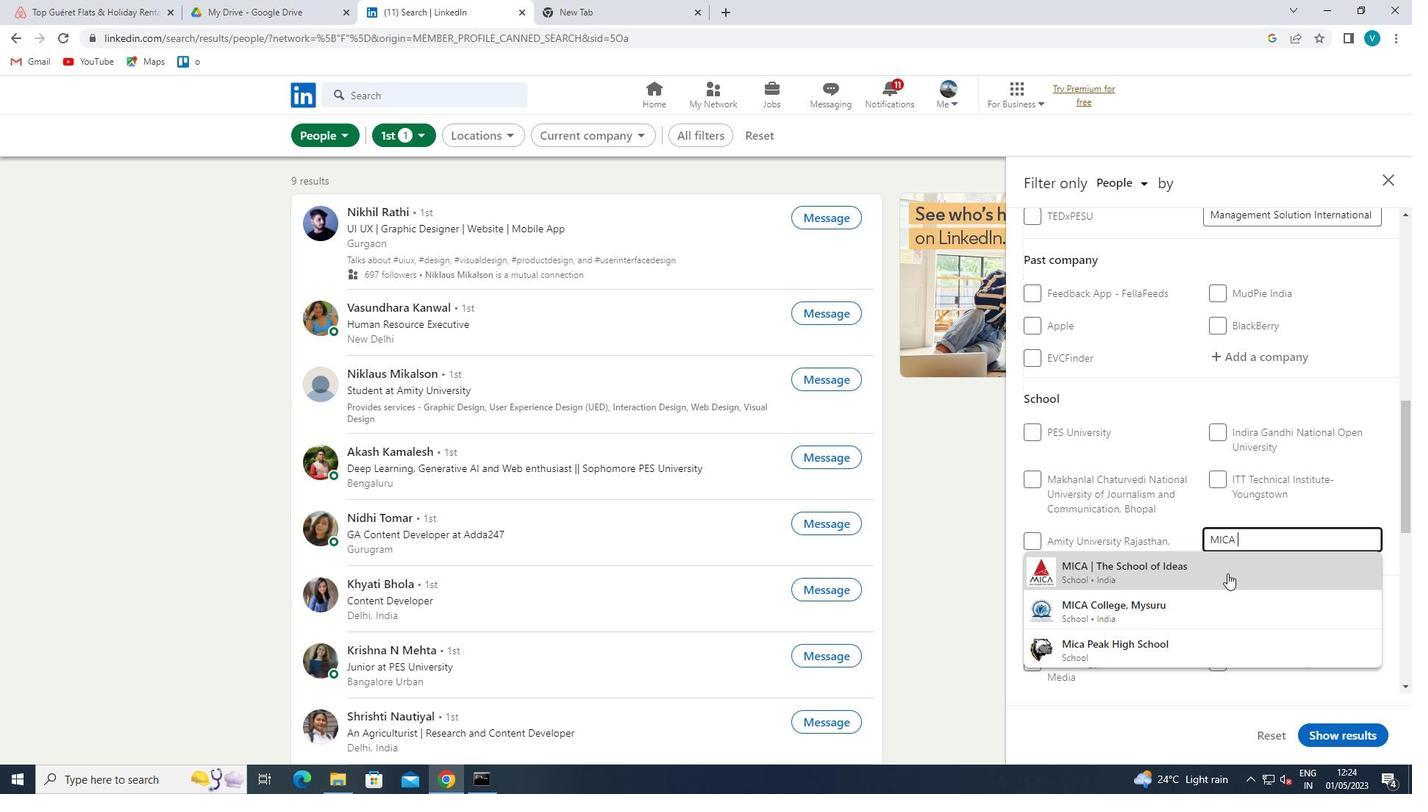 
Action: Mouse moved to (1231, 571)
Screenshot: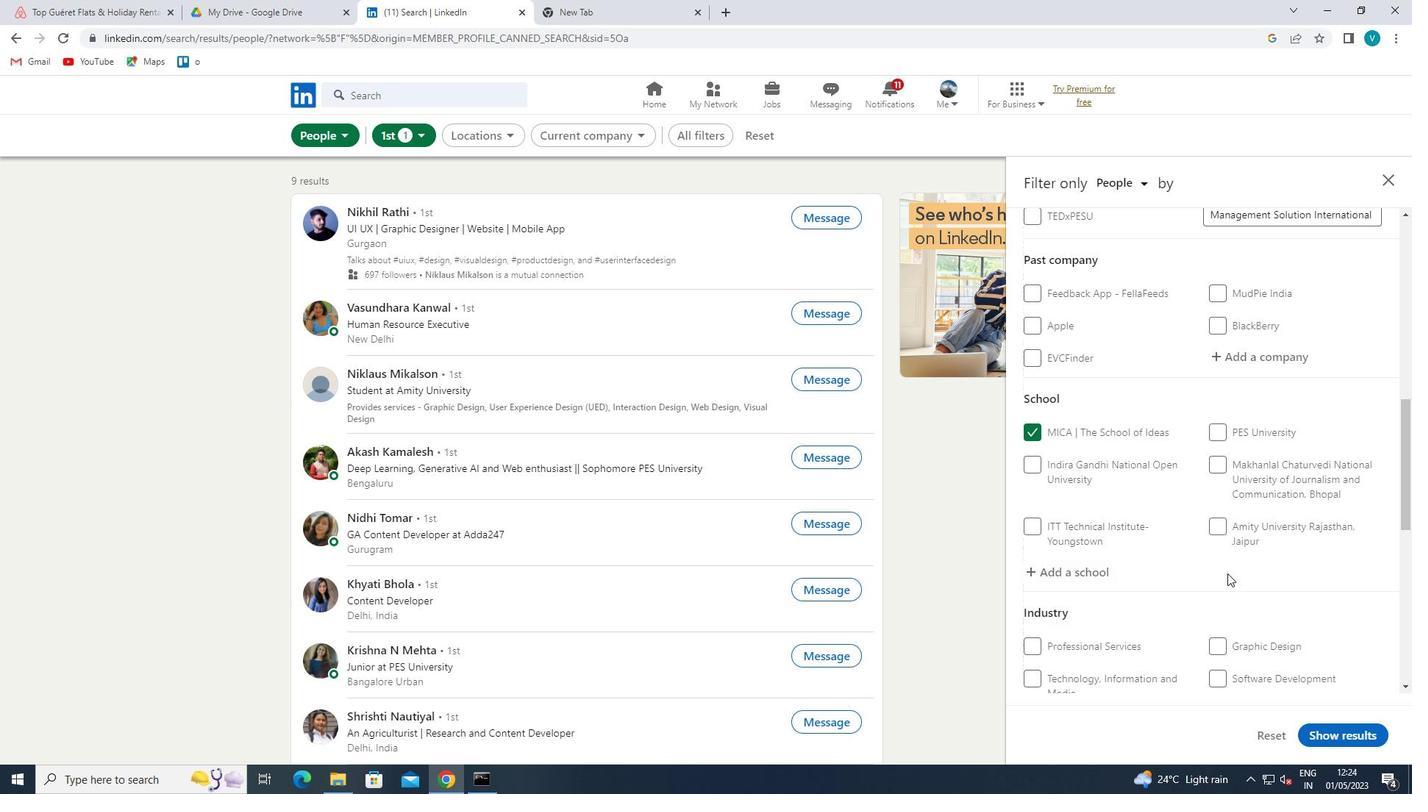 
Action: Mouse scrolled (1231, 570) with delta (0, 0)
Screenshot: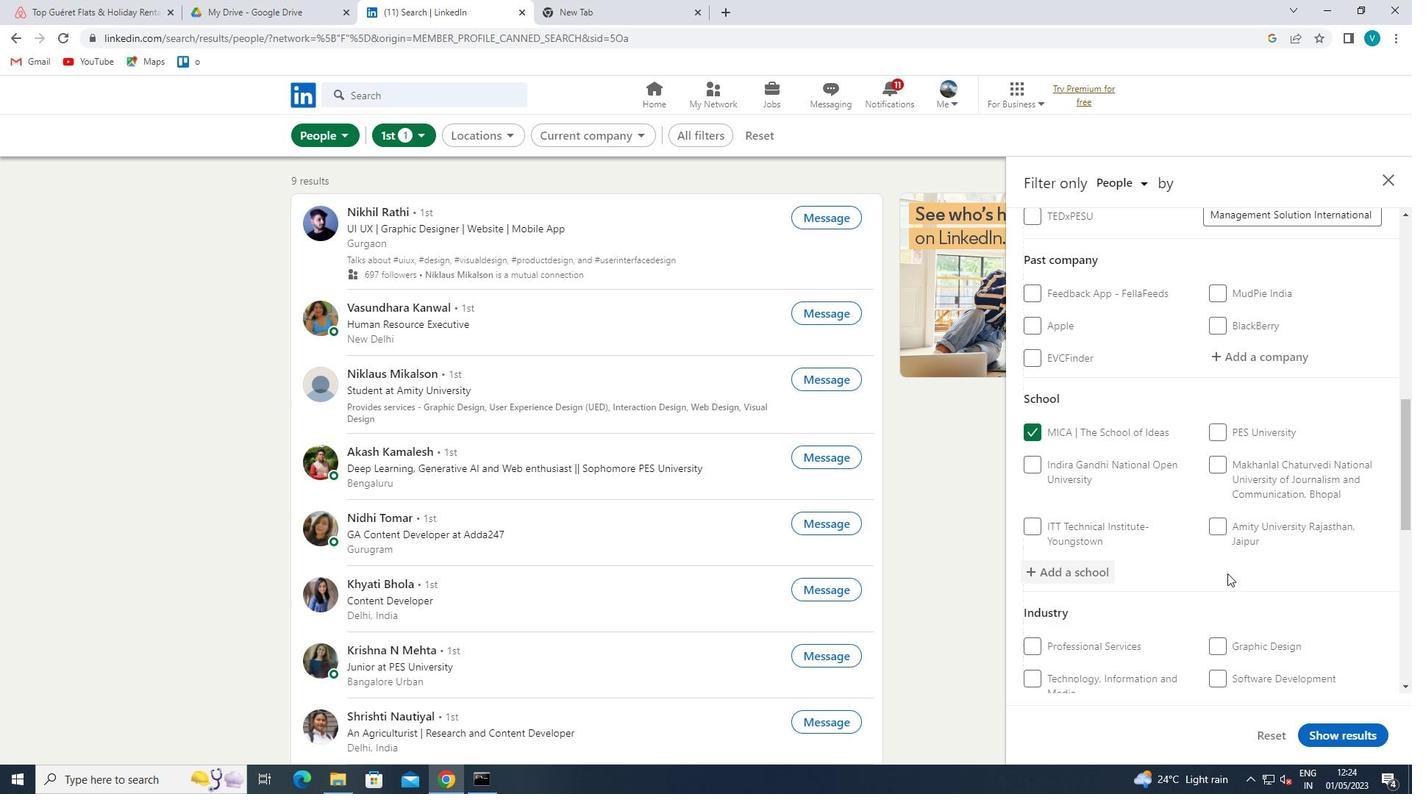 
Action: Mouse scrolled (1231, 570) with delta (0, 0)
Screenshot: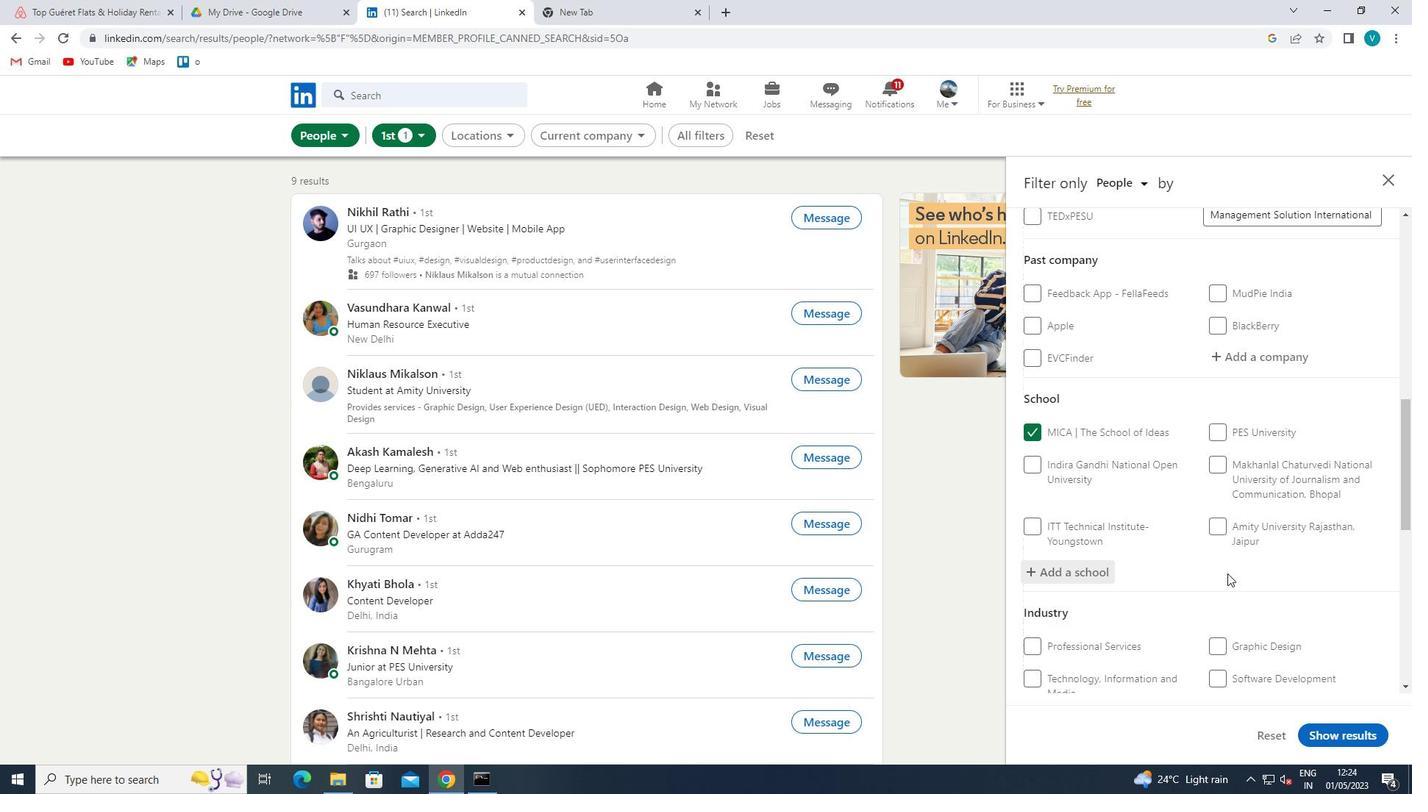 
Action: Mouse scrolled (1231, 570) with delta (0, 0)
Screenshot: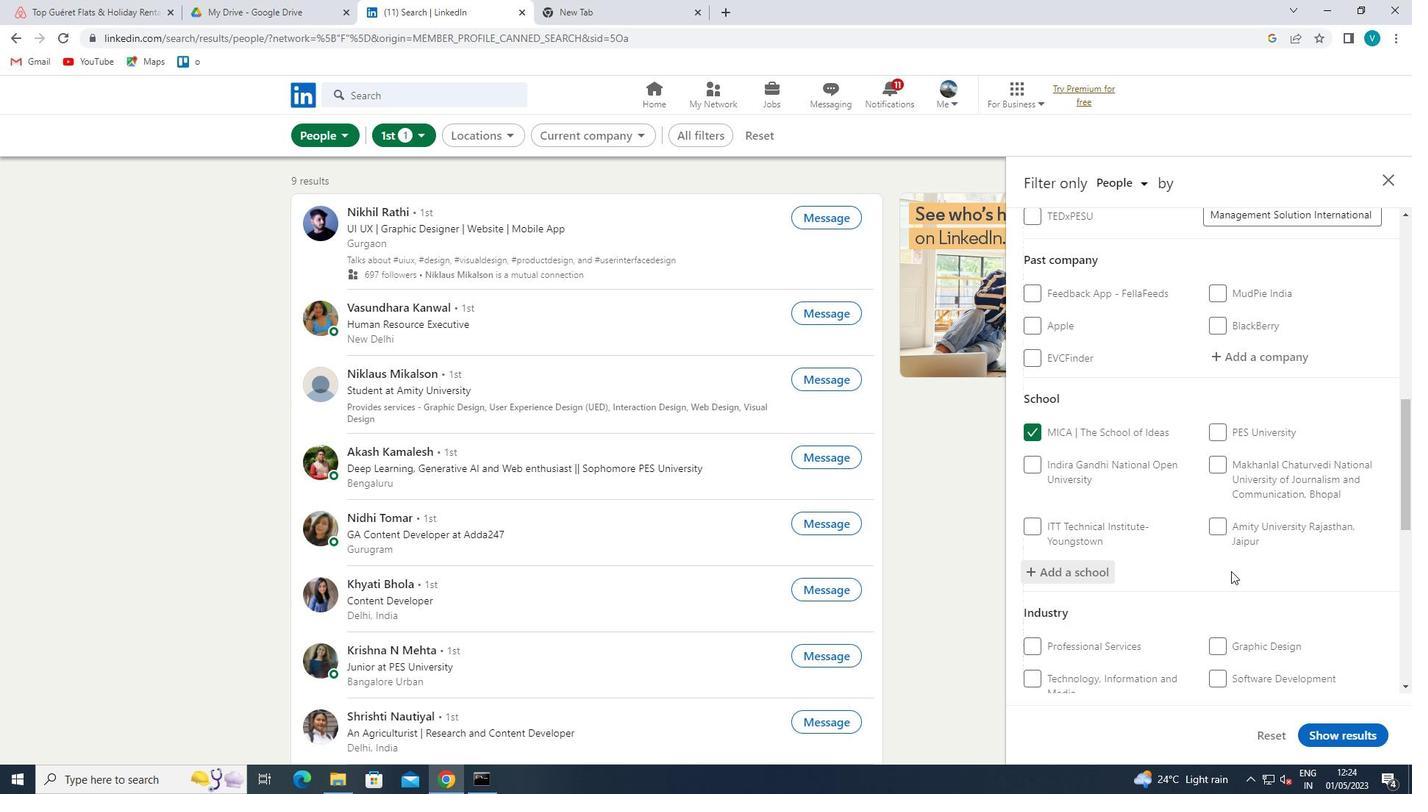 
Action: Mouse scrolled (1231, 570) with delta (0, 0)
Screenshot: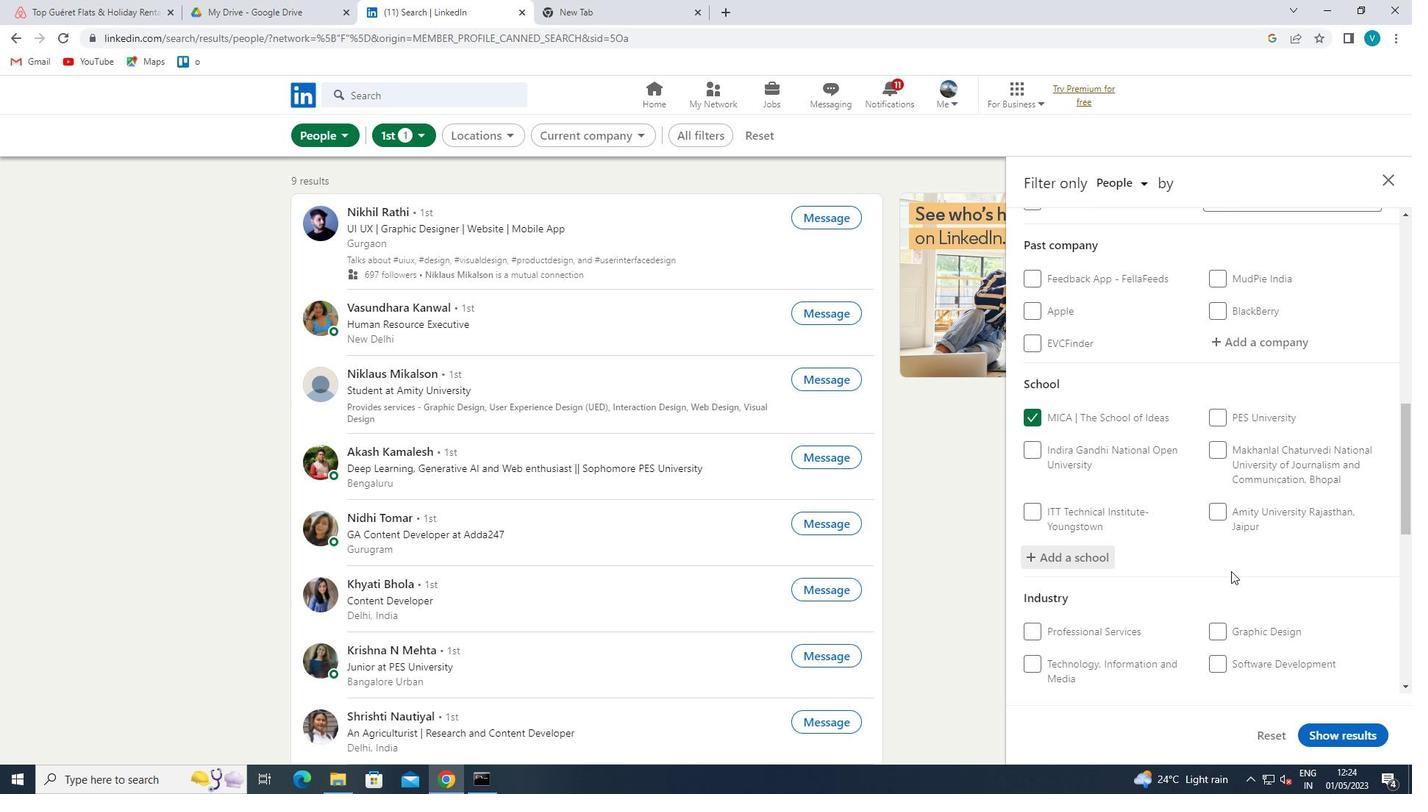 
Action: Mouse moved to (1268, 427)
Screenshot: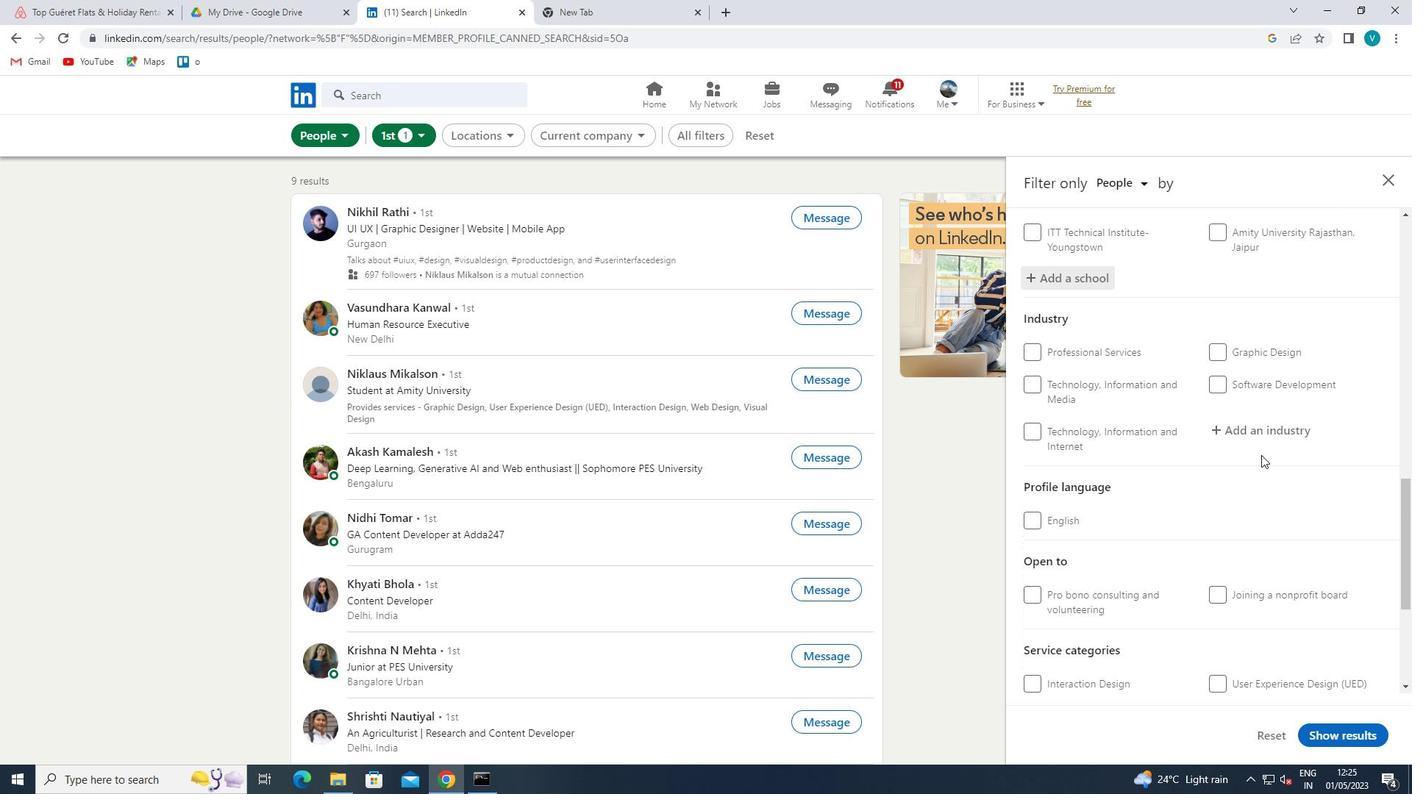 
Action: Mouse pressed left at (1268, 427)
Screenshot: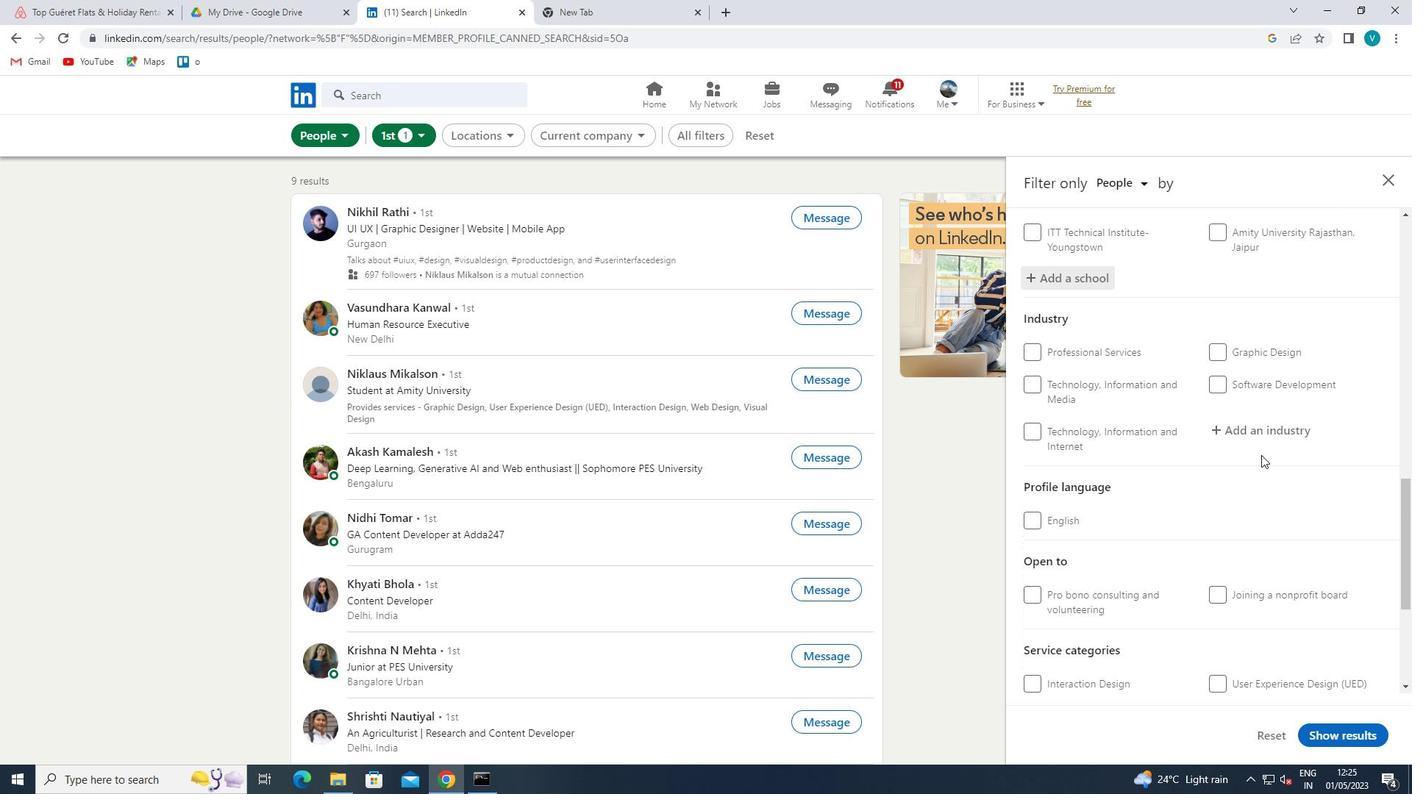 
Action: Mouse moved to (1268, 426)
Screenshot: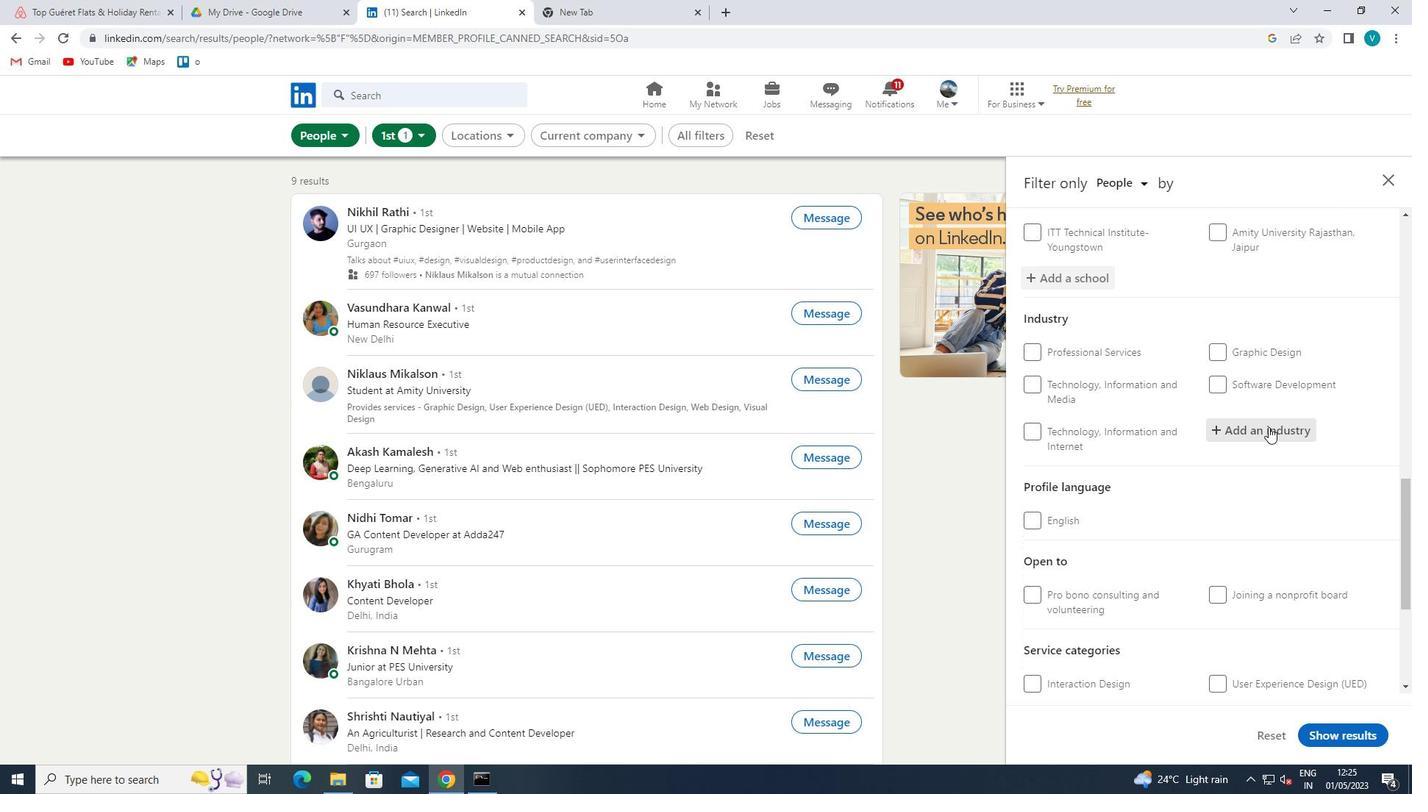 
Action: Key pressed <Key.shift>AUTOMATION<Key.space><Key.shift>MAC
Screenshot: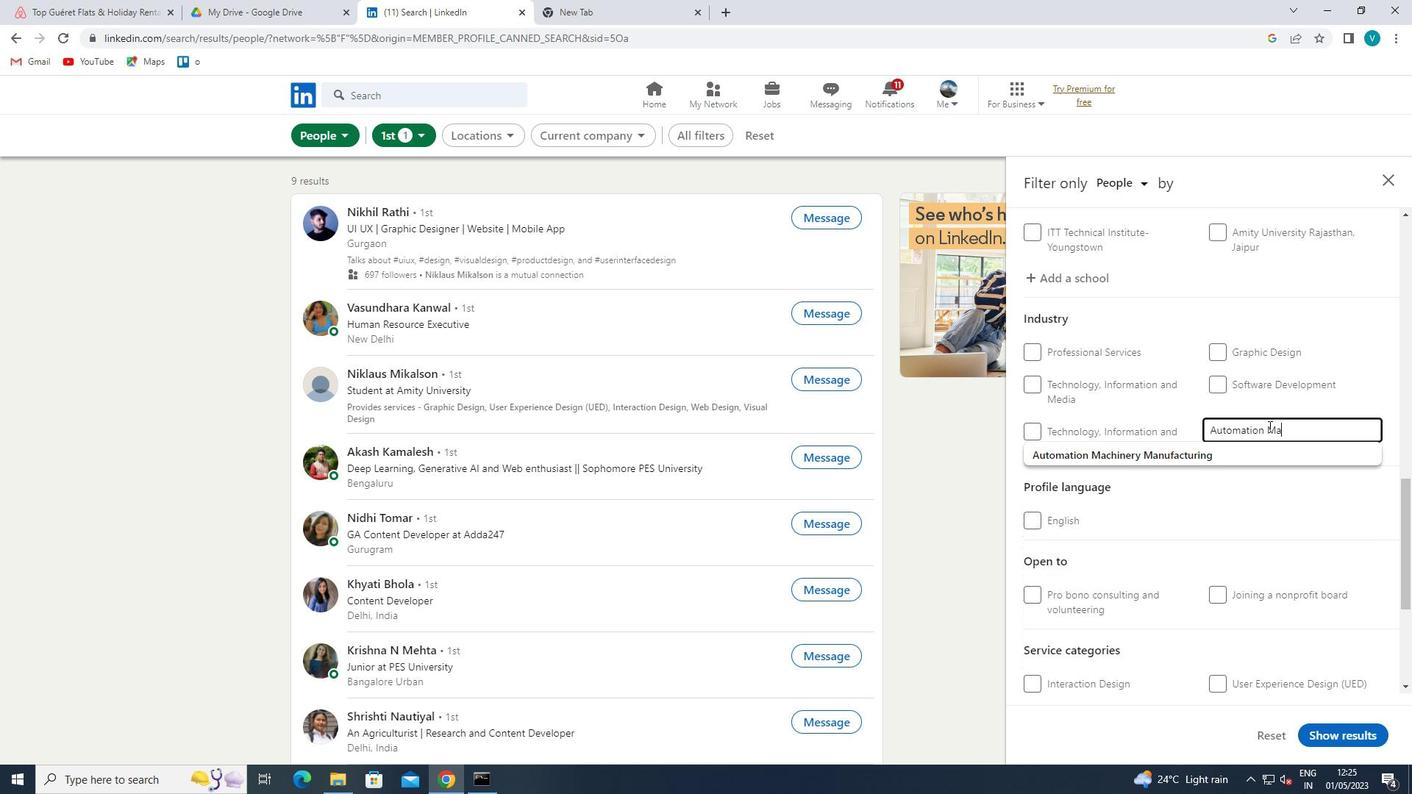 
Action: Mouse moved to (1248, 458)
Screenshot: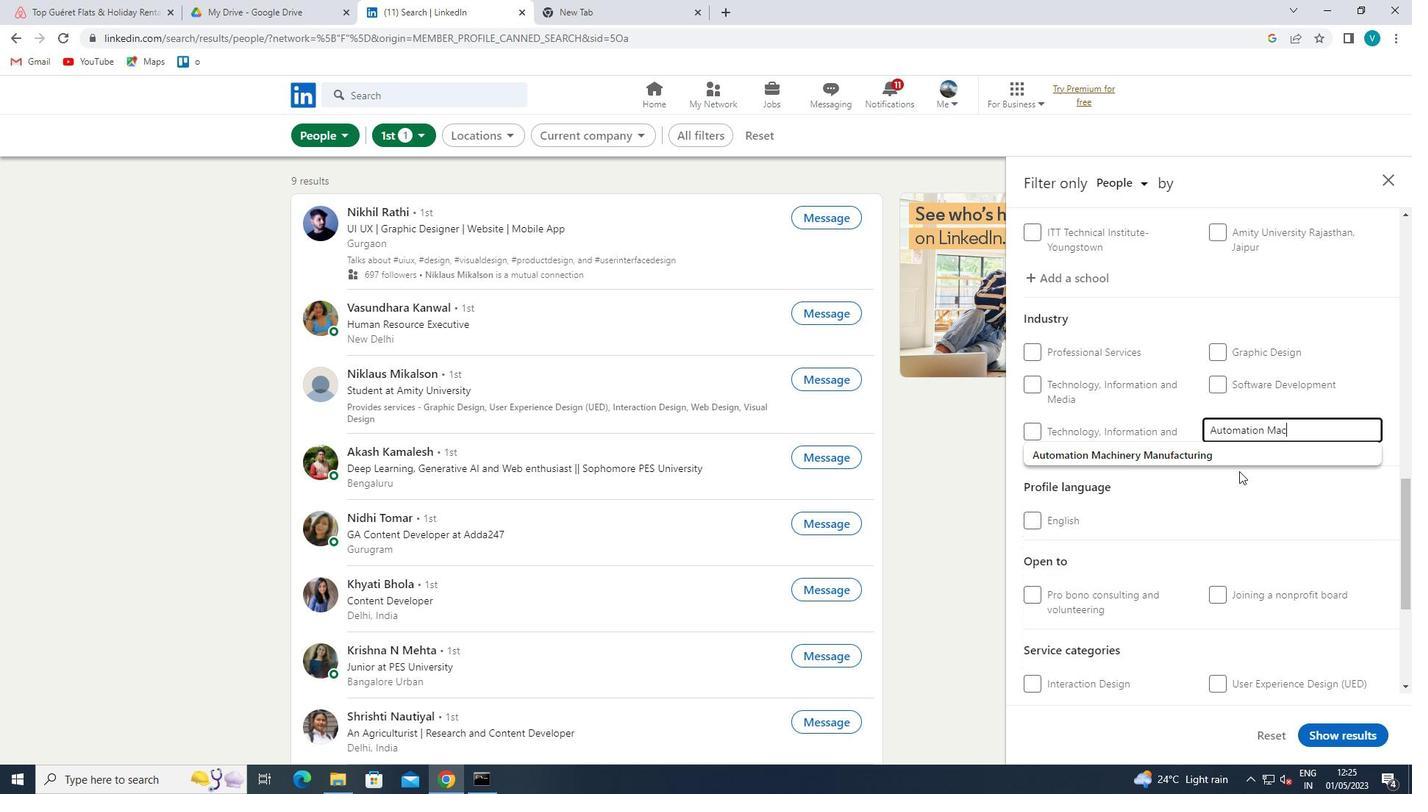 
Action: Mouse pressed left at (1248, 458)
Screenshot: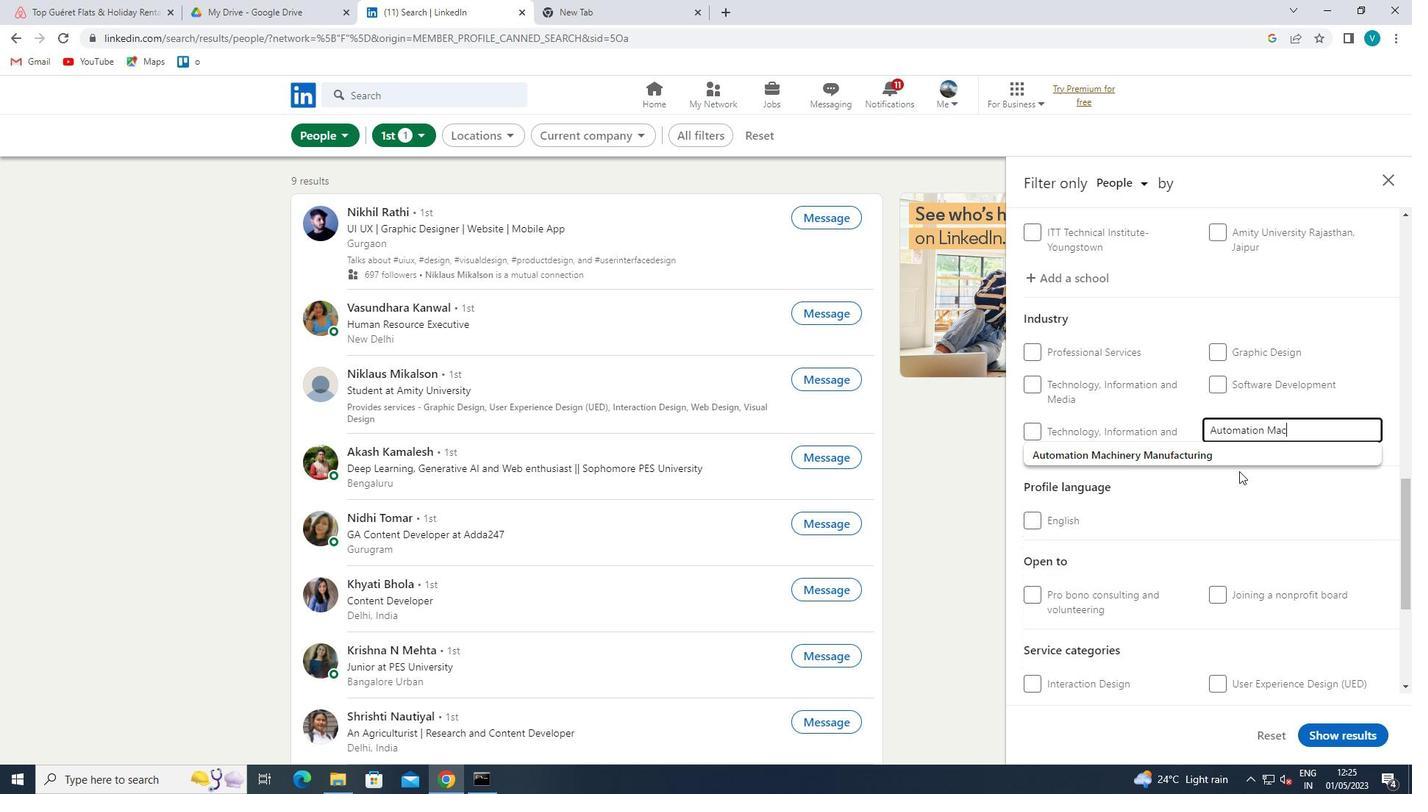 
Action: Mouse scrolled (1248, 458) with delta (0, 0)
Screenshot: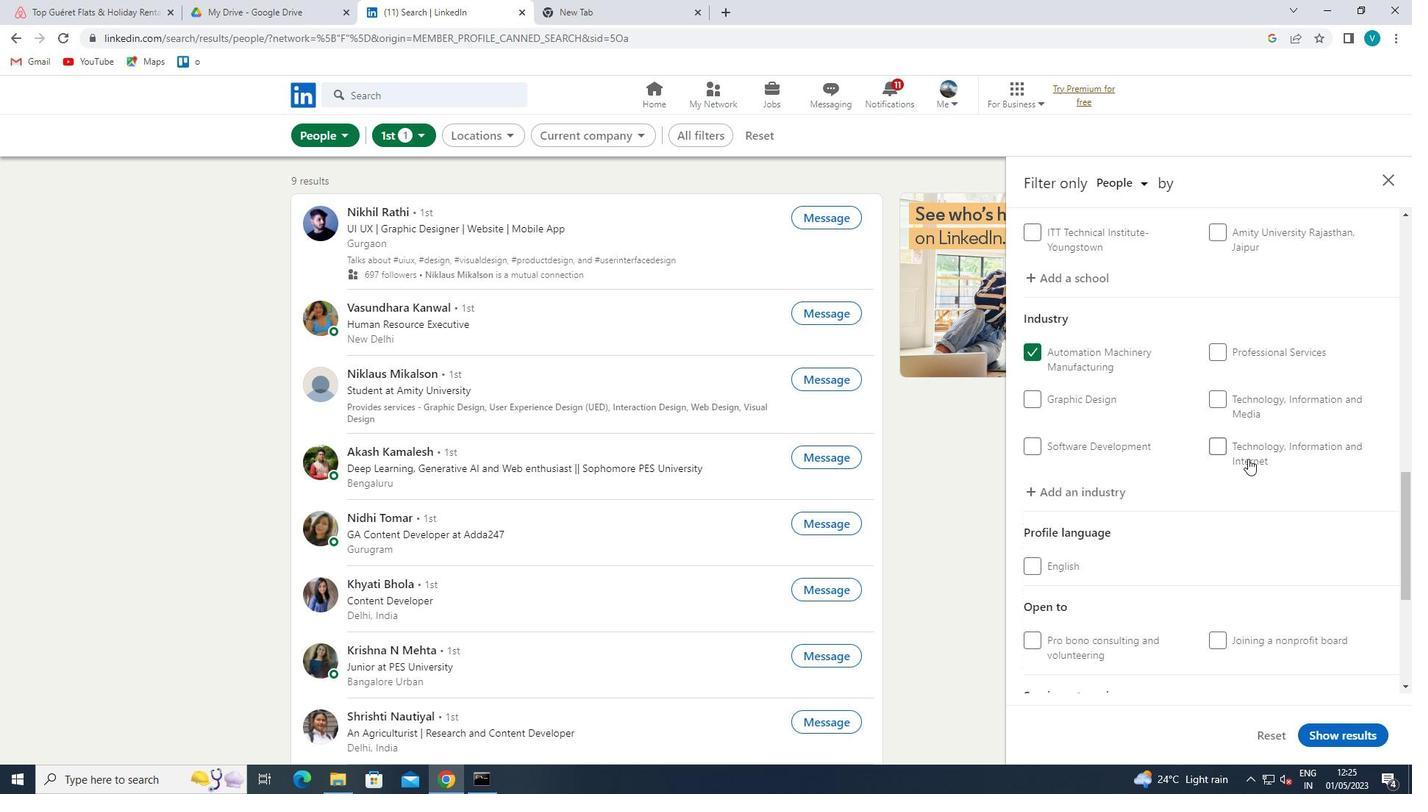 
Action: Mouse scrolled (1248, 458) with delta (0, 0)
Screenshot: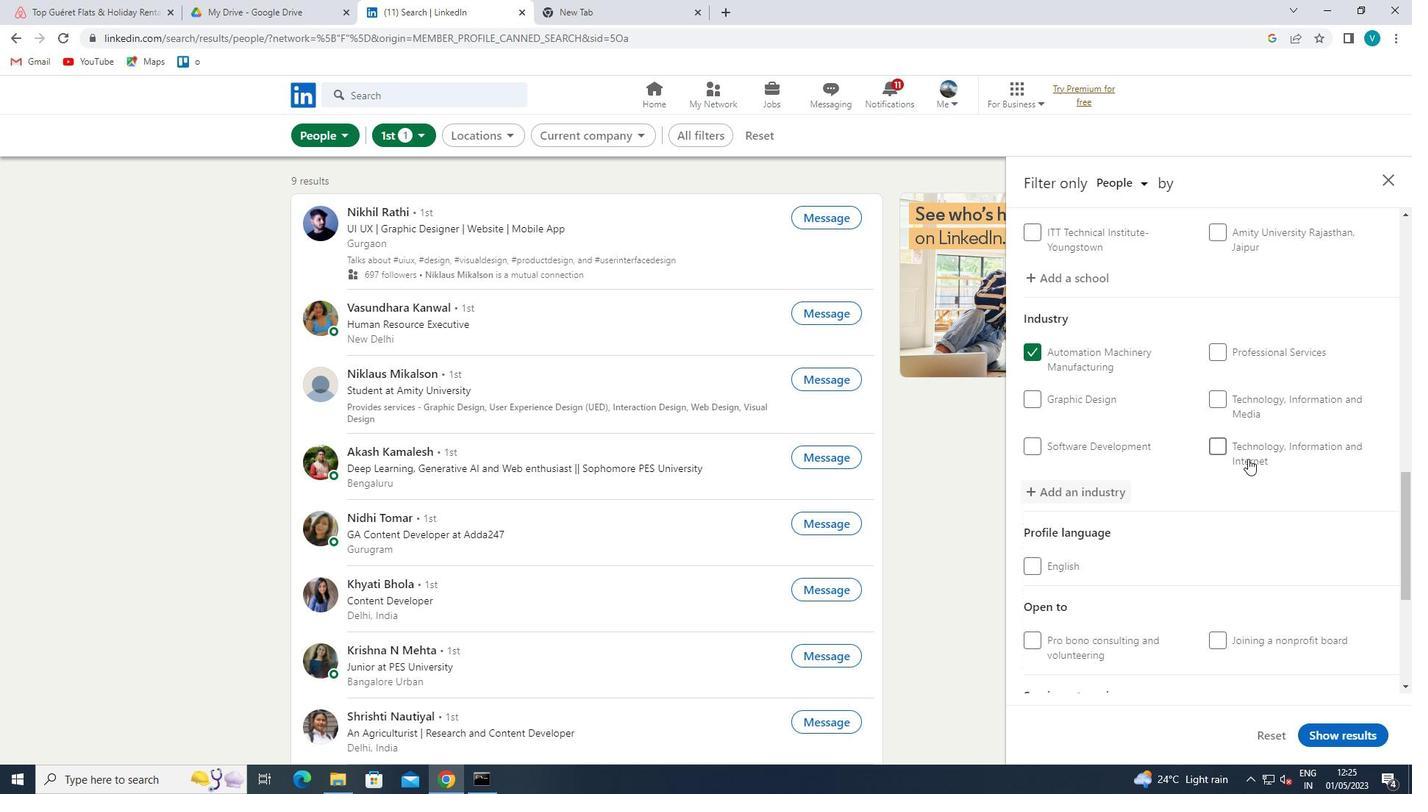 
Action: Mouse scrolled (1248, 458) with delta (0, 0)
Screenshot: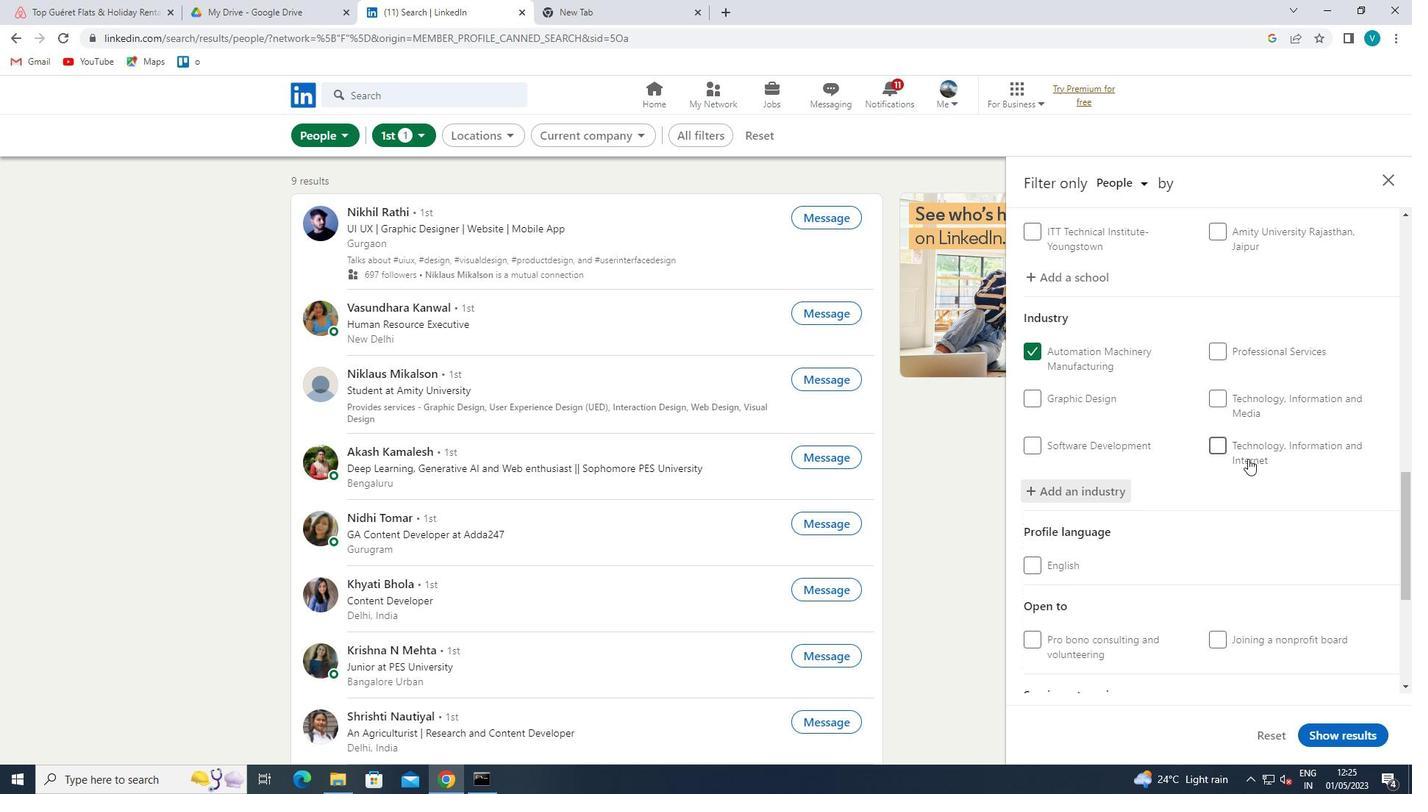 
Action: Mouse scrolled (1248, 458) with delta (0, 0)
Screenshot: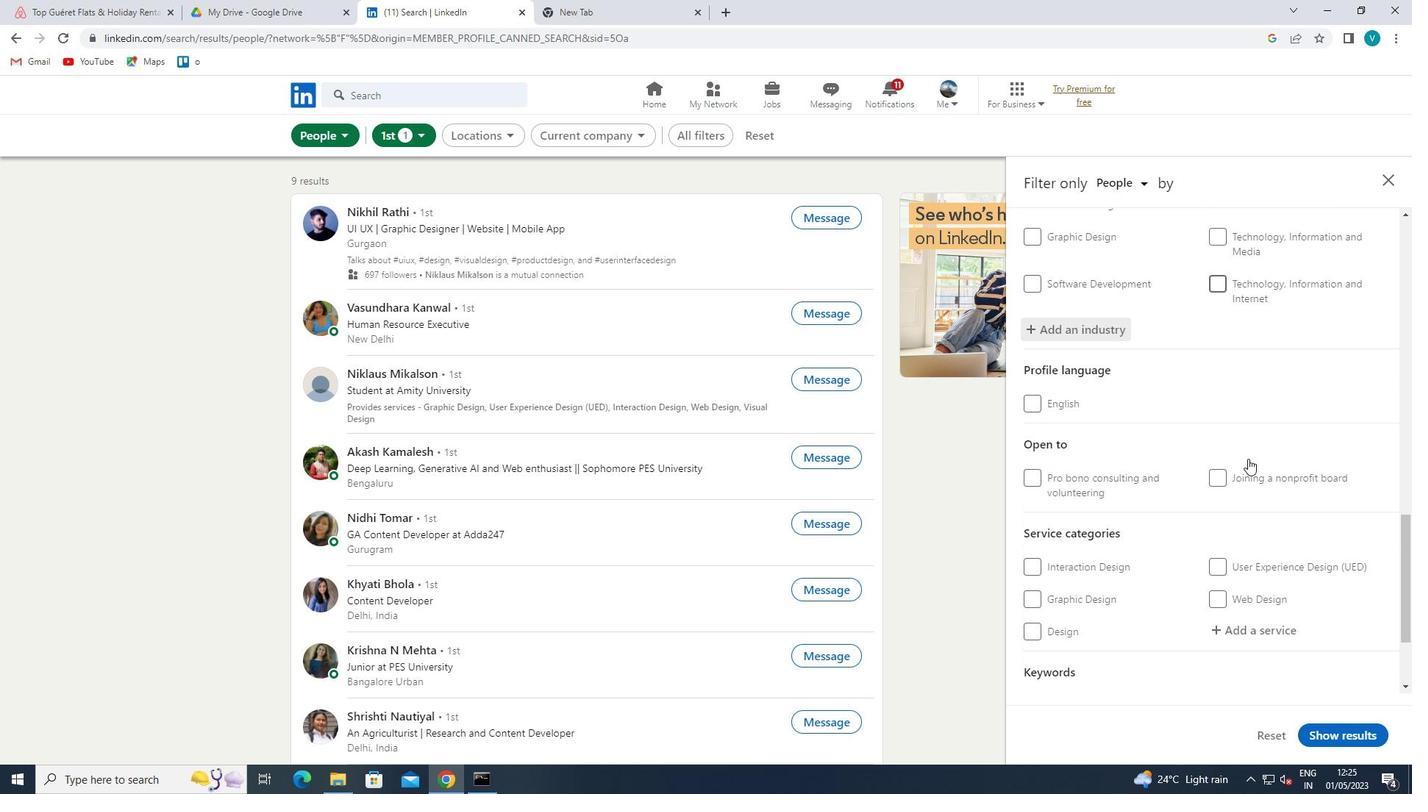 
Action: Mouse scrolled (1248, 458) with delta (0, 0)
Screenshot: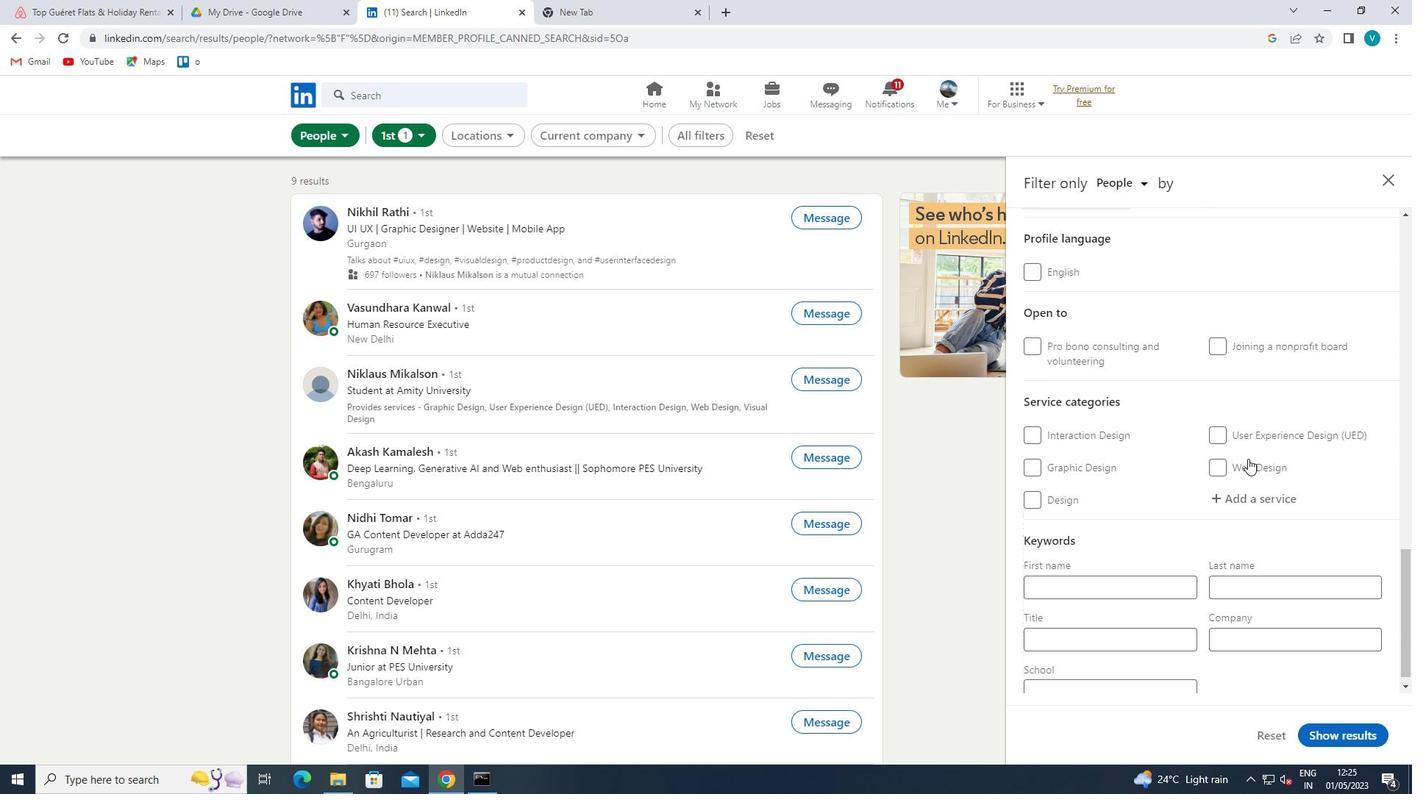 
Action: Mouse moved to (1249, 484)
Screenshot: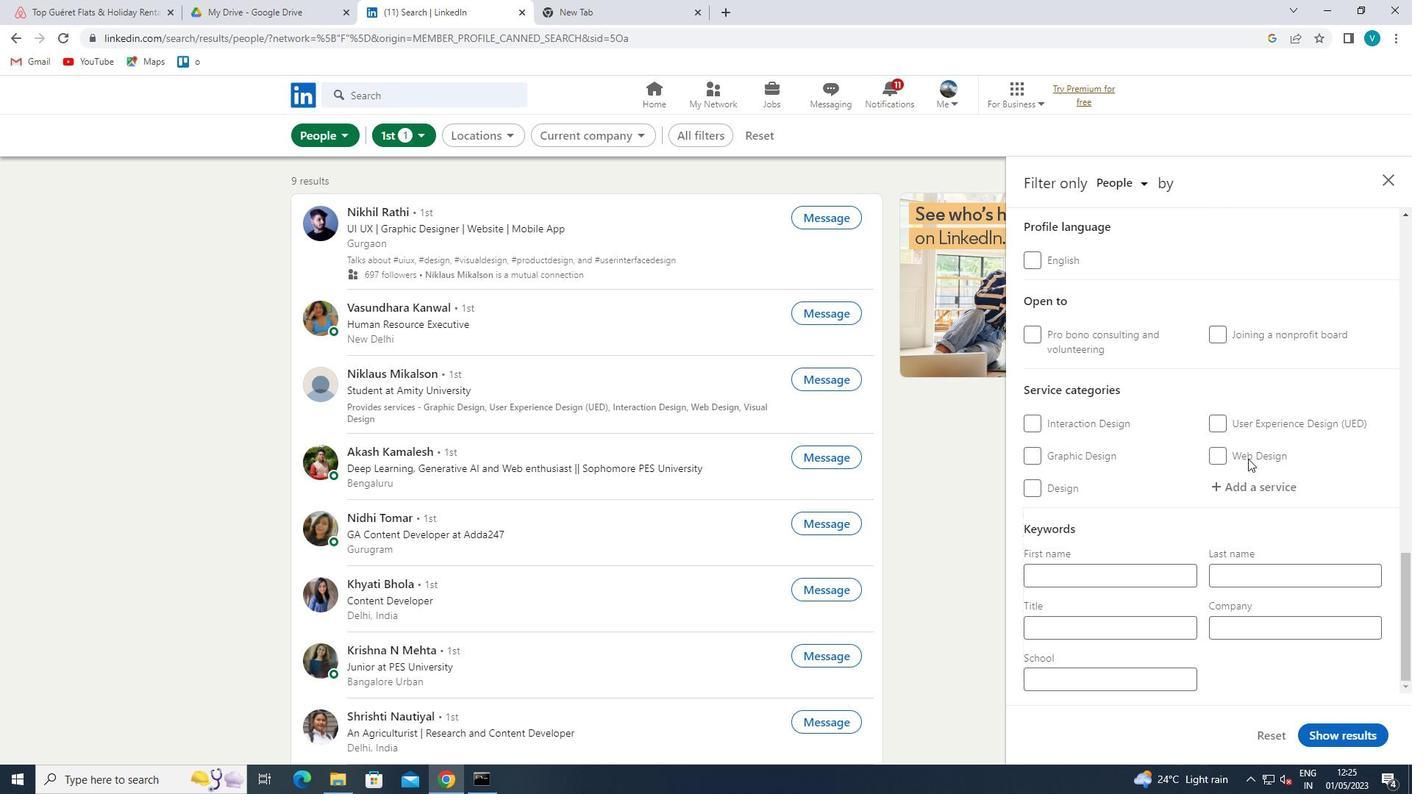 
Action: Mouse pressed left at (1249, 484)
Screenshot: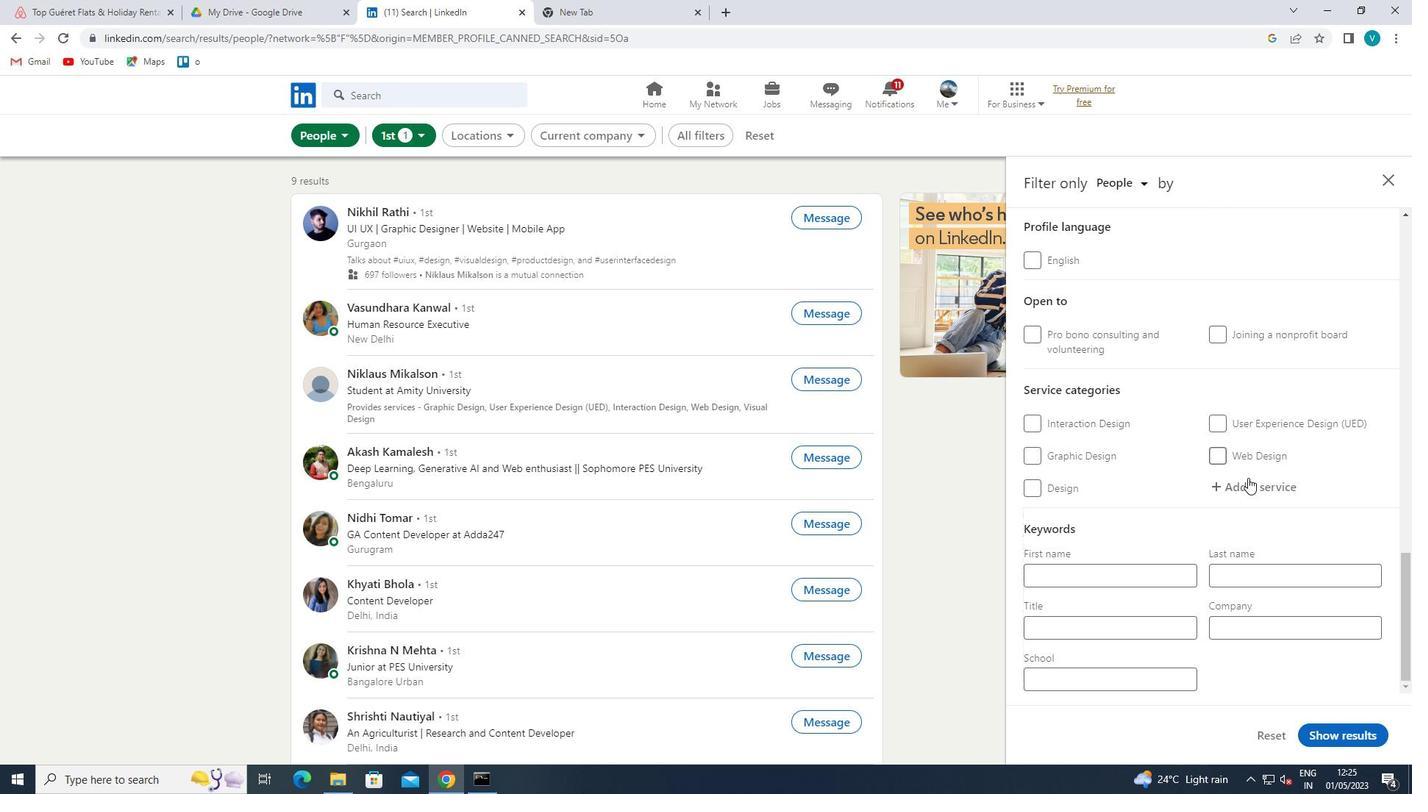 
Action: Mouse moved to (1250, 485)
Screenshot: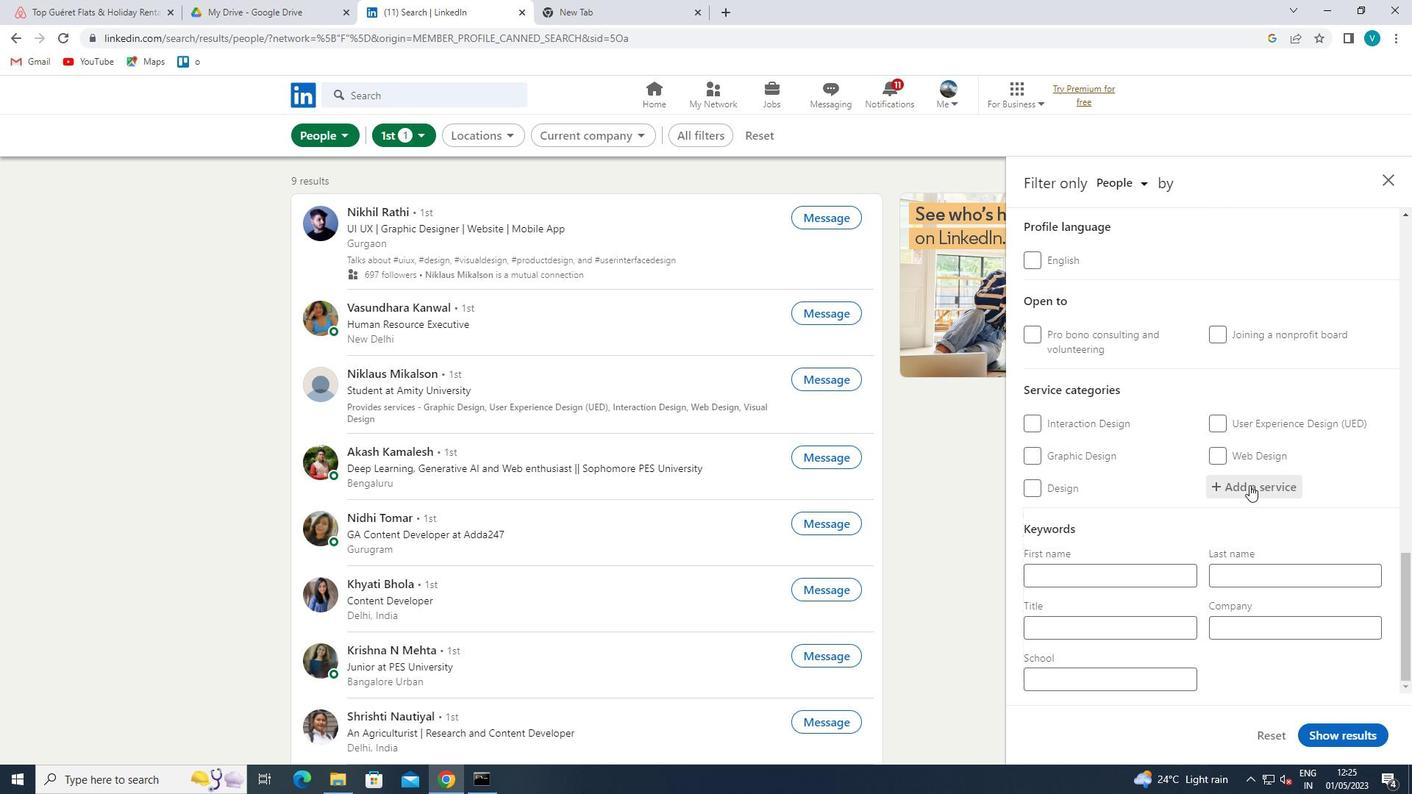 
Action: Key pressed <Key.shift>MOBILE<Key.space>
Screenshot: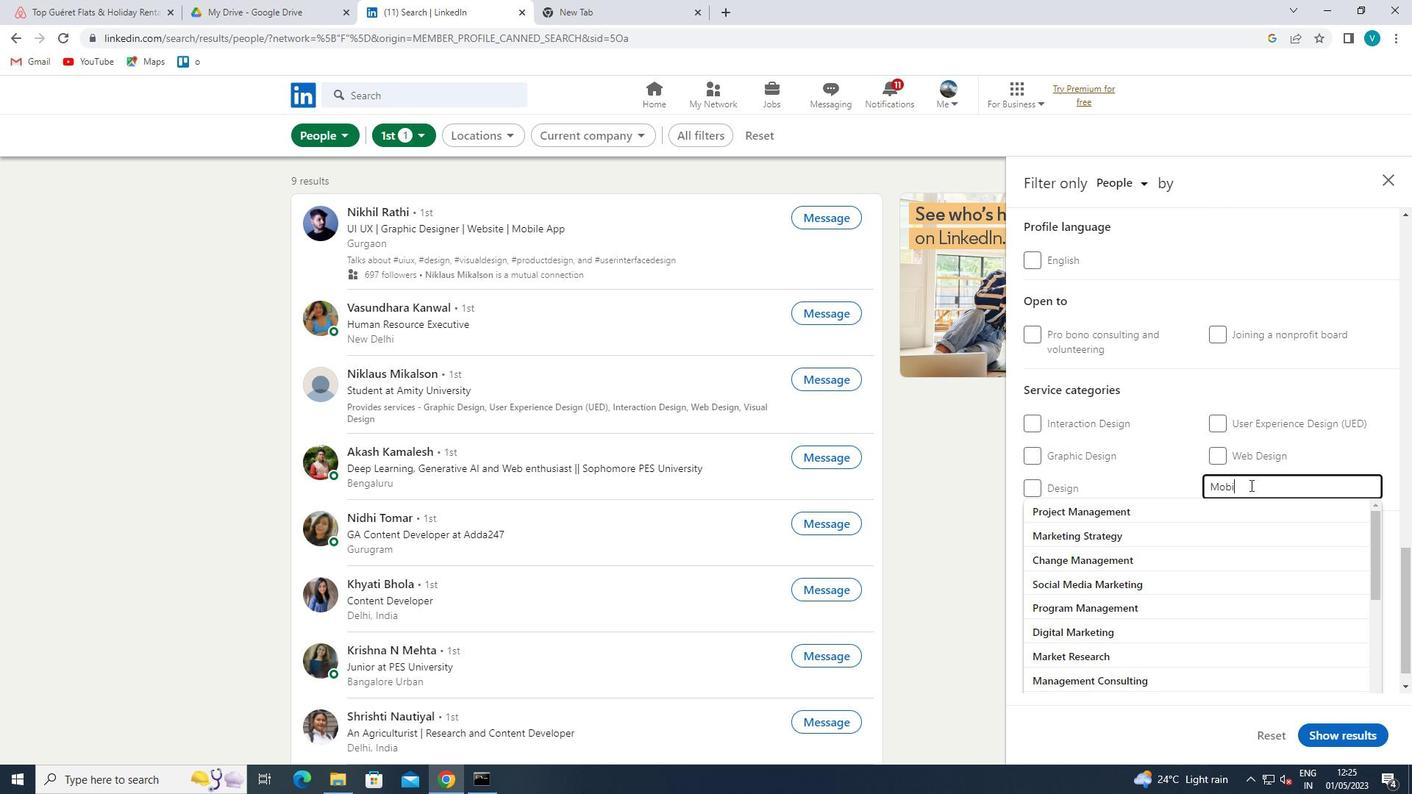 
Action: Mouse moved to (1179, 508)
Screenshot: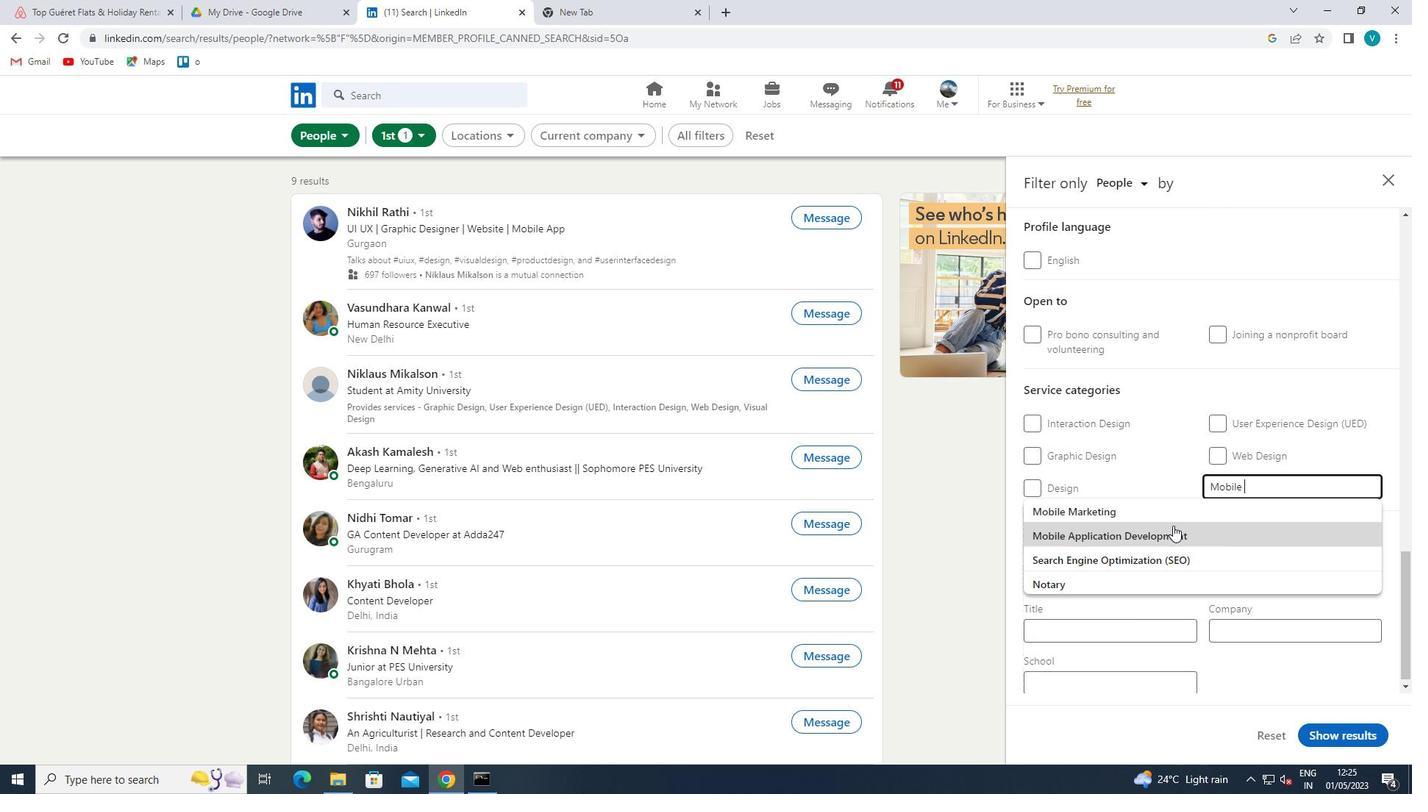 
Action: Mouse pressed left at (1179, 508)
Screenshot: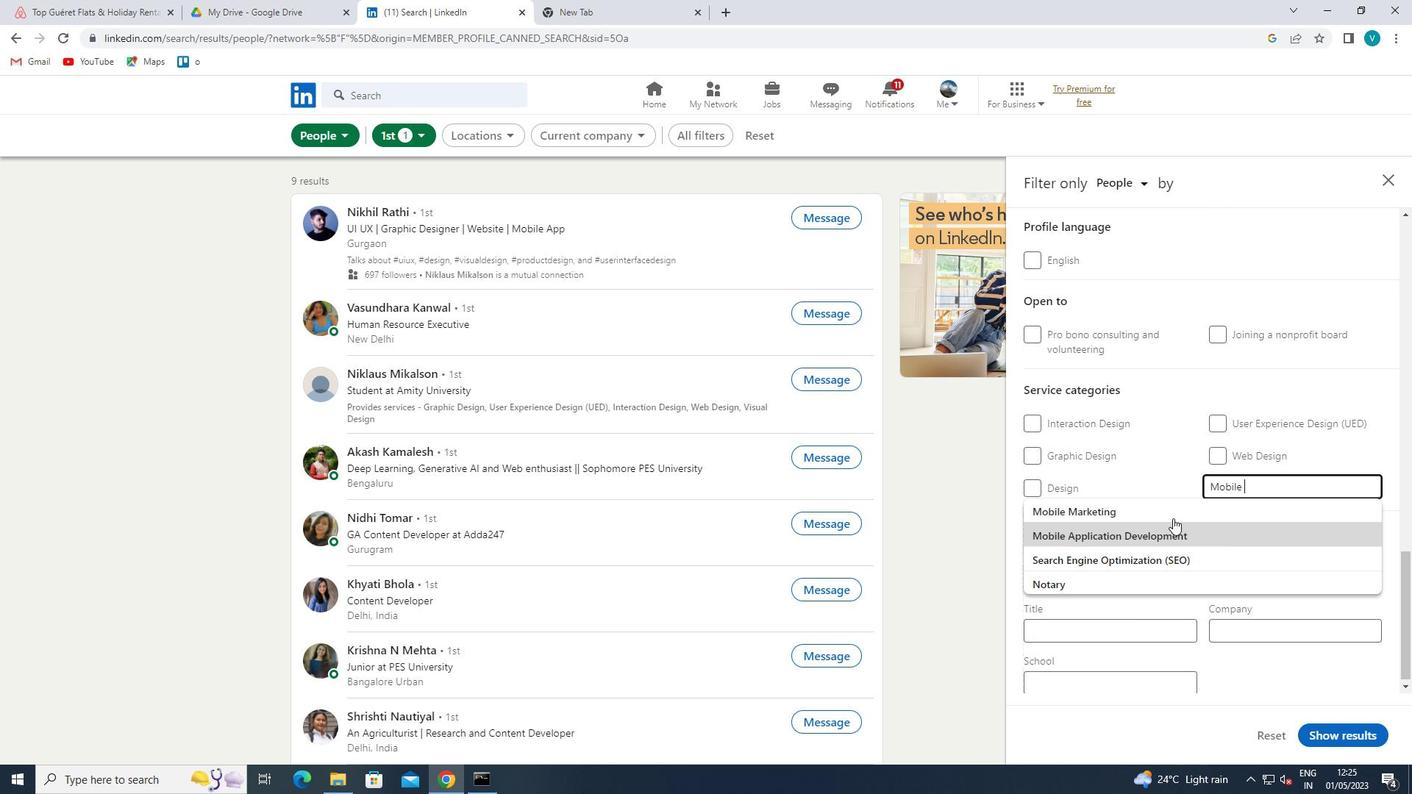 
Action: Mouse moved to (1199, 495)
Screenshot: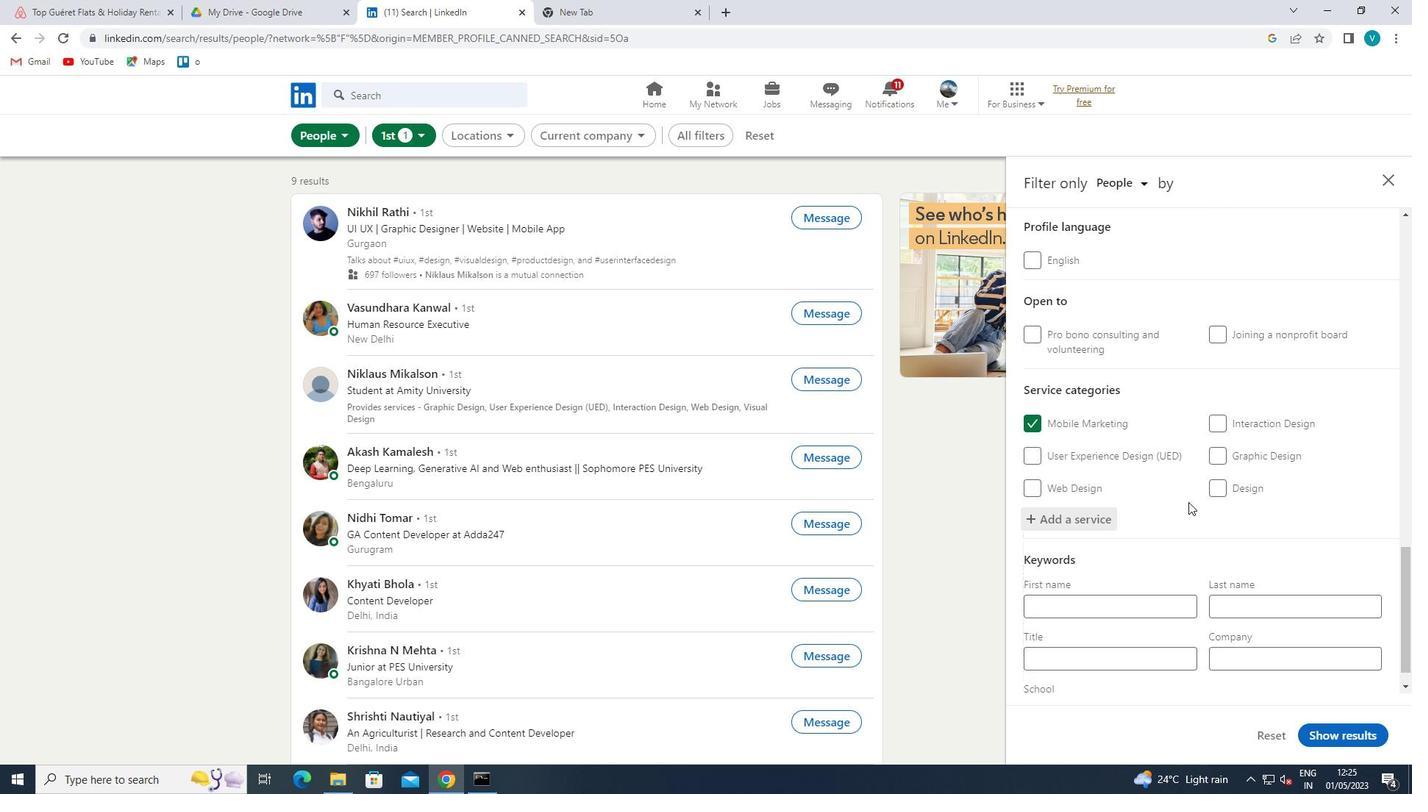 
Action: Mouse scrolled (1199, 494) with delta (0, 0)
Screenshot: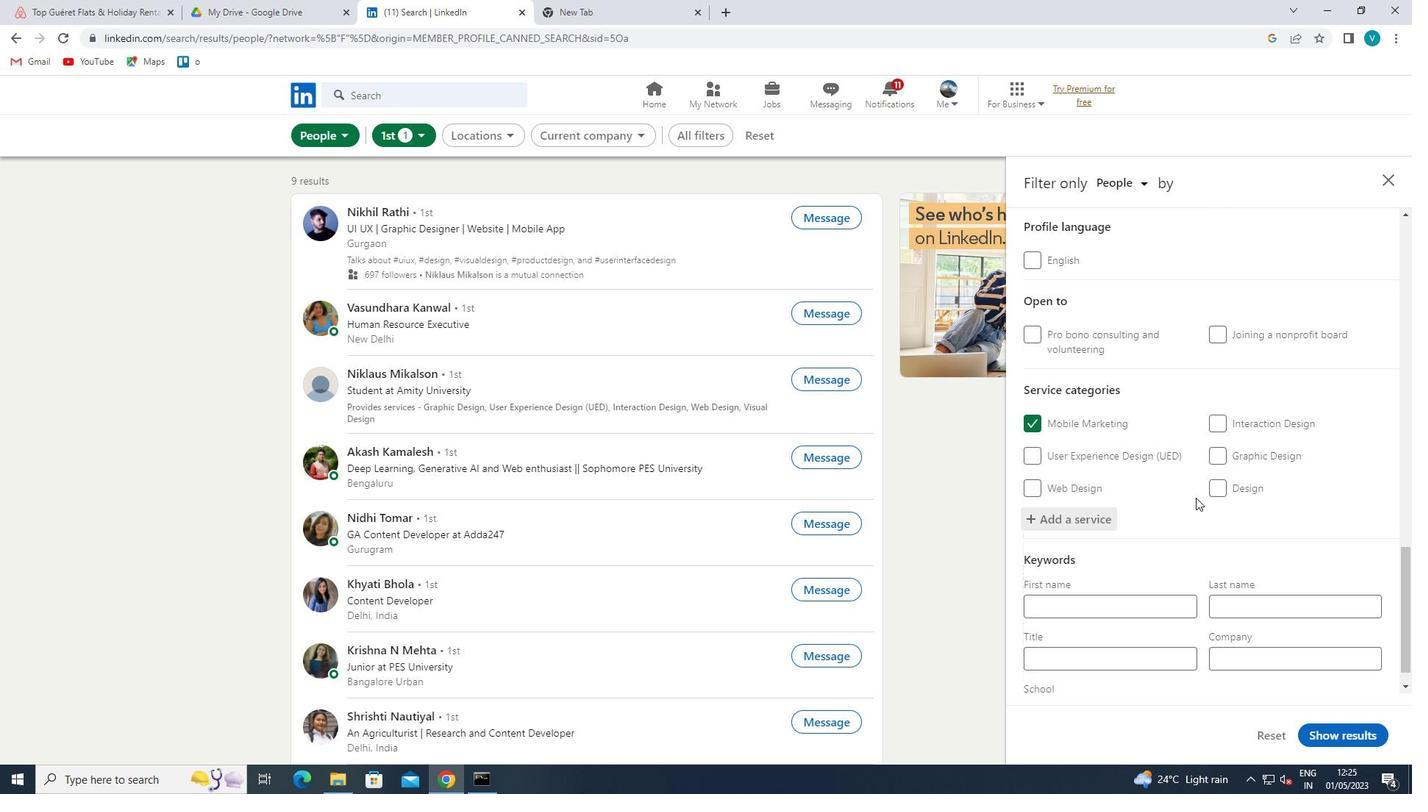
Action: Mouse scrolled (1199, 494) with delta (0, 0)
Screenshot: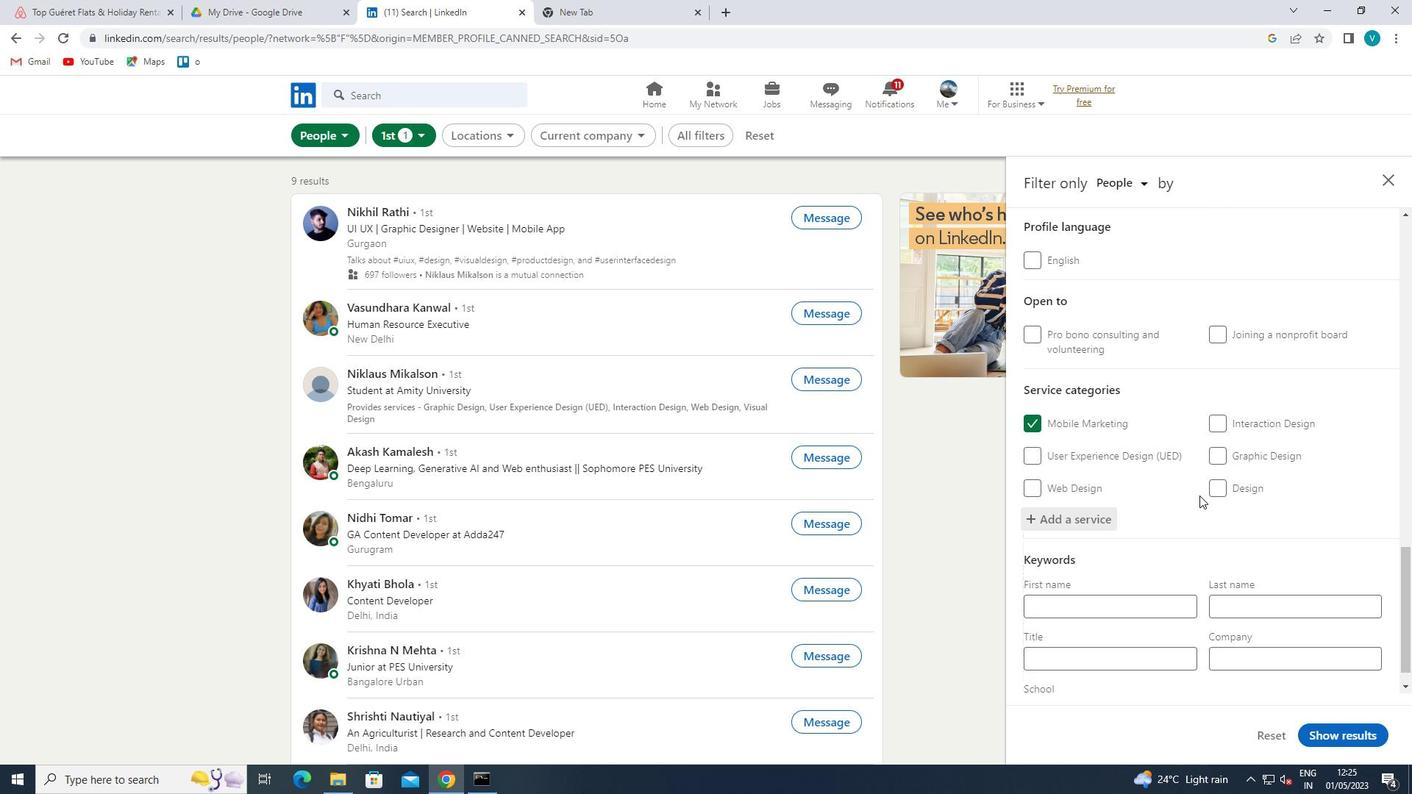 
Action: Mouse scrolled (1199, 494) with delta (0, 0)
Screenshot: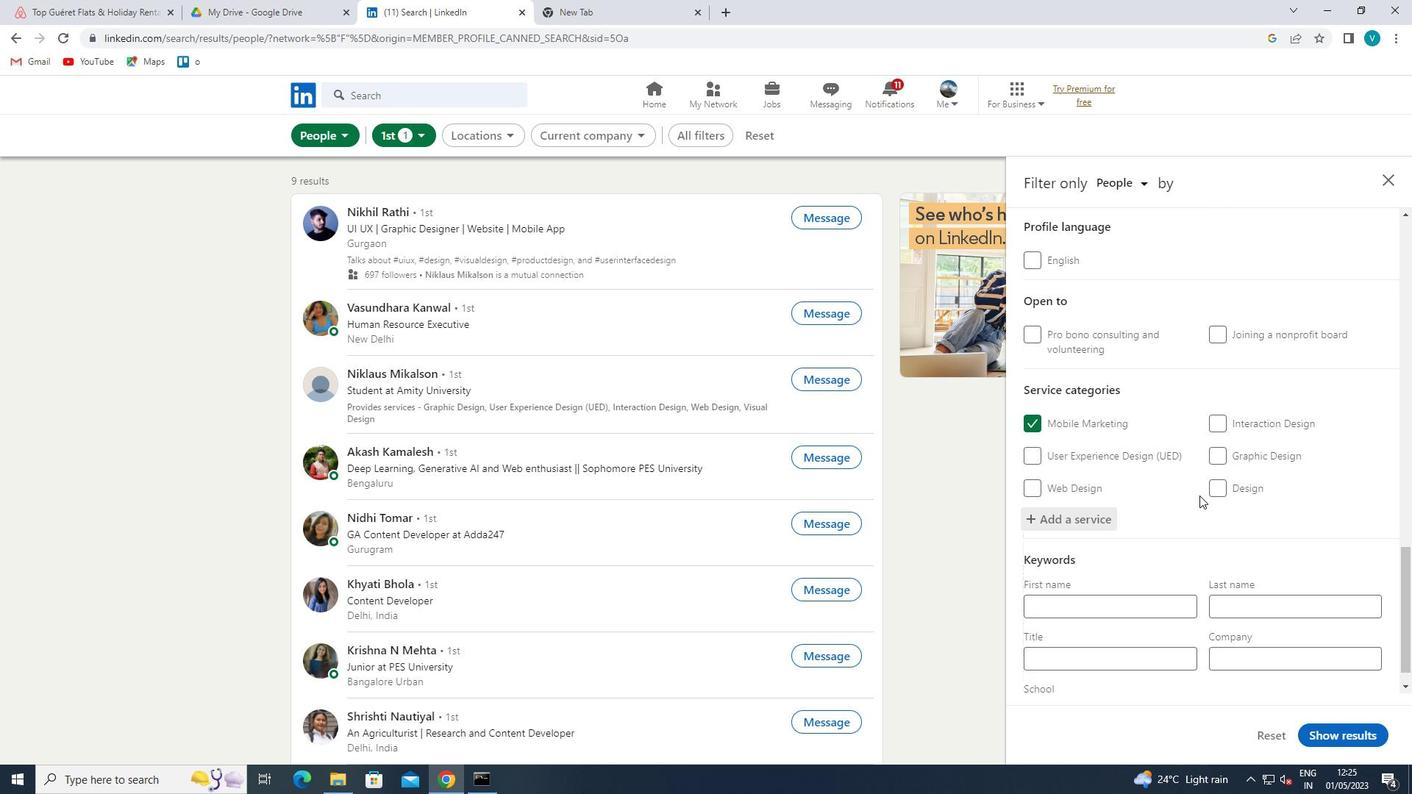 
Action: Mouse moved to (1129, 614)
Screenshot: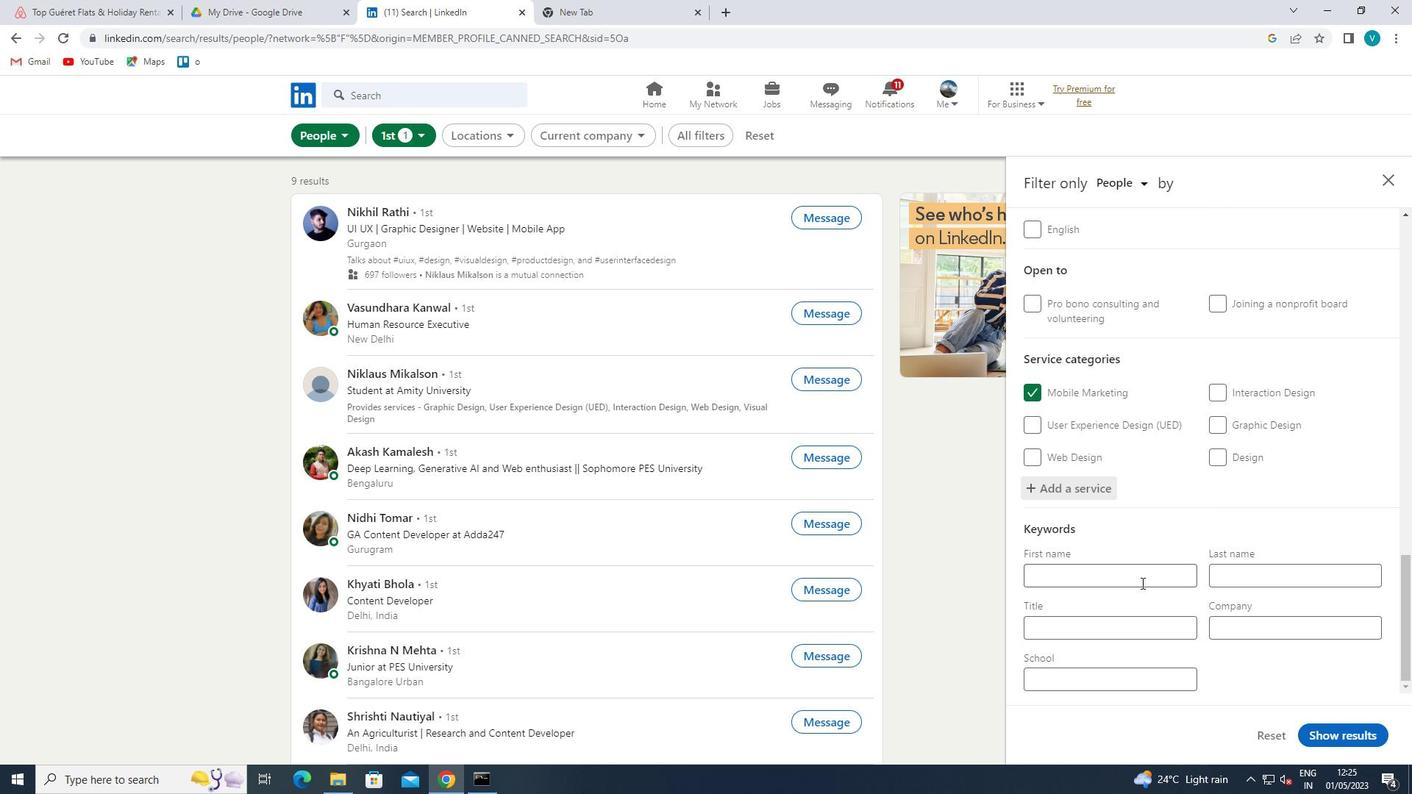 
Action: Mouse pressed left at (1129, 614)
Screenshot: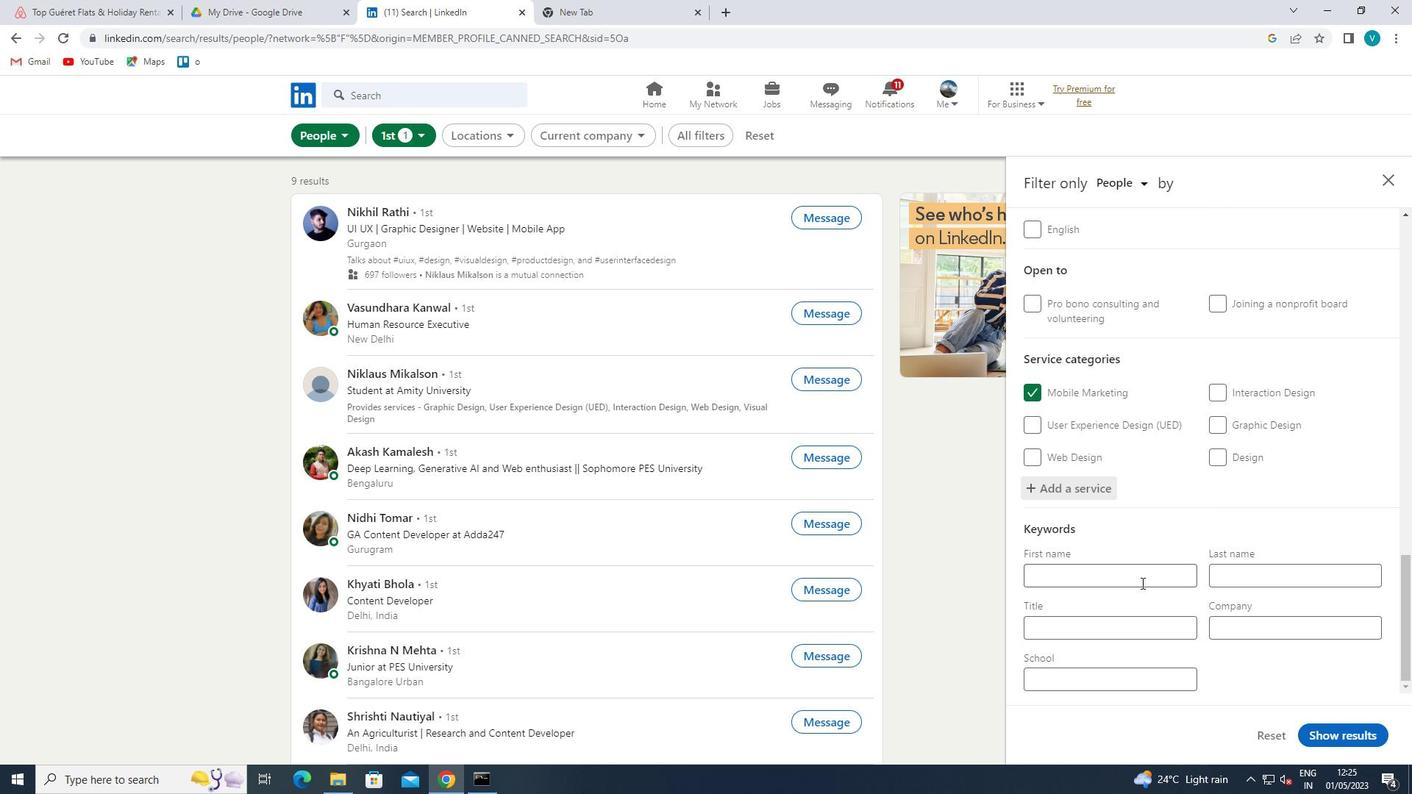 
Action: Key pressed <Key.shift>FOREMAN<Key.space>
Screenshot: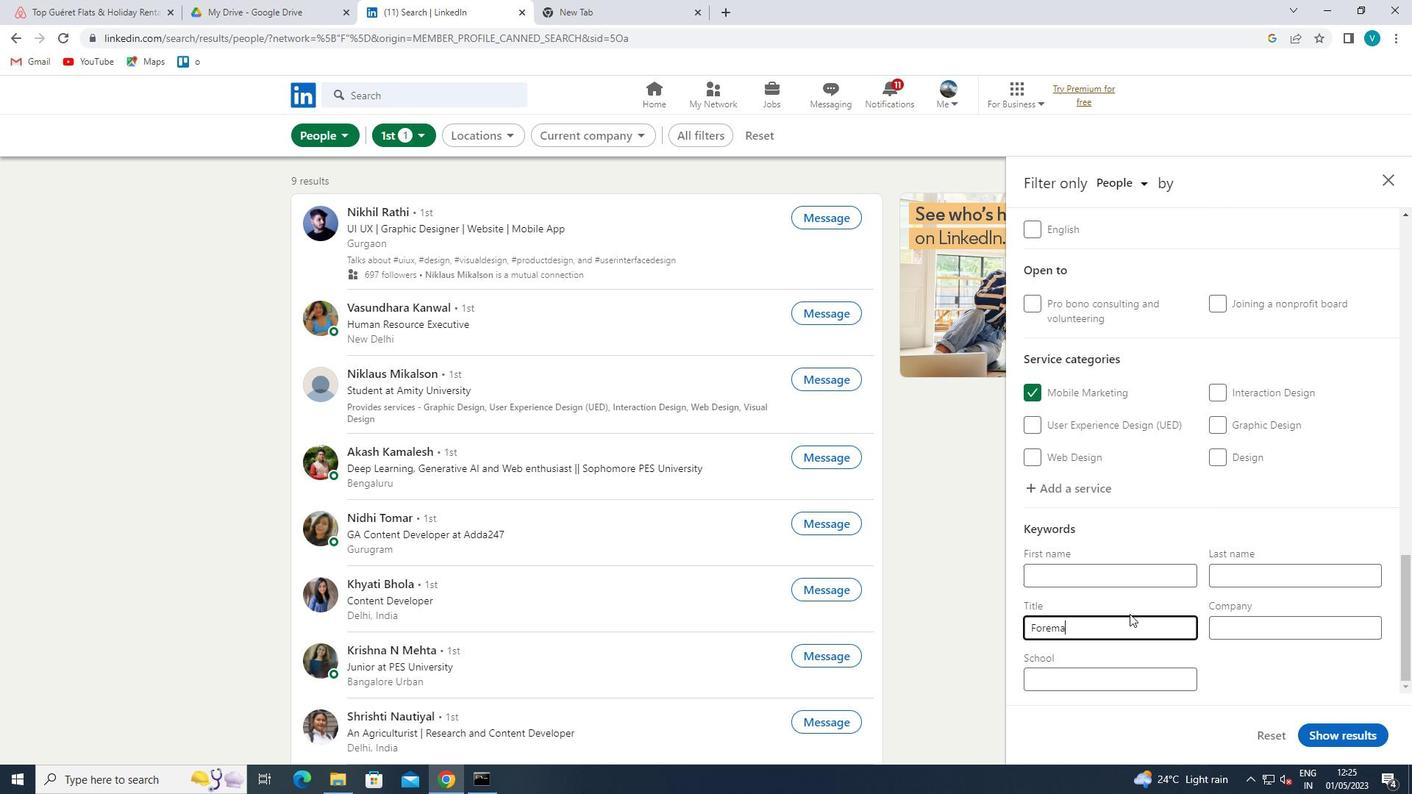 
Action: Mouse moved to (1334, 739)
Screenshot: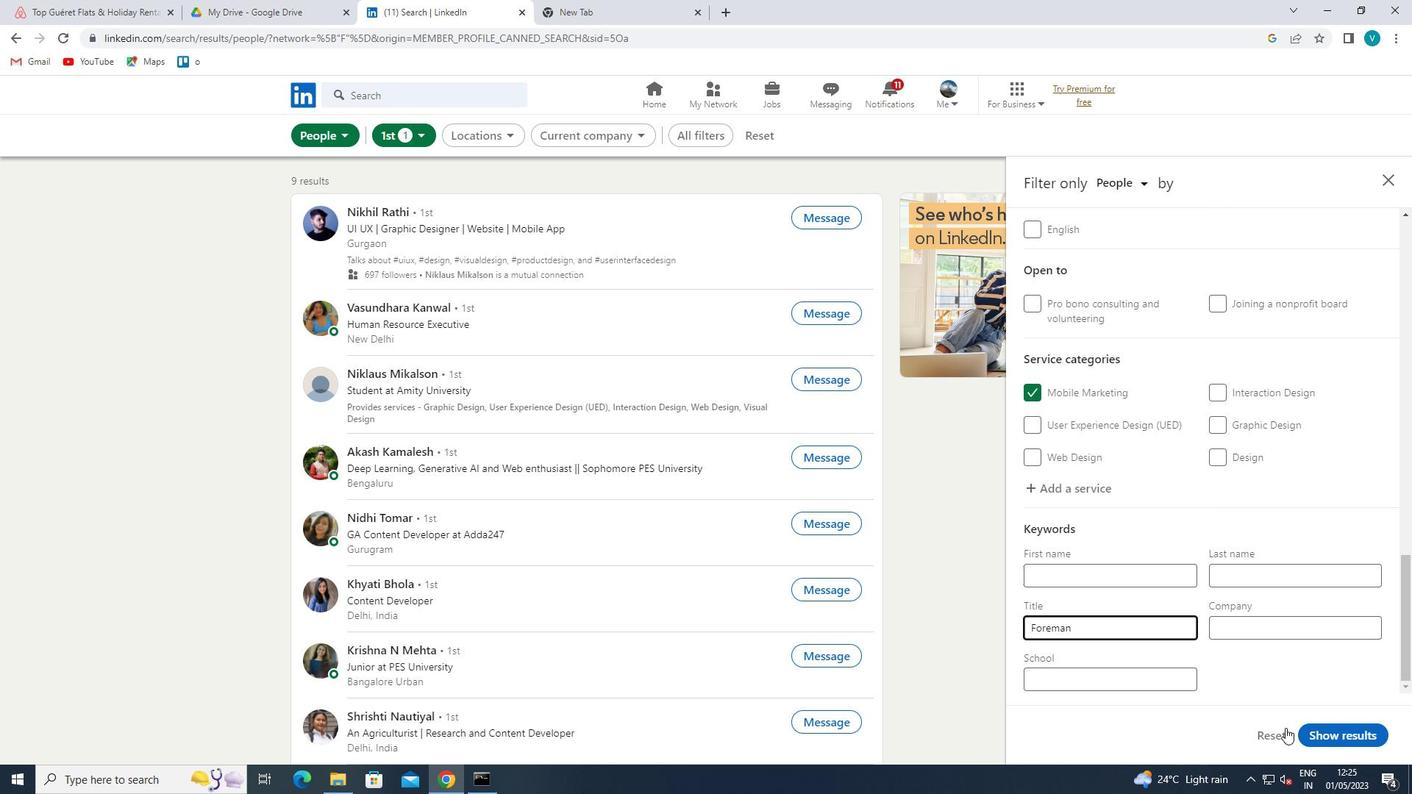 
Action: Mouse pressed left at (1334, 739)
Screenshot: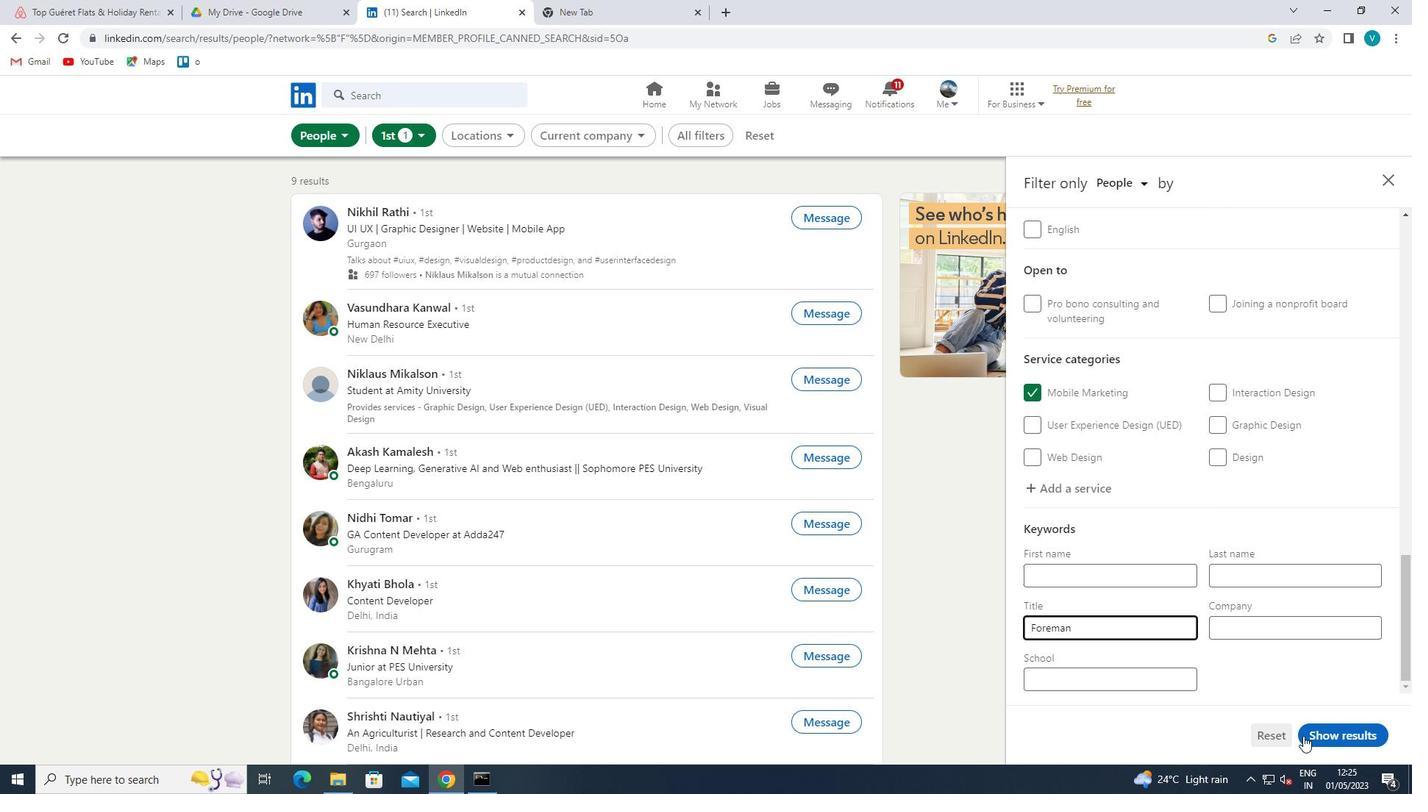 
